 Task: Open Card Sales Pipeline Management in Board Sales Territory Mapping and Segmentation to Workspace Accounts Payable and add a team member Softage.2@softage.net, a label Green, a checklist Product Design, an attachment from your computer, a color Green and finally, add a card description 'Plan and execute company team-building conference with team-building games on creativity' and a comment 'Given the potential impact of this task on our team morale and motivation, let us ensure that we approach it with a sense of positivity and enthusiasm.'. Add a start date 'Jan 06, 1900' with a due date 'Jan 13, 1900'
Action: Mouse moved to (85, 373)
Screenshot: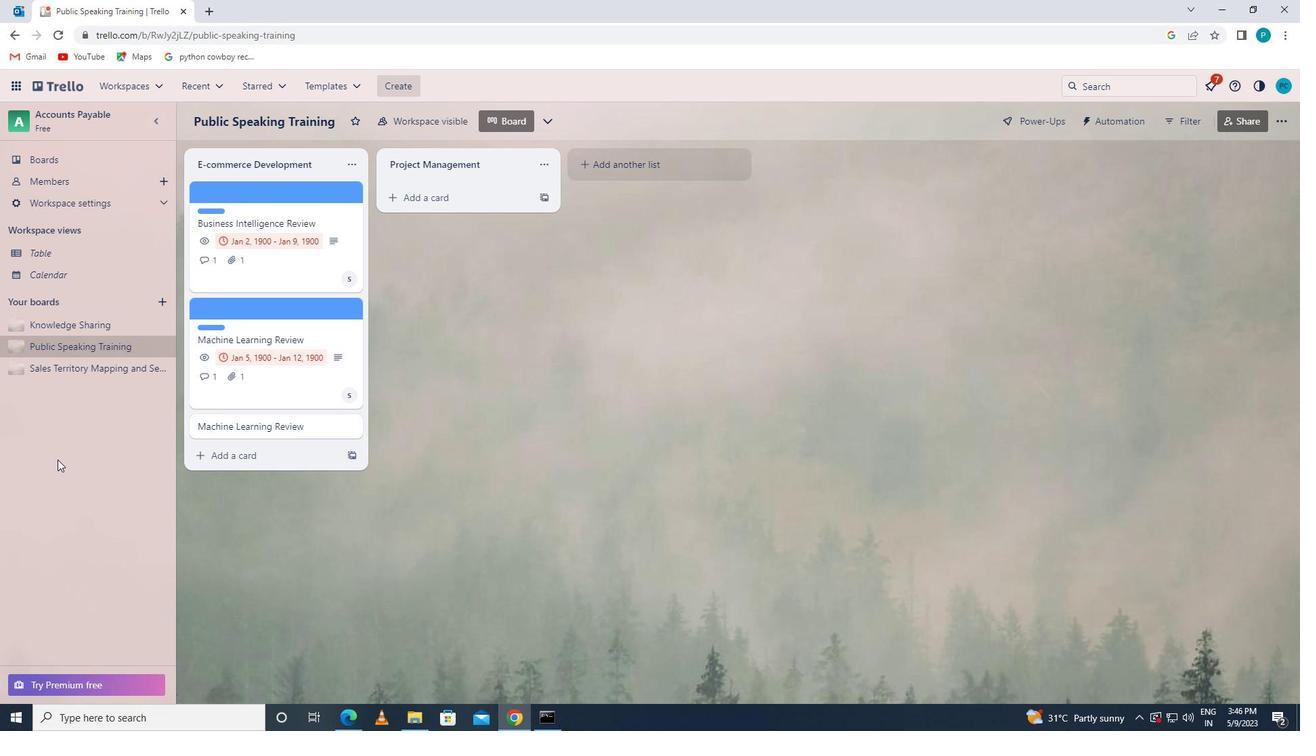 
Action: Mouse pressed left at (85, 373)
Screenshot: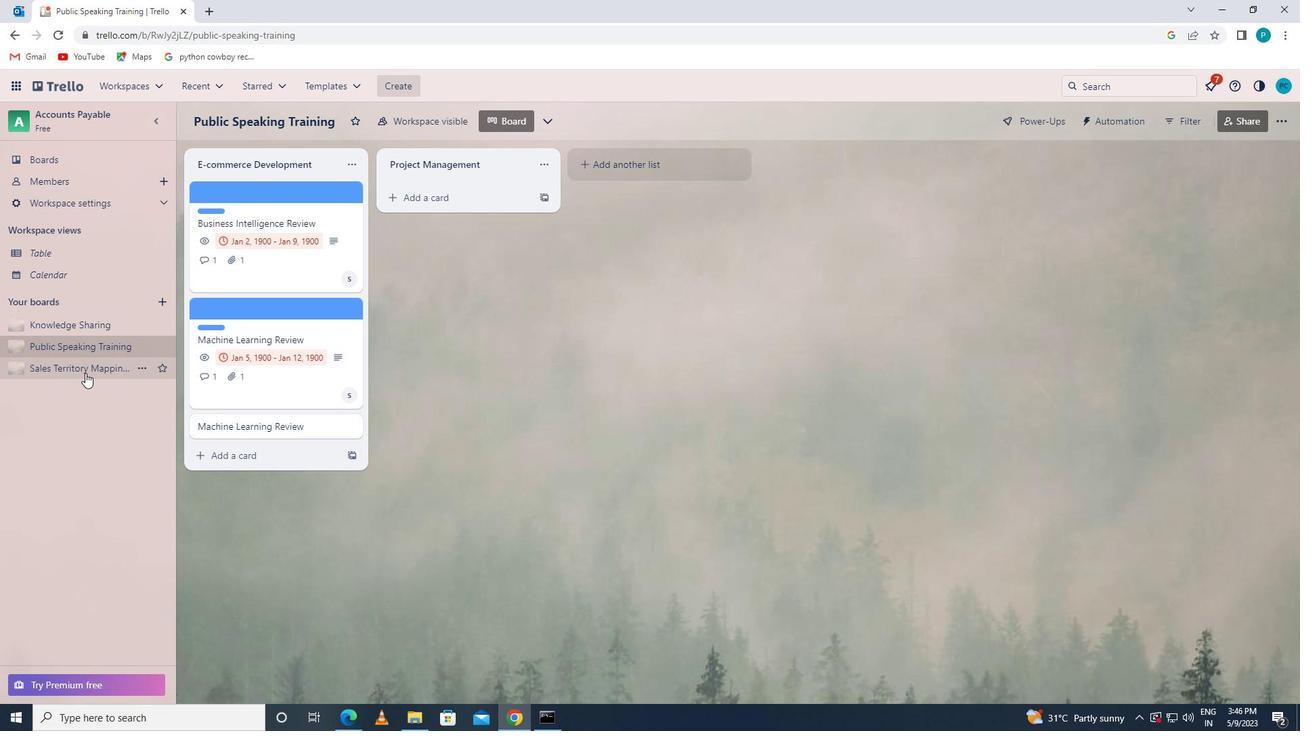 
Action: Mouse moved to (298, 307)
Screenshot: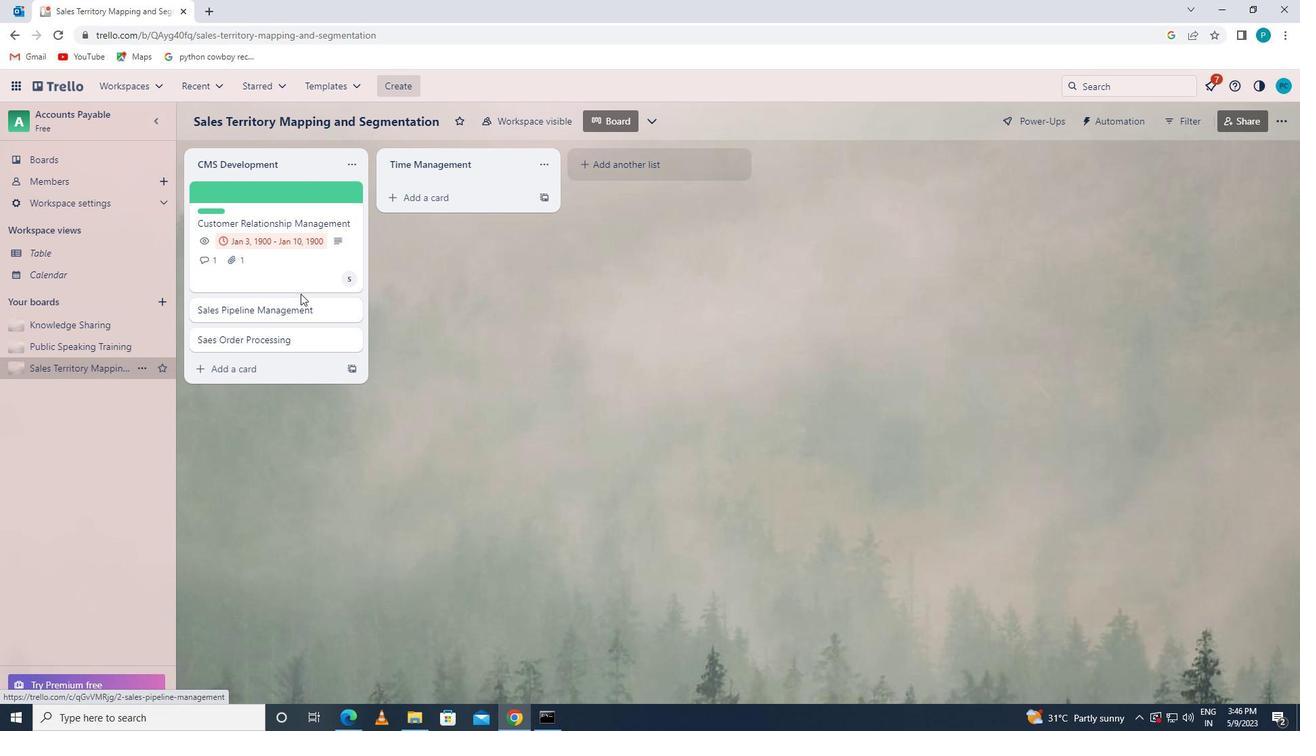 
Action: Mouse pressed left at (298, 307)
Screenshot: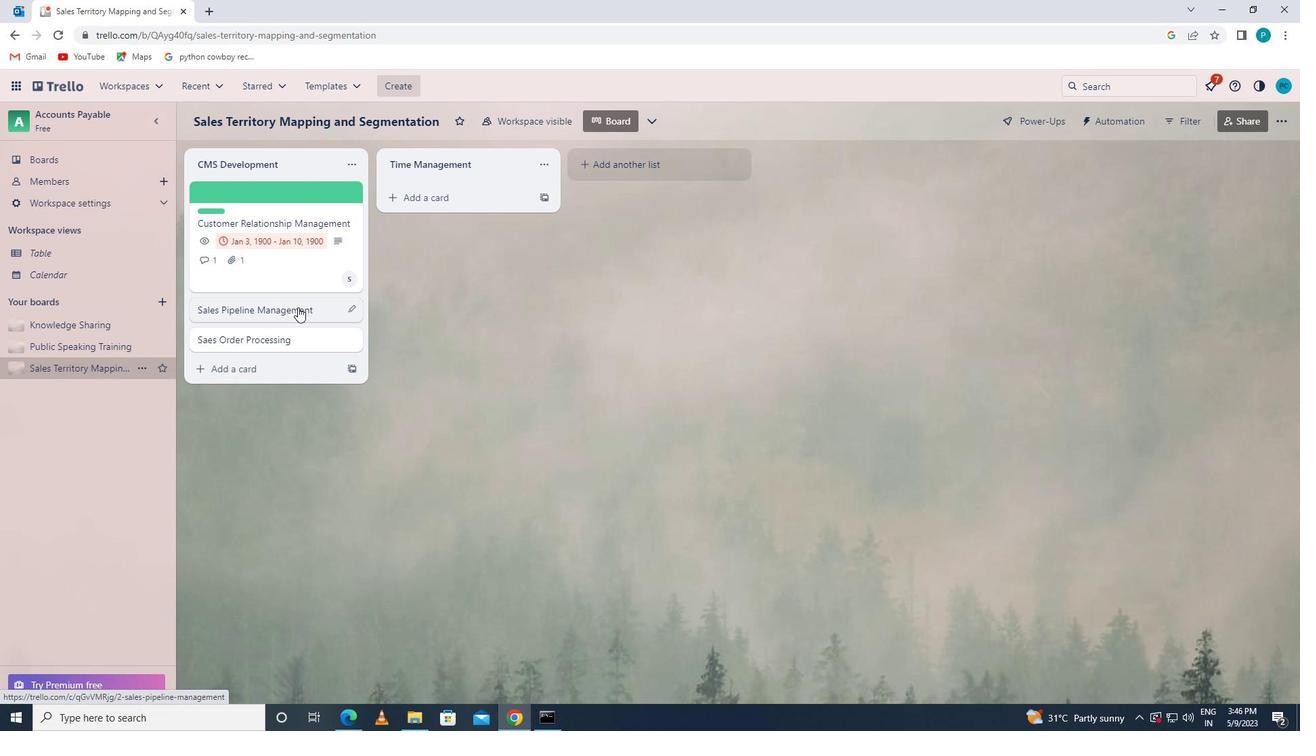 
Action: Mouse moved to (830, 235)
Screenshot: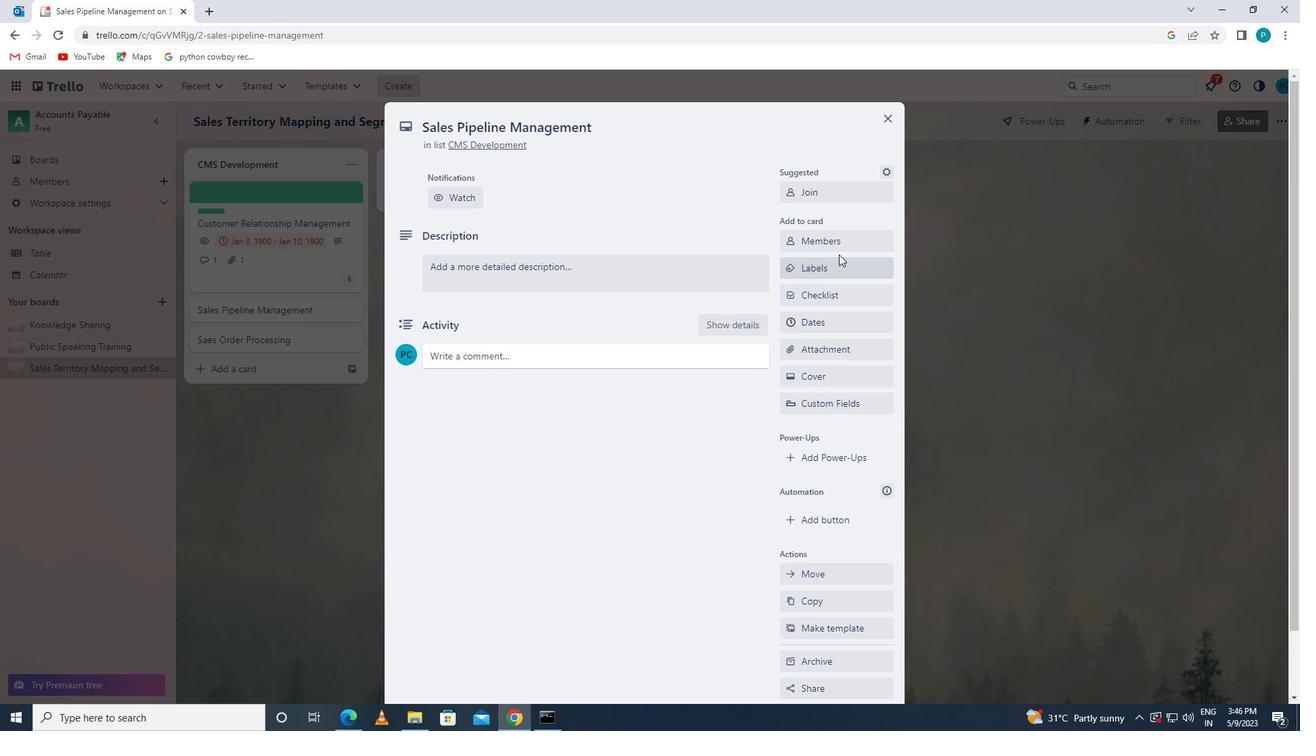 
Action: Mouse pressed left at (830, 235)
Screenshot: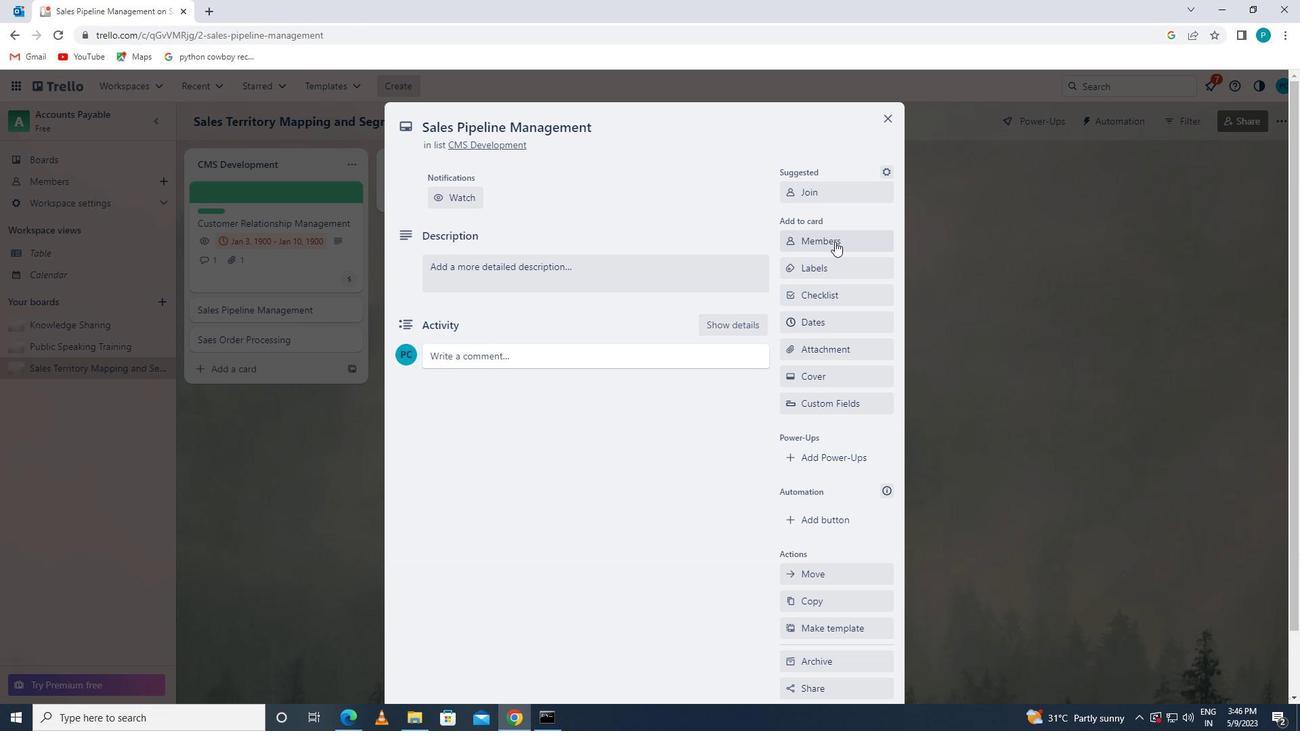 
Action: Key pressed s
Screenshot: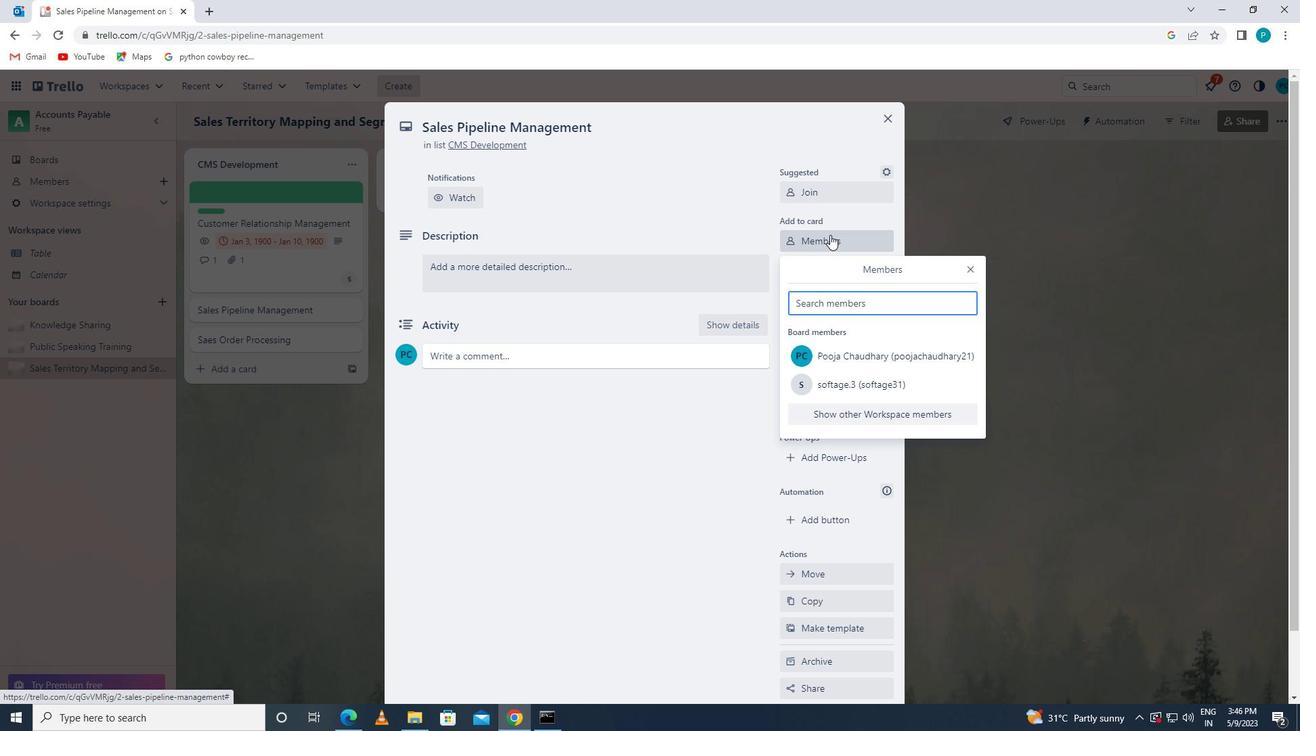 
Action: Mouse moved to (899, 432)
Screenshot: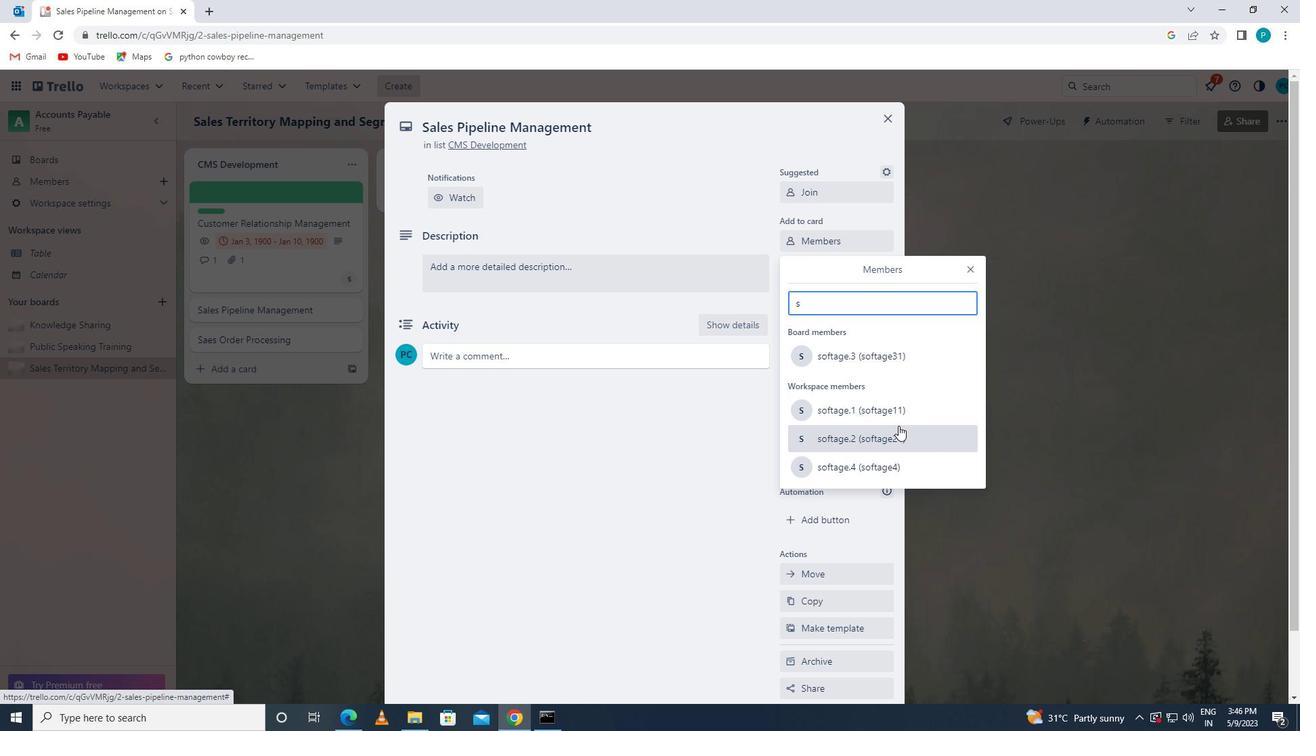 
Action: Mouse pressed left at (899, 432)
Screenshot: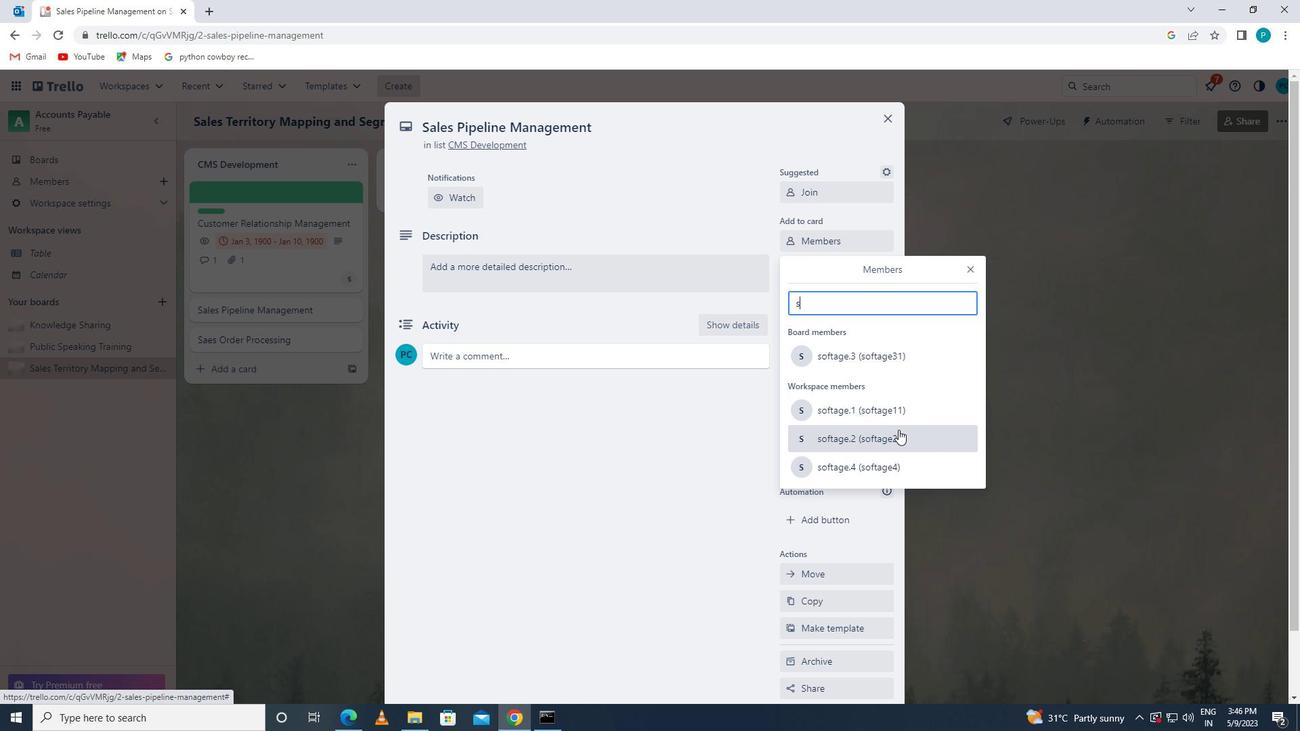 
Action: Mouse moved to (966, 268)
Screenshot: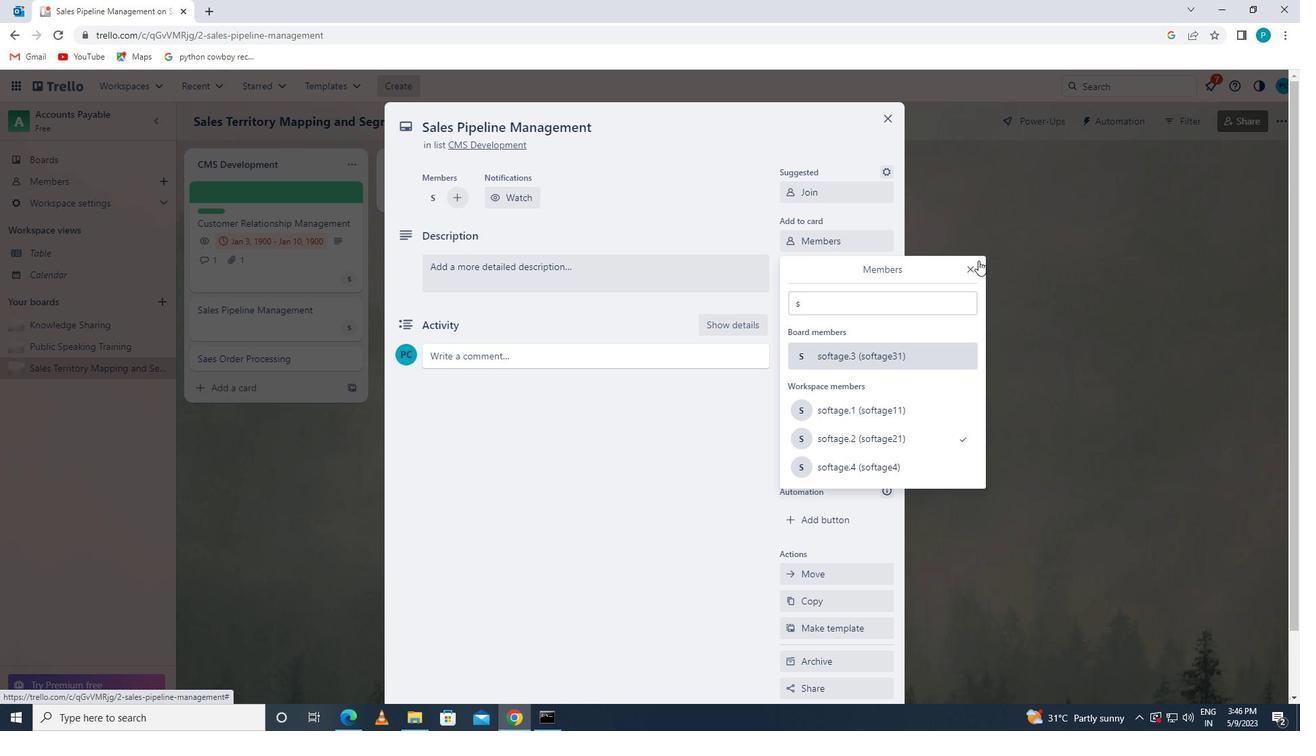 
Action: Mouse pressed left at (966, 268)
Screenshot: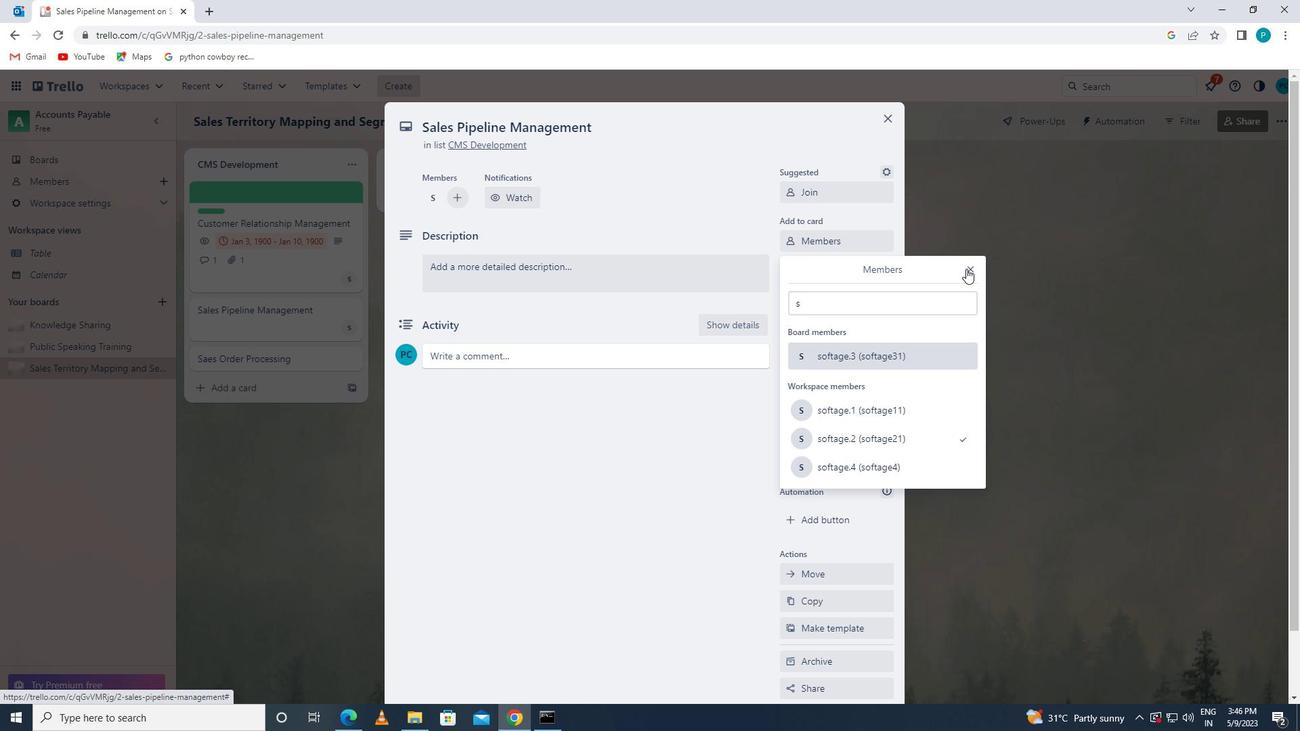 
Action: Mouse moved to (859, 271)
Screenshot: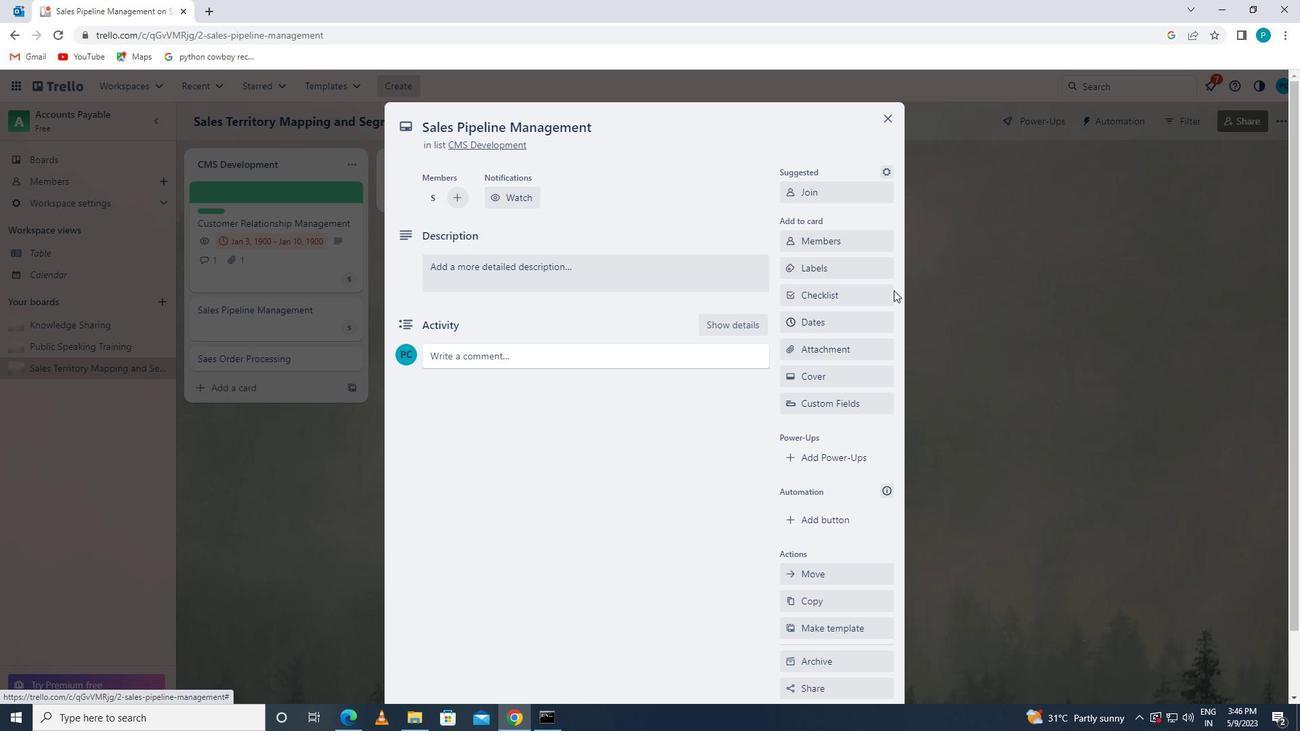 
Action: Mouse pressed left at (859, 271)
Screenshot: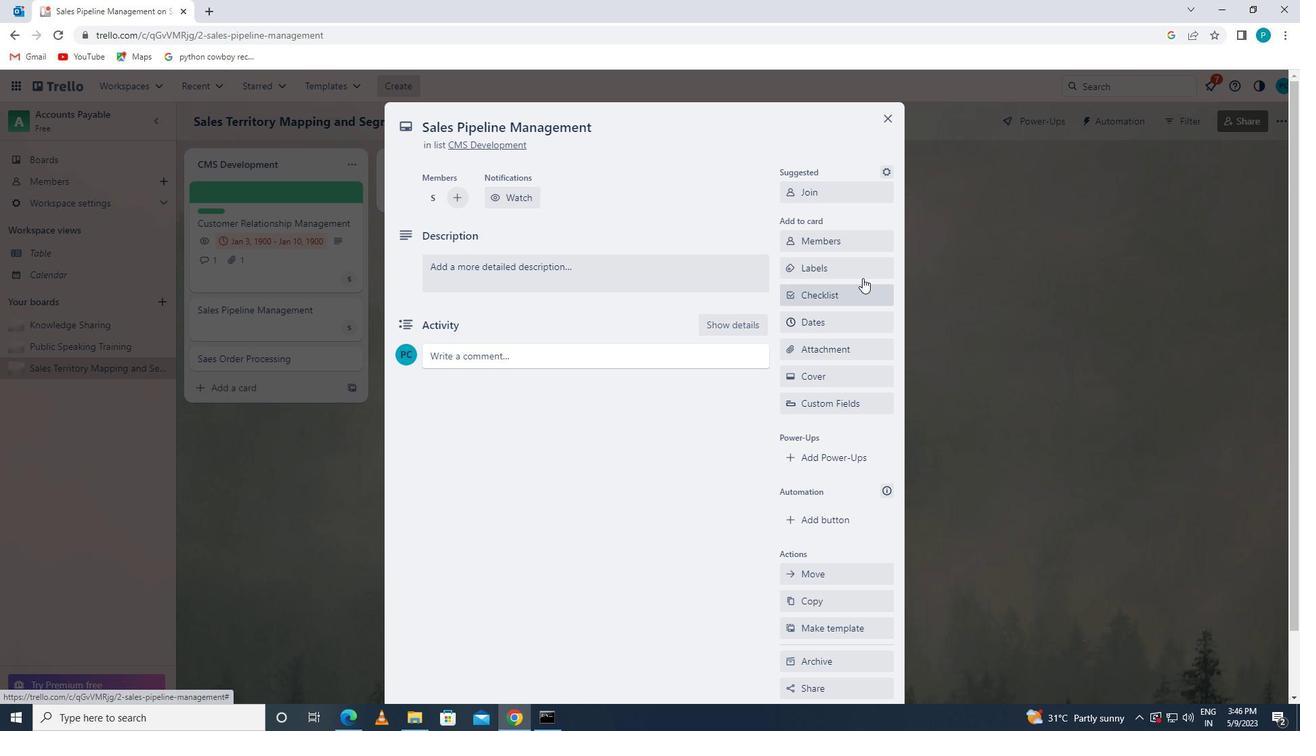 
Action: Mouse moved to (845, 535)
Screenshot: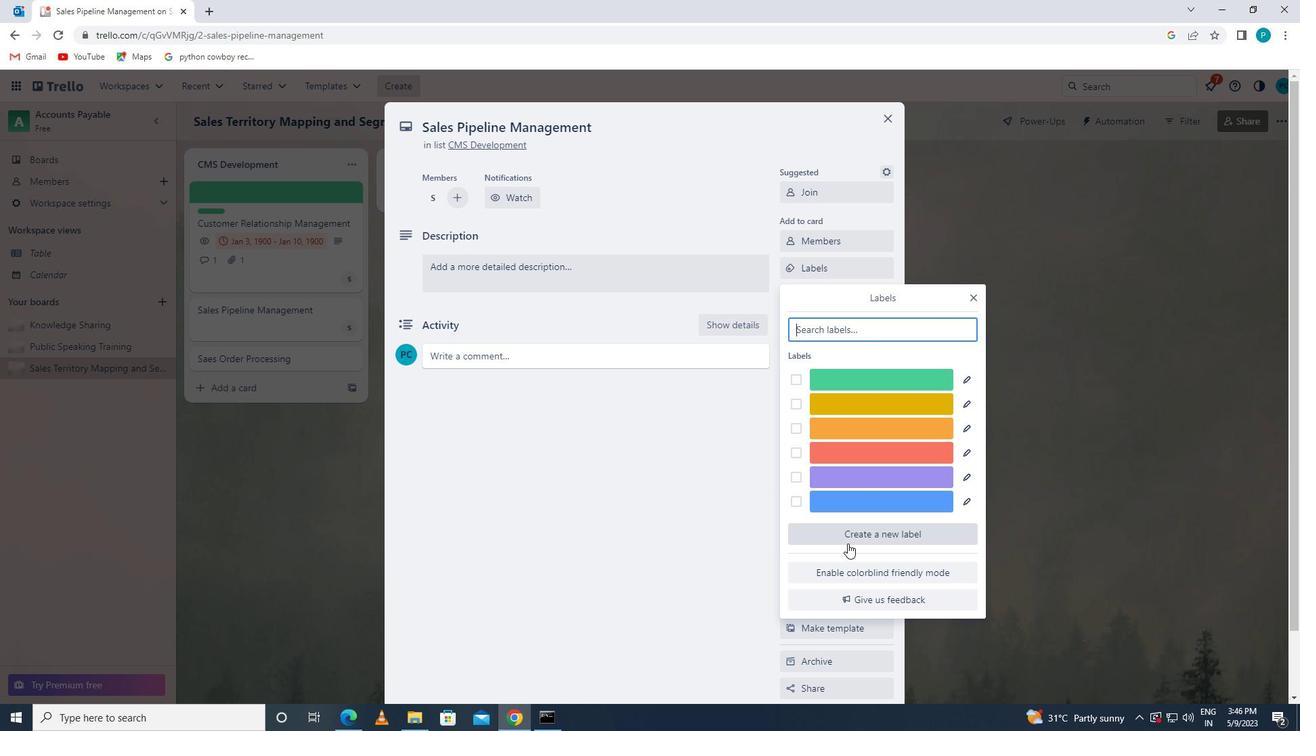 
Action: Mouse pressed left at (845, 535)
Screenshot: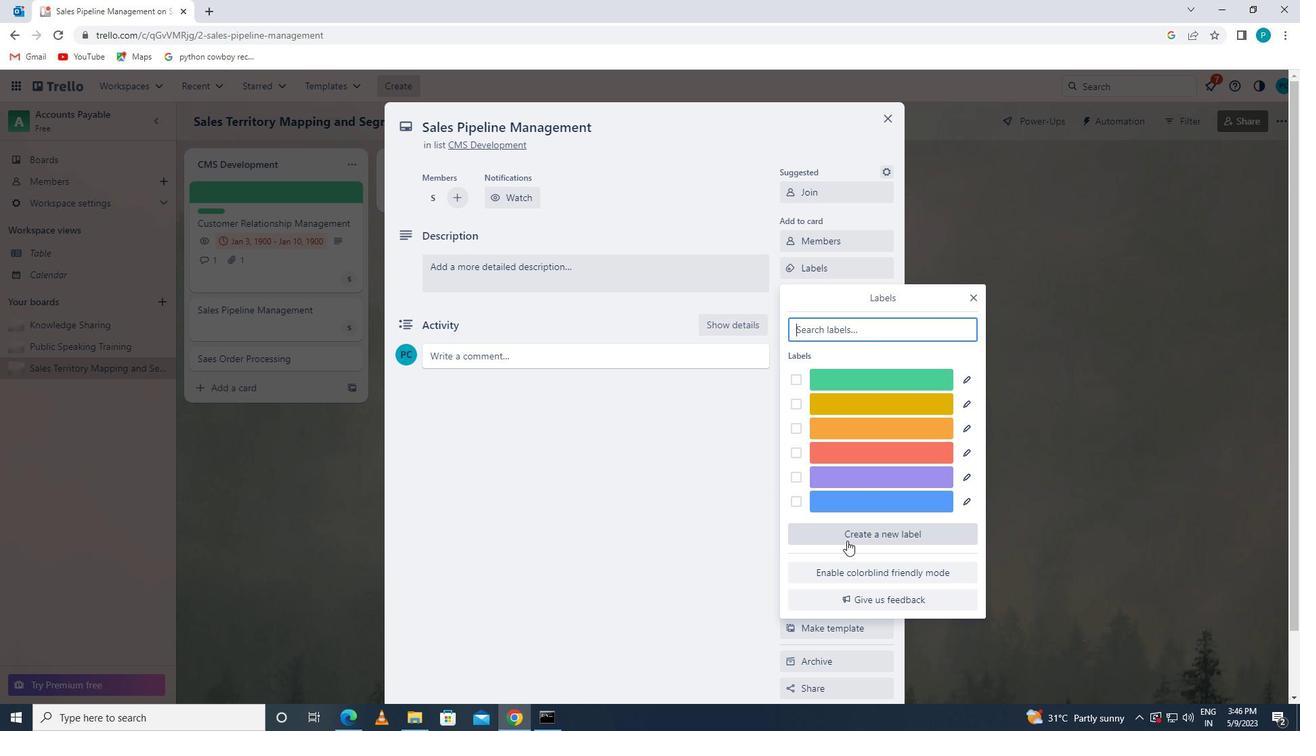 
Action: Mouse moved to (811, 502)
Screenshot: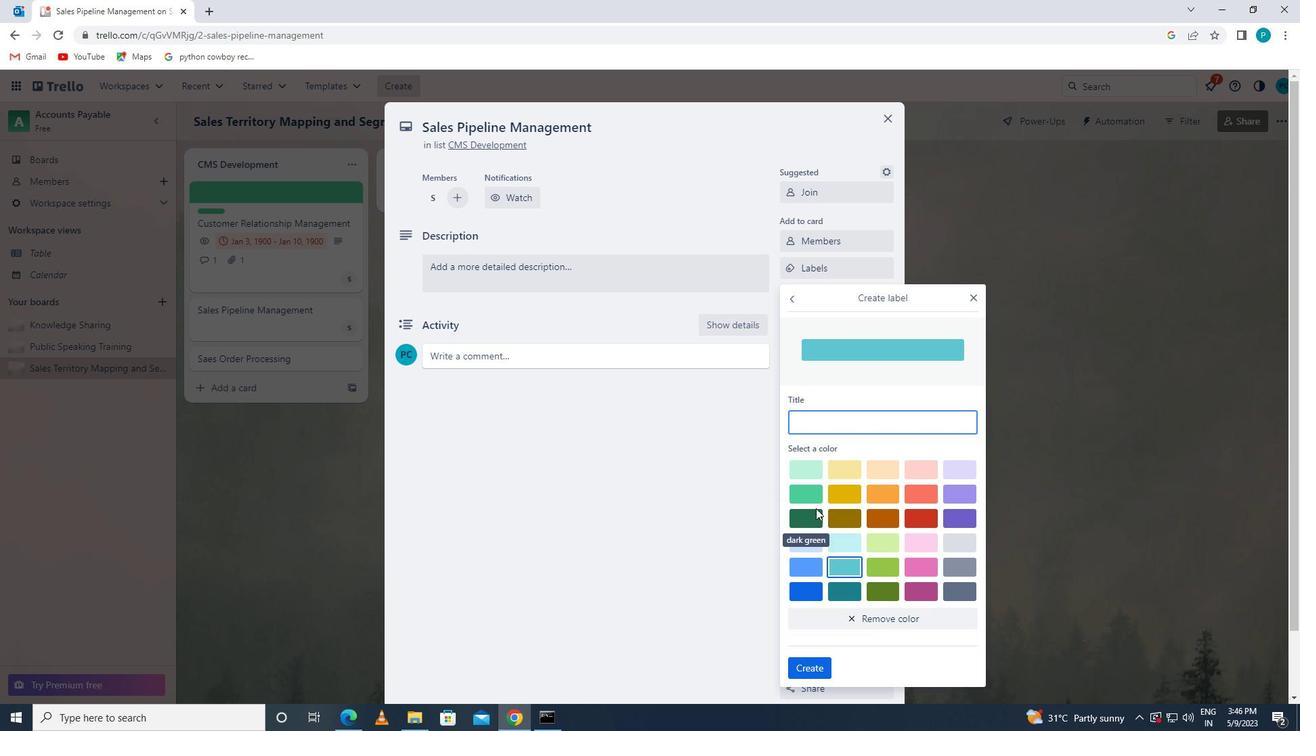 
Action: Mouse pressed left at (811, 502)
Screenshot: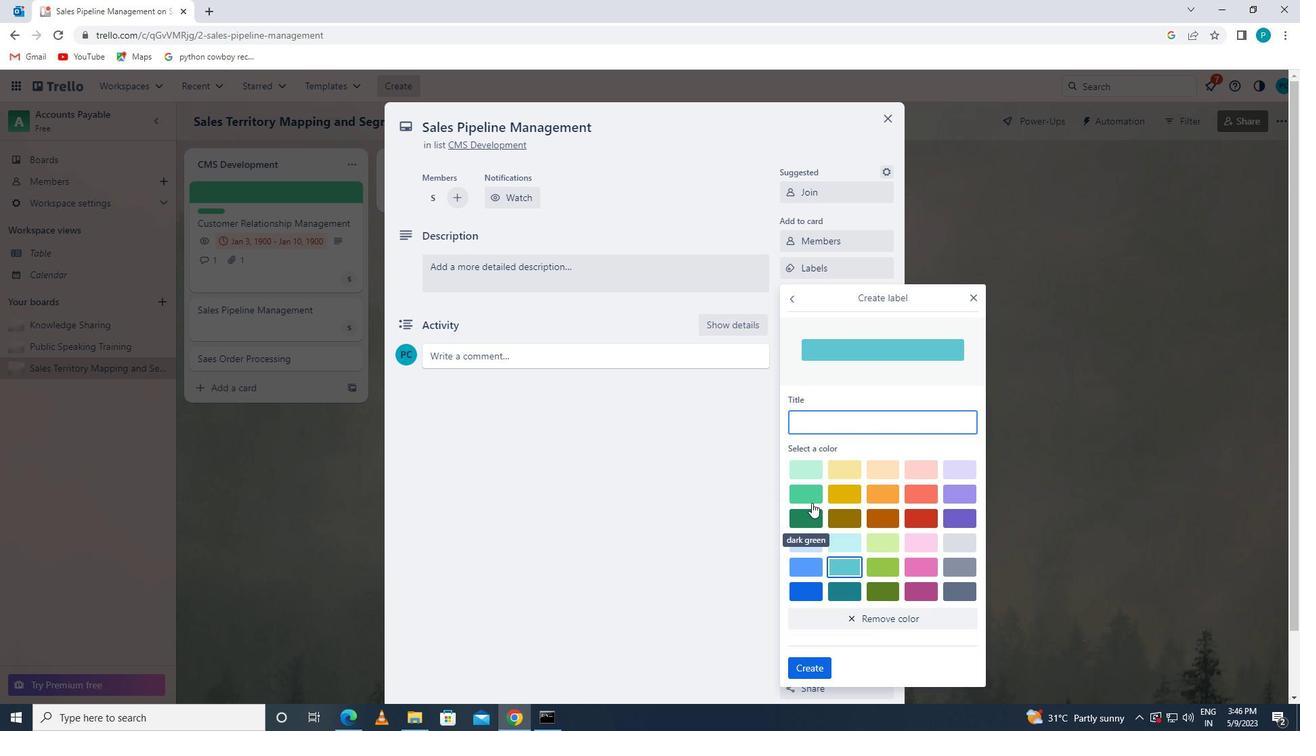 
Action: Mouse moved to (801, 673)
Screenshot: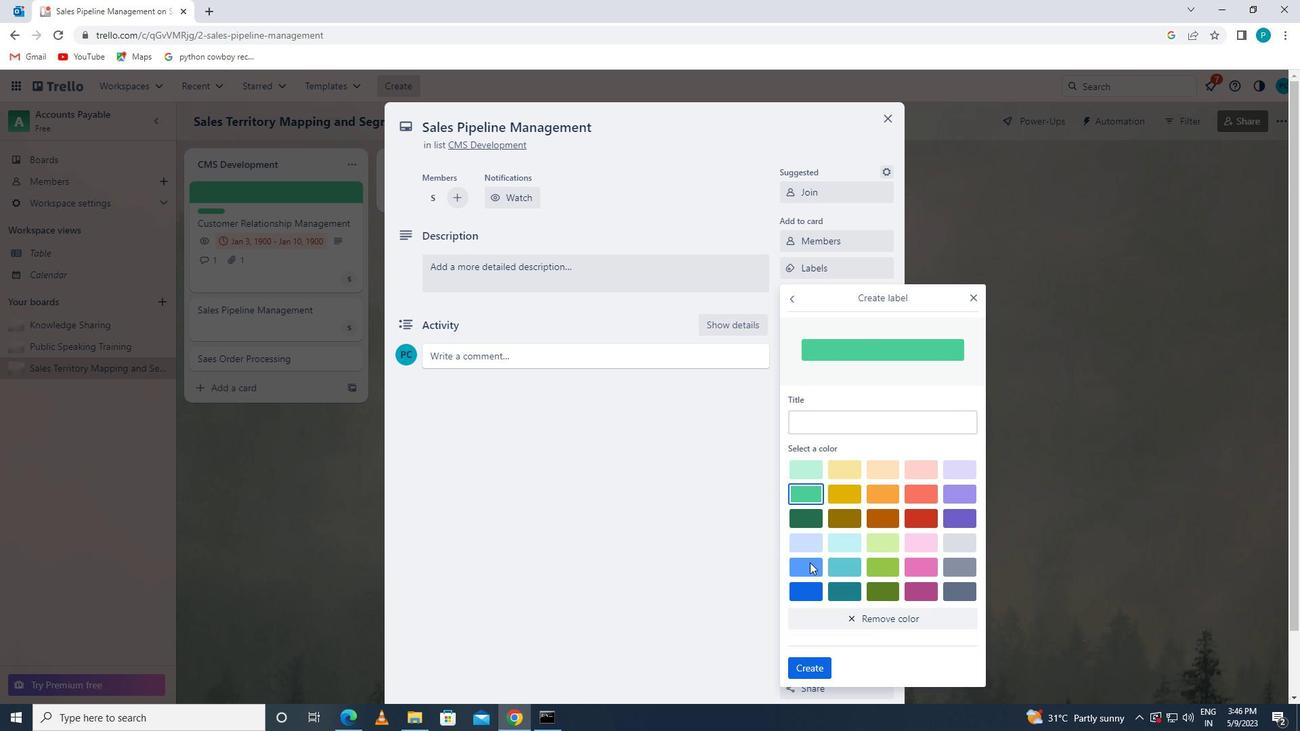 
Action: Mouse pressed left at (801, 673)
Screenshot: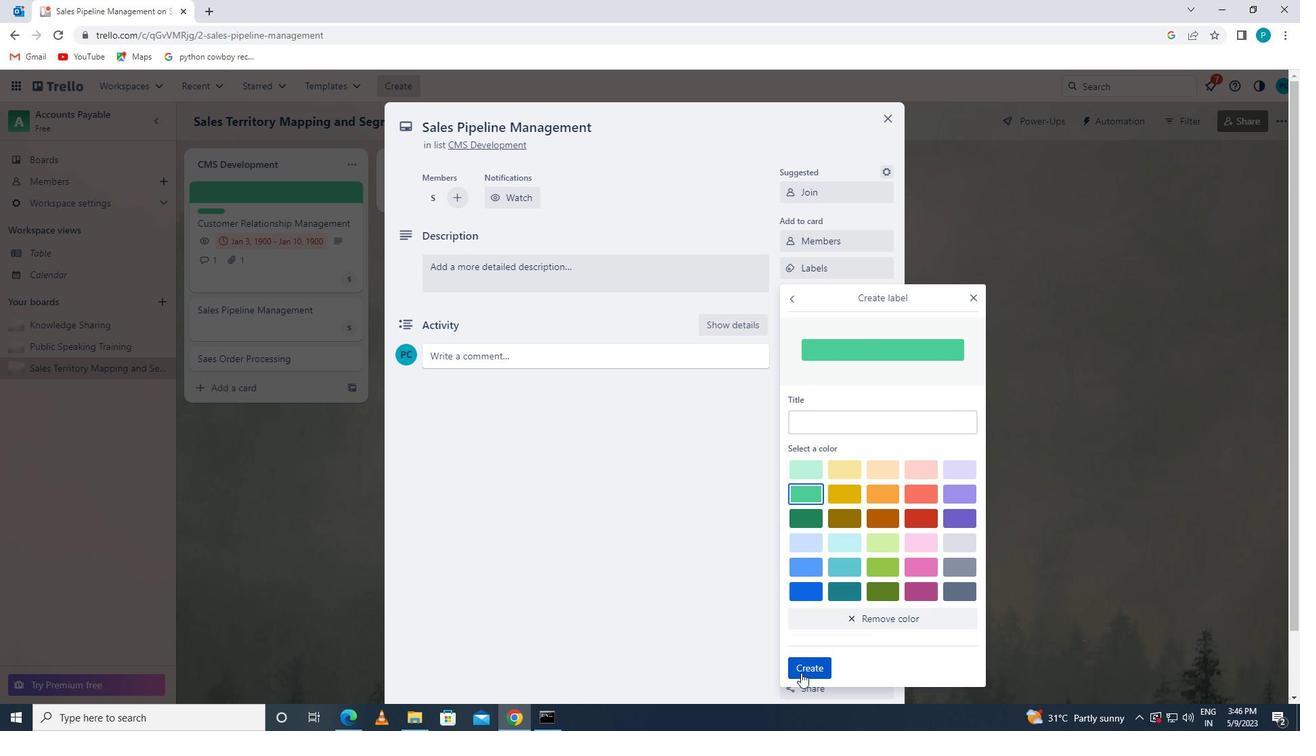 
Action: Mouse moved to (977, 294)
Screenshot: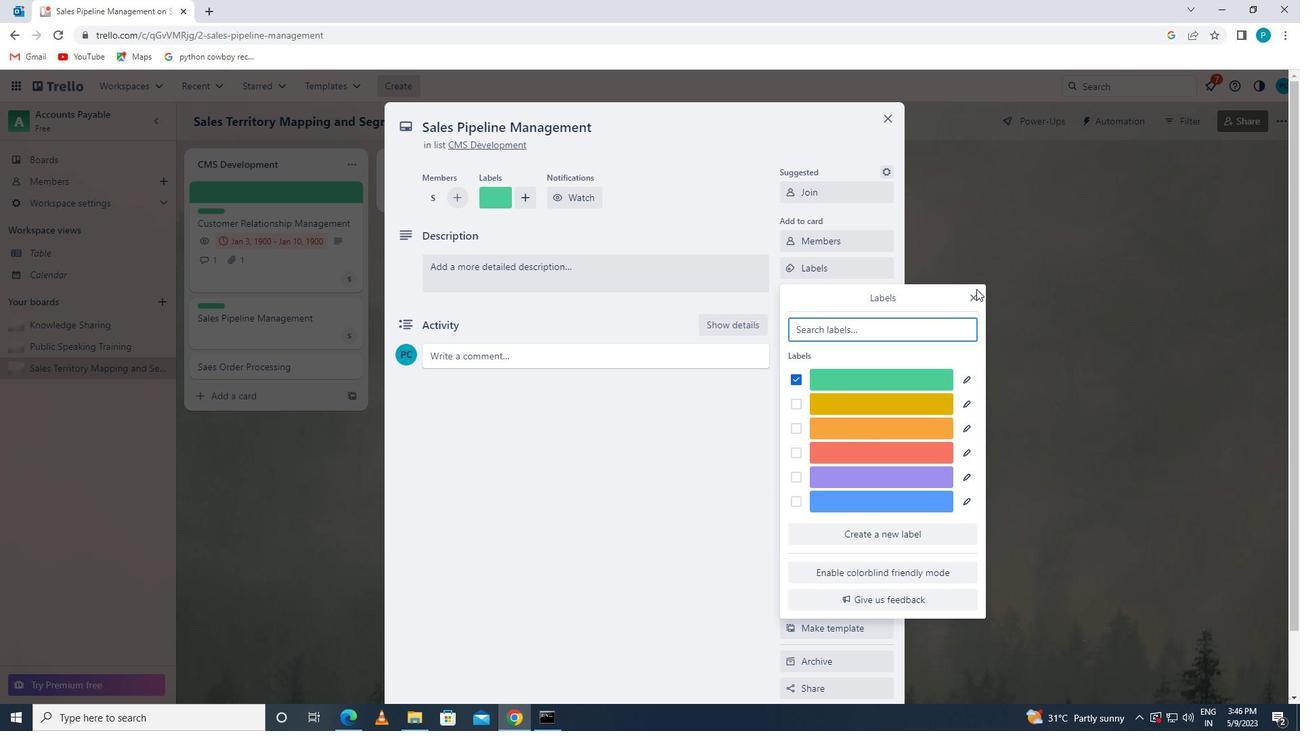 
Action: Mouse pressed left at (977, 294)
Screenshot: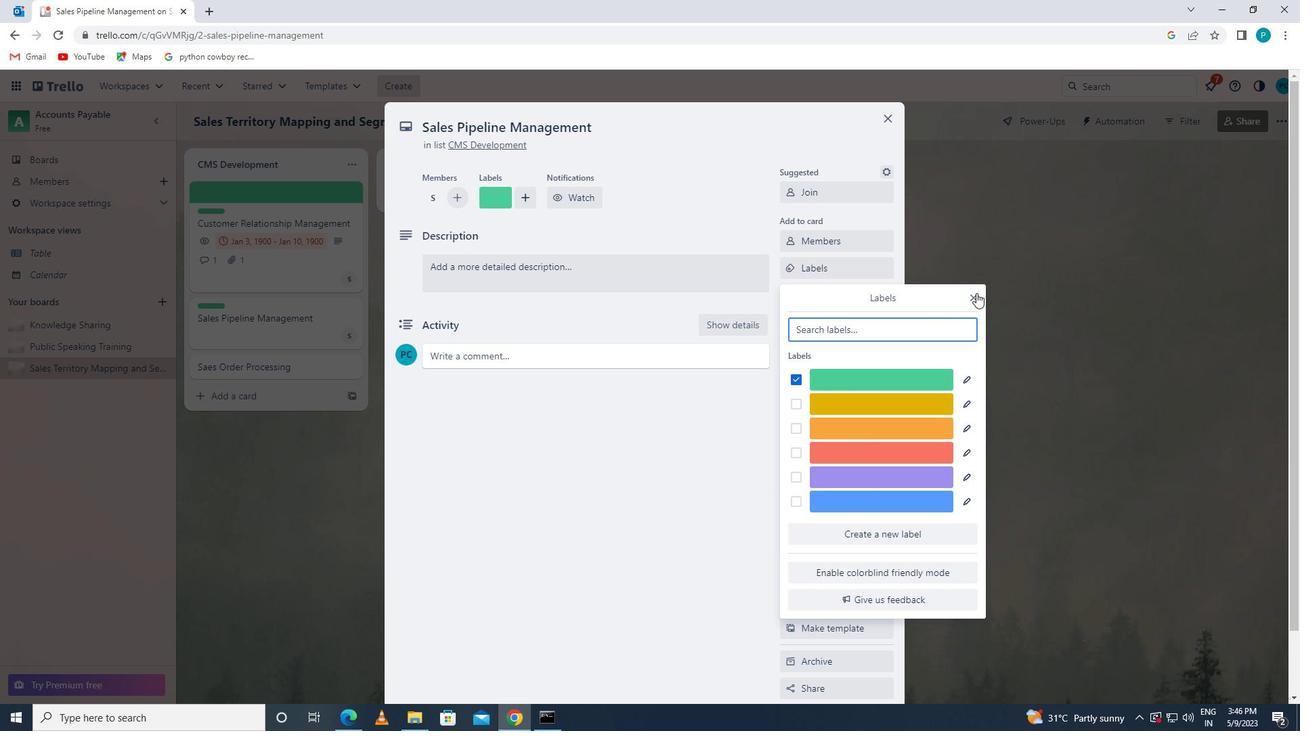 
Action: Mouse moved to (859, 293)
Screenshot: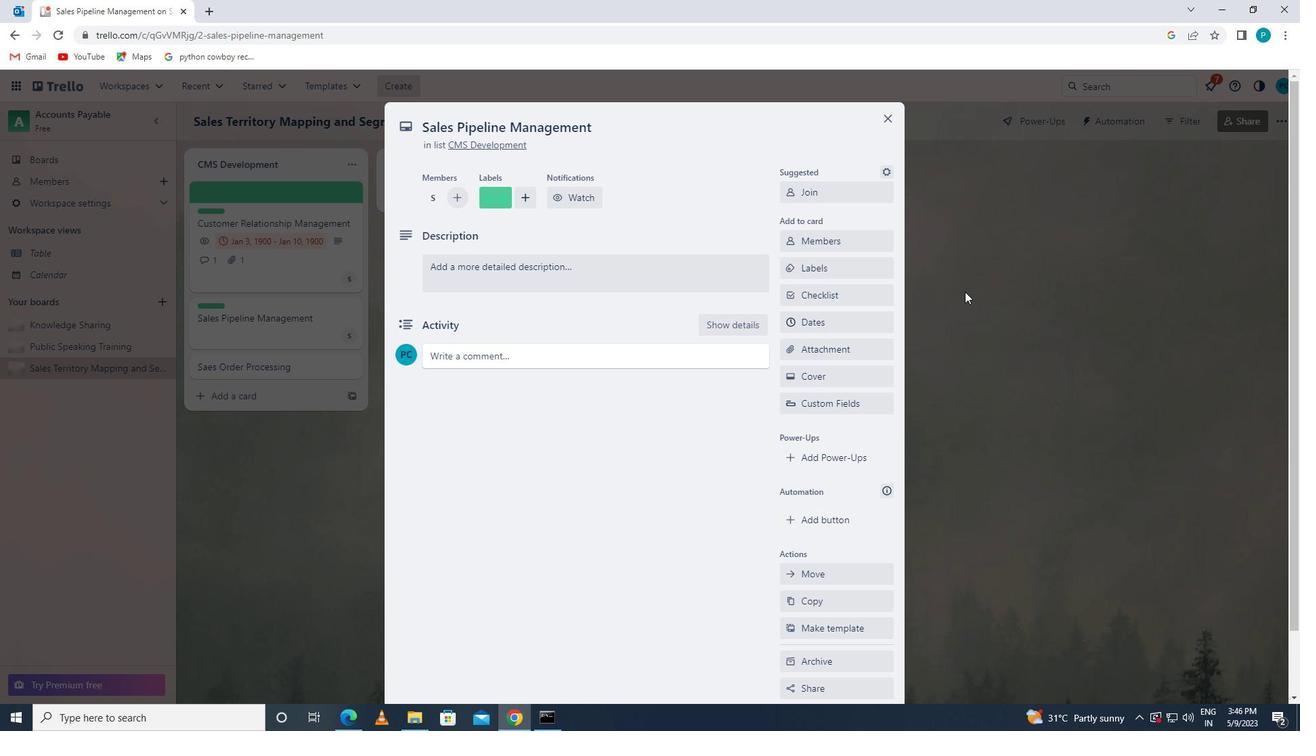 
Action: Mouse pressed left at (859, 293)
Screenshot: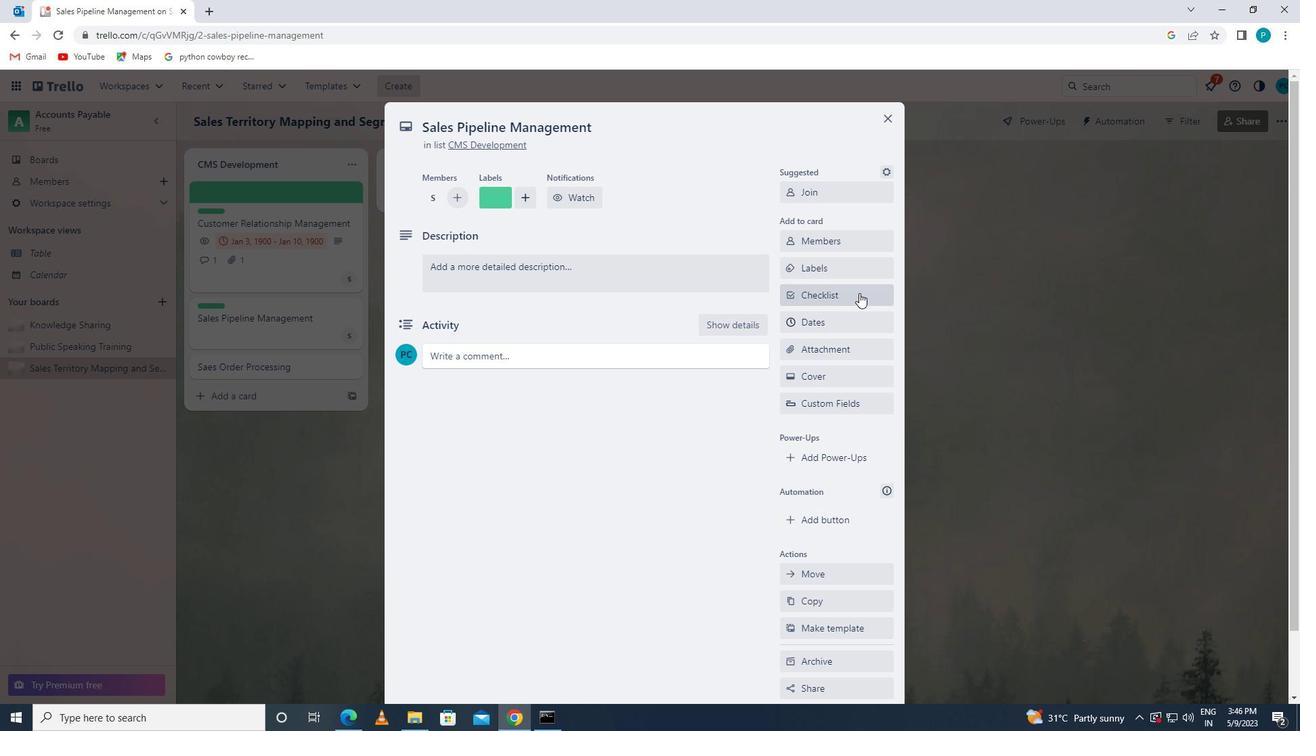 
Action: Key pressed <Key.caps_lock>p<Key.caps_lock>roduct<Key.space><Key.caps_lock>d<Key.caps_lock>esign
Screenshot: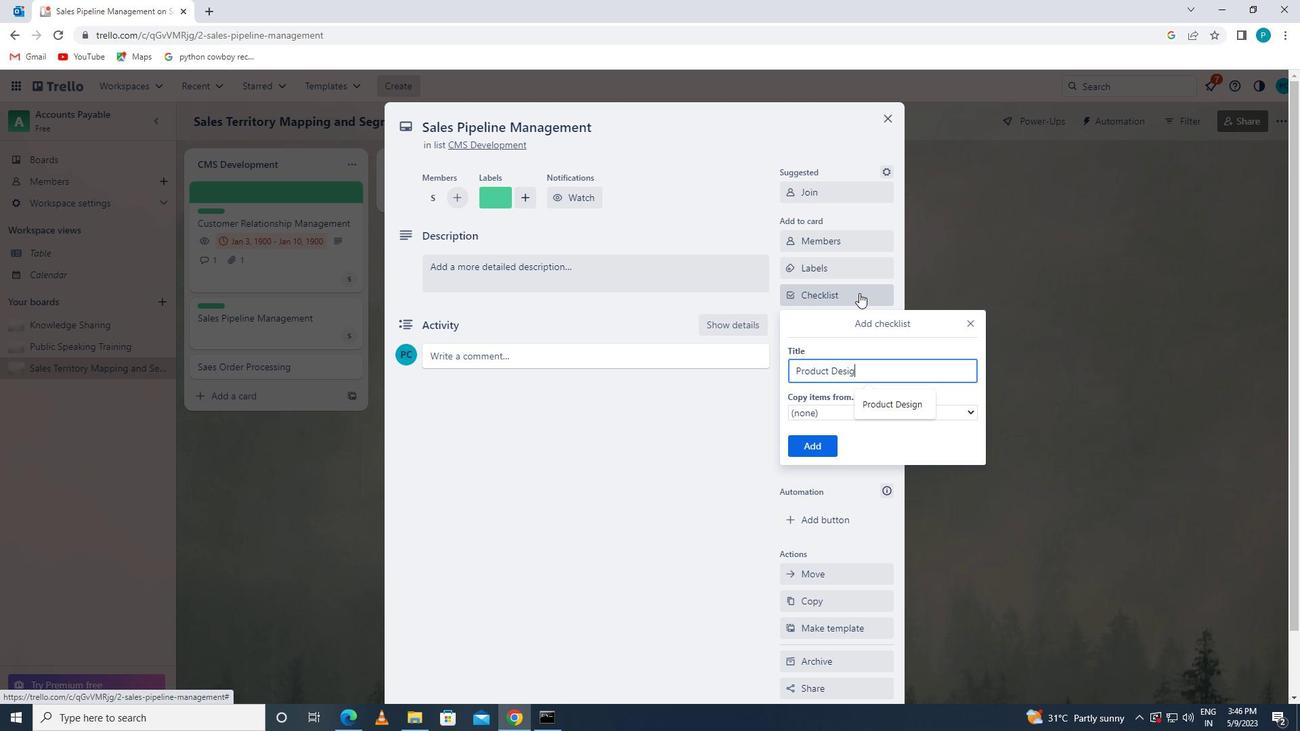
Action: Mouse moved to (821, 437)
Screenshot: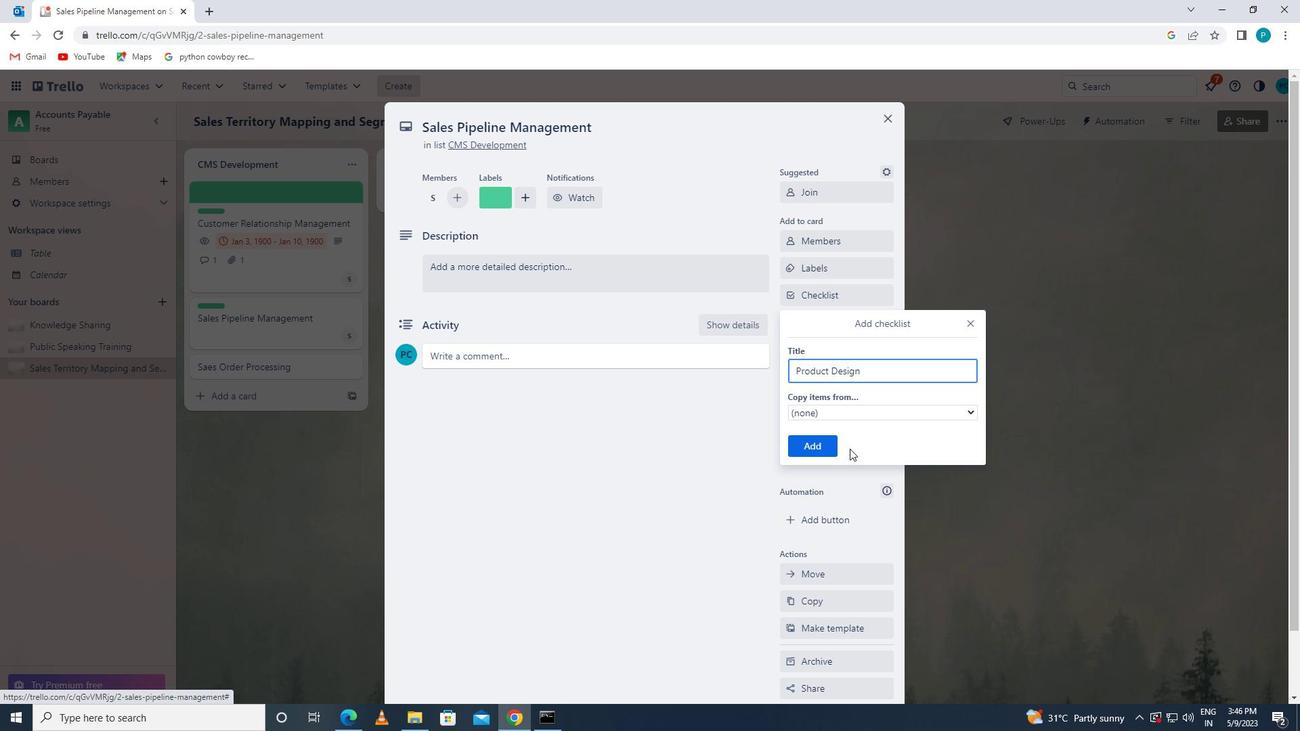 
Action: Mouse pressed left at (821, 437)
Screenshot: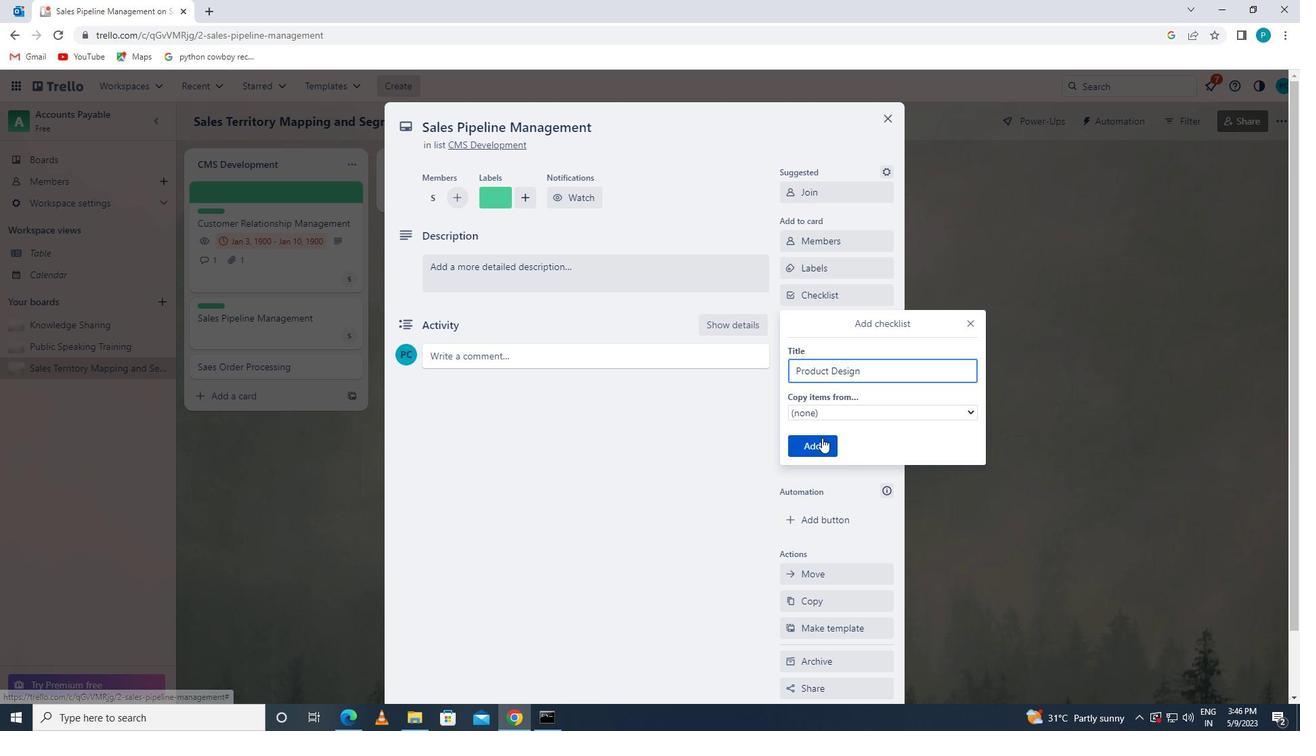 
Action: Mouse moved to (815, 355)
Screenshot: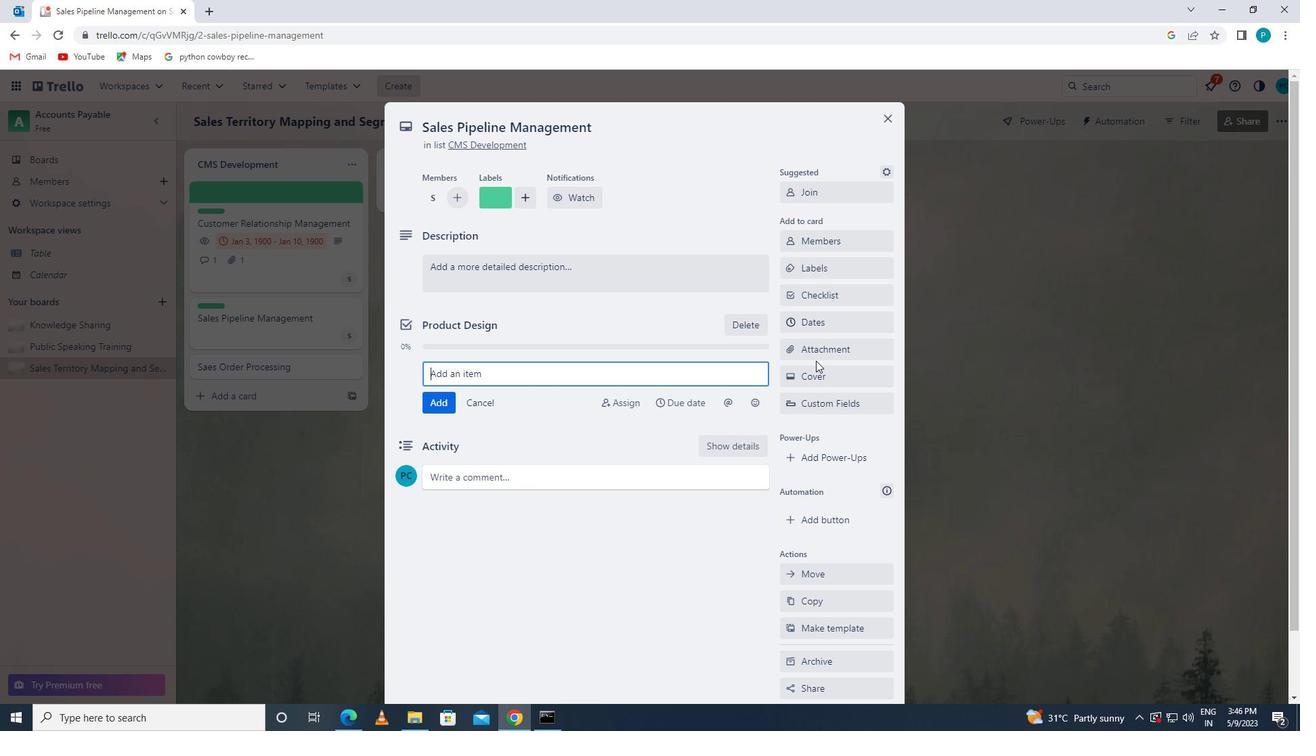 
Action: Mouse pressed left at (815, 355)
Screenshot: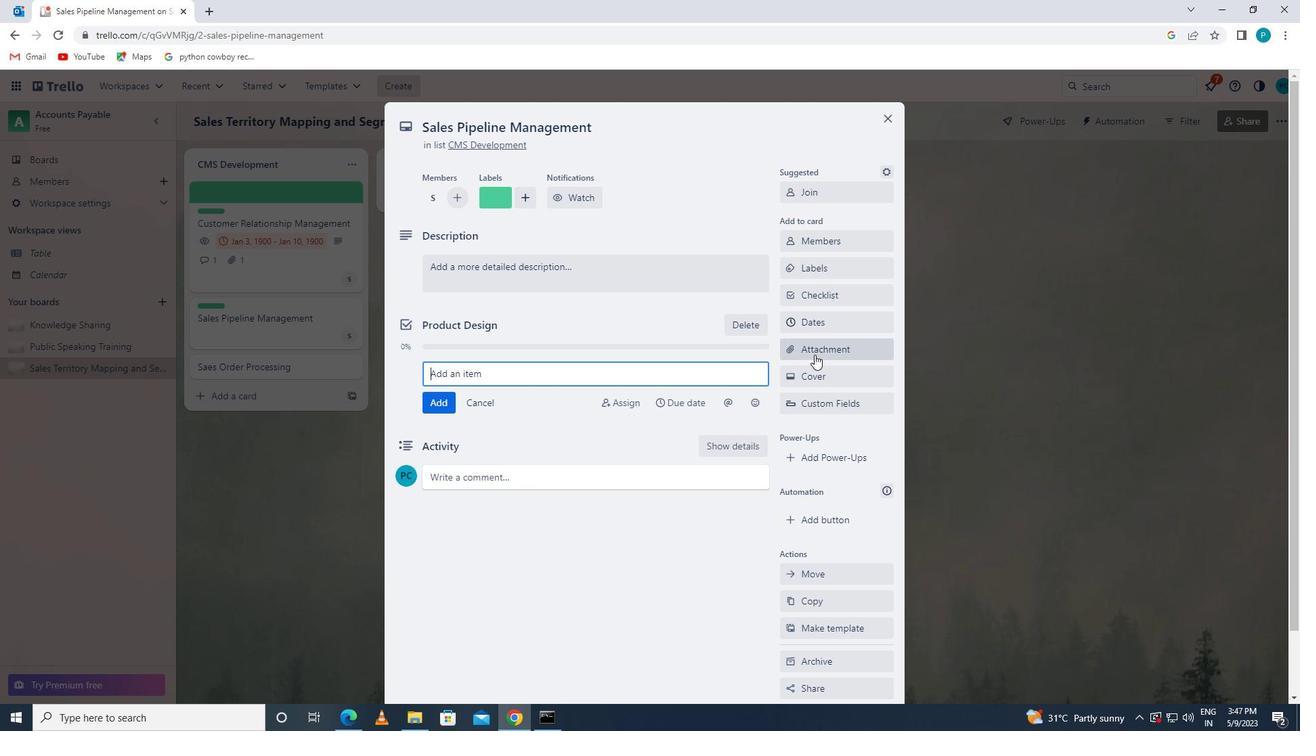 
Action: Mouse moved to (814, 404)
Screenshot: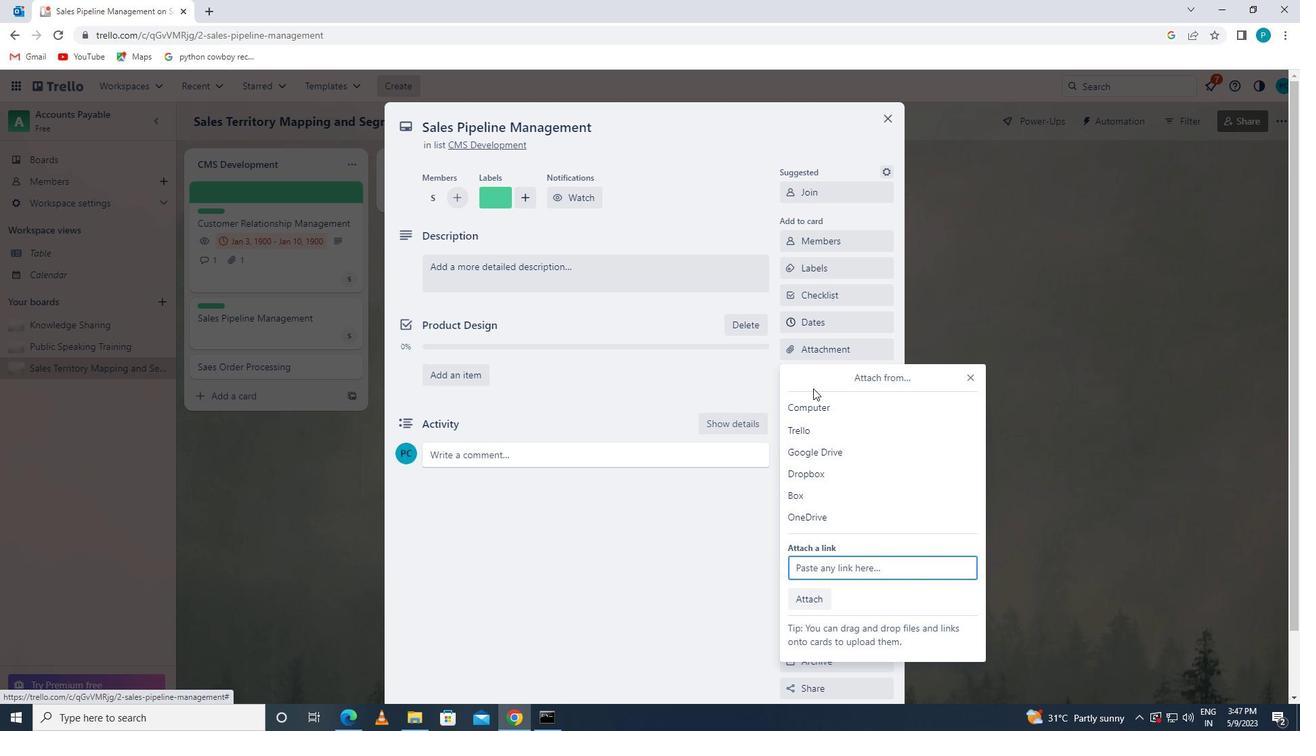 
Action: Mouse pressed left at (814, 404)
Screenshot: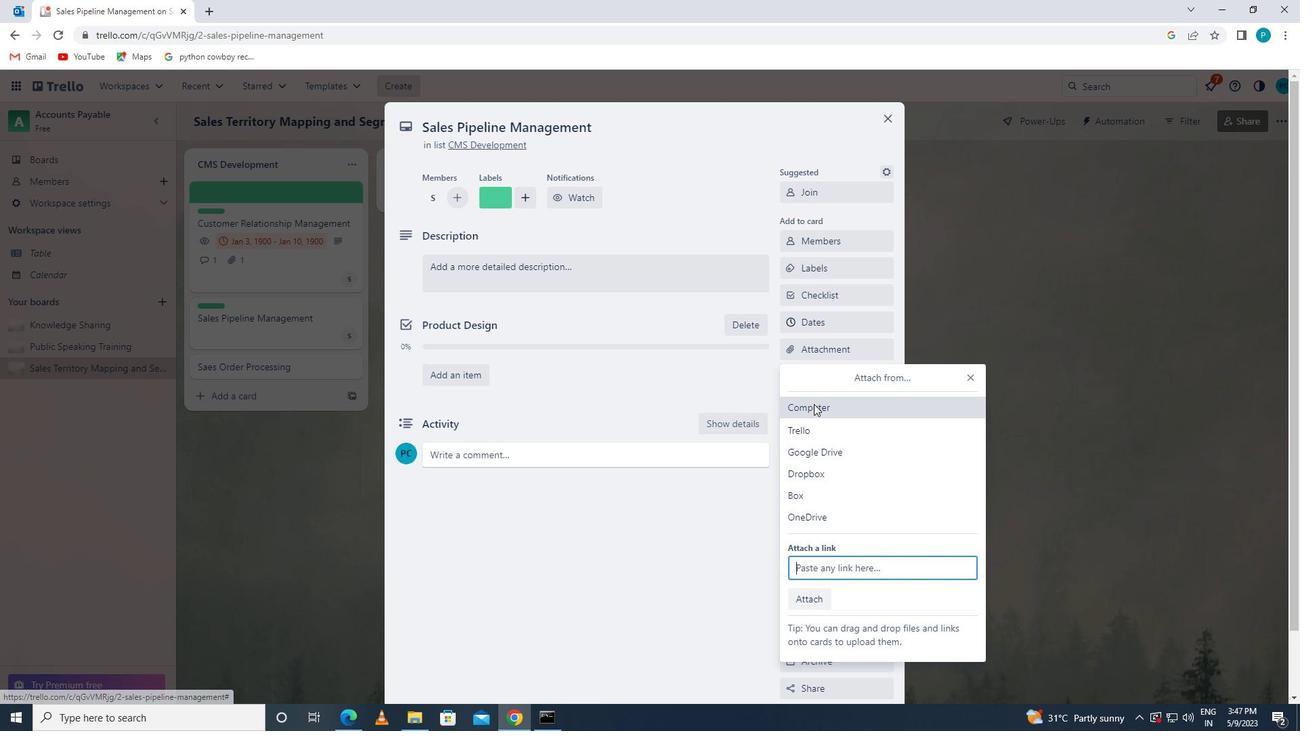 
Action: Mouse moved to (302, 109)
Screenshot: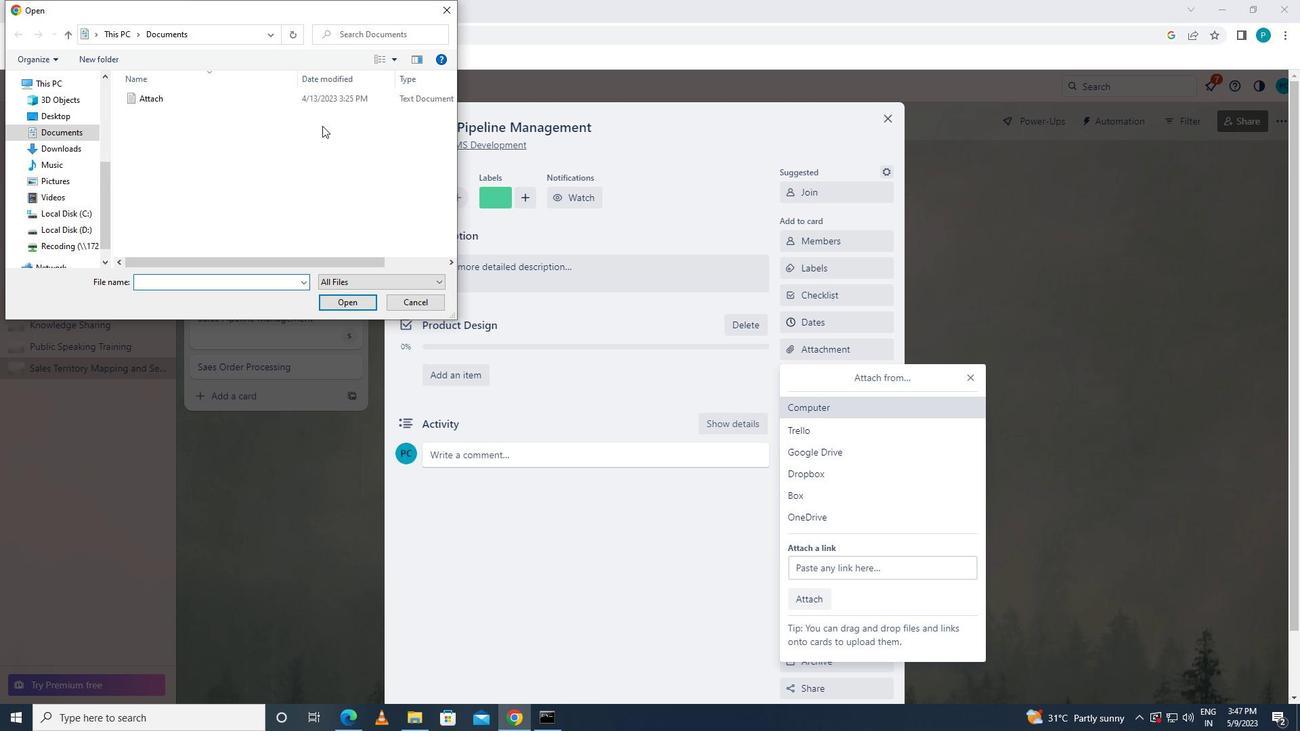 
Action: Mouse pressed left at (302, 109)
Screenshot: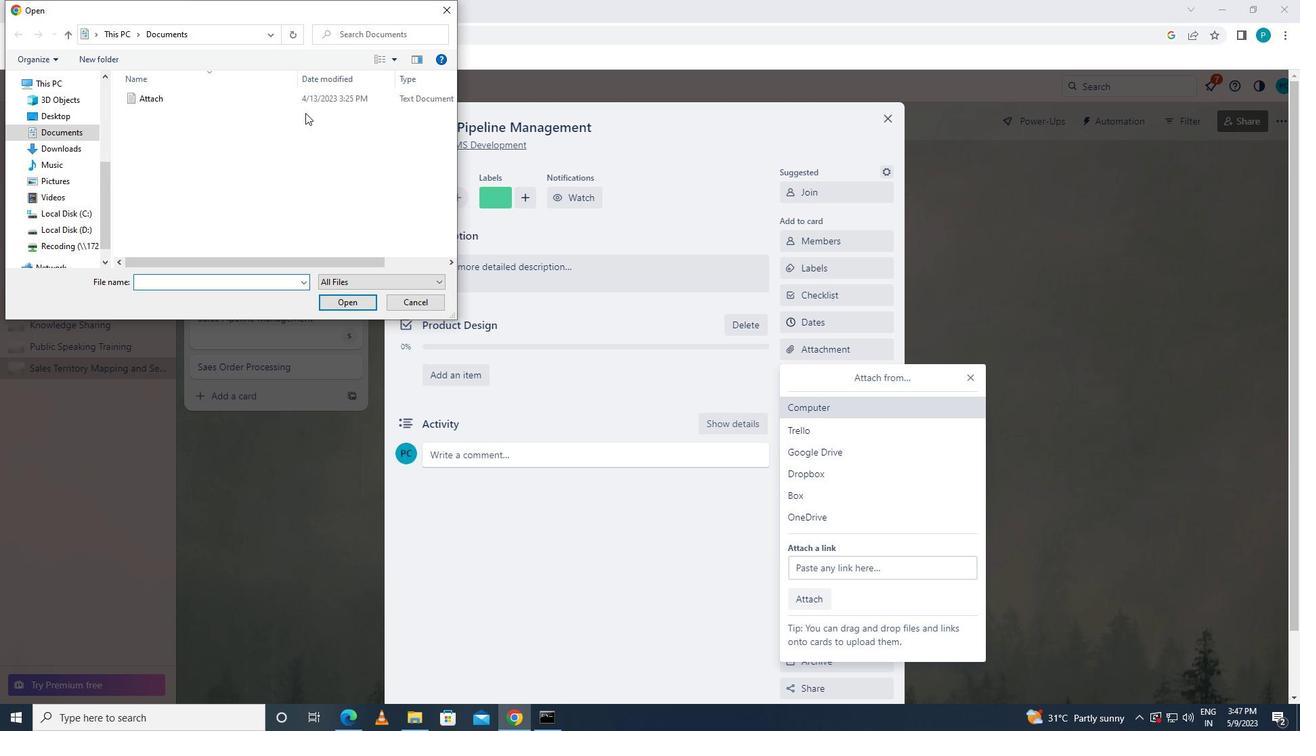 
Action: Mouse moved to (286, 102)
Screenshot: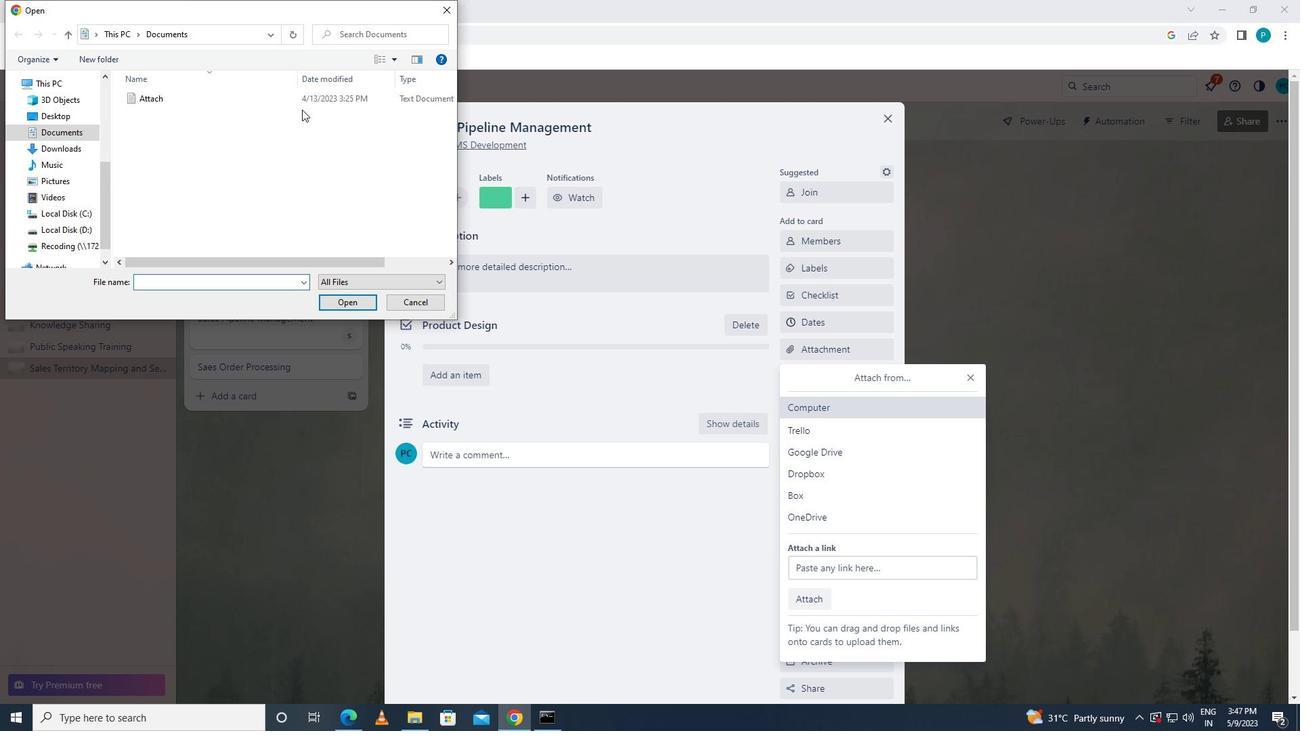 
Action: Mouse pressed left at (286, 102)
Screenshot: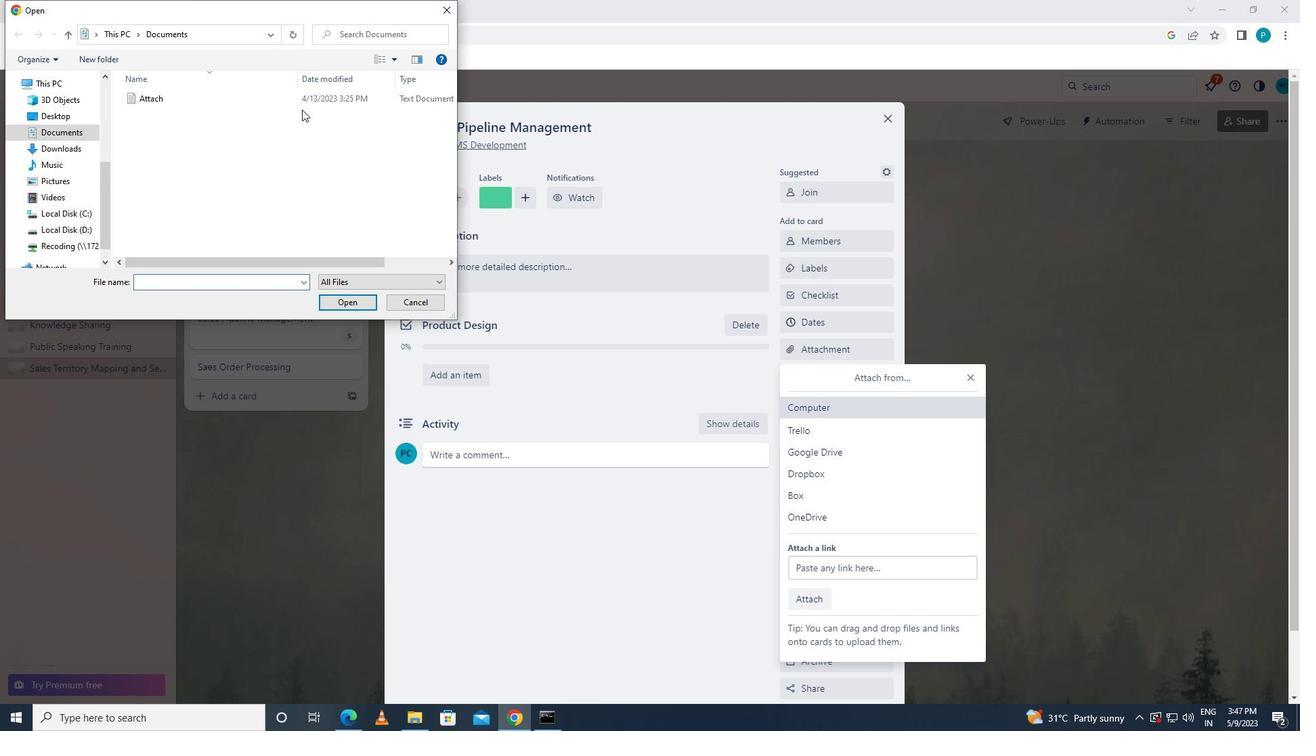
Action: Mouse moved to (348, 302)
Screenshot: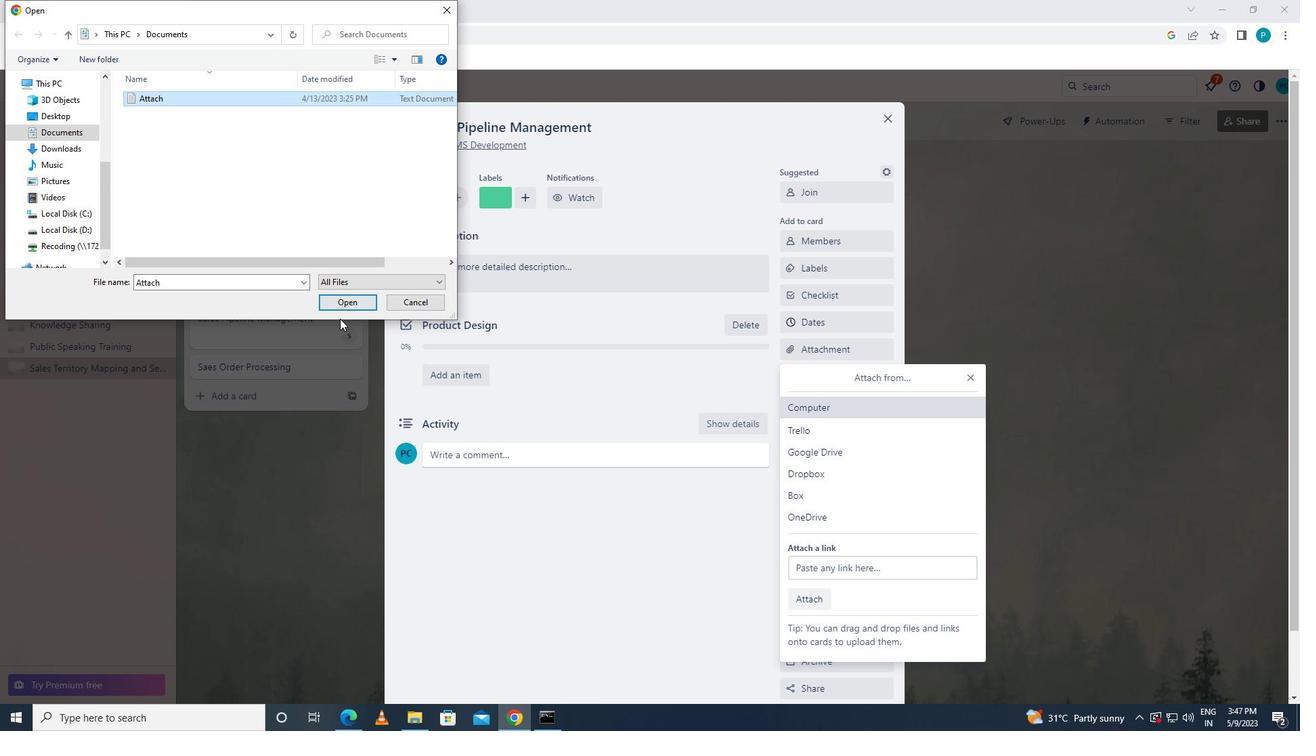 
Action: Mouse pressed left at (348, 302)
Screenshot: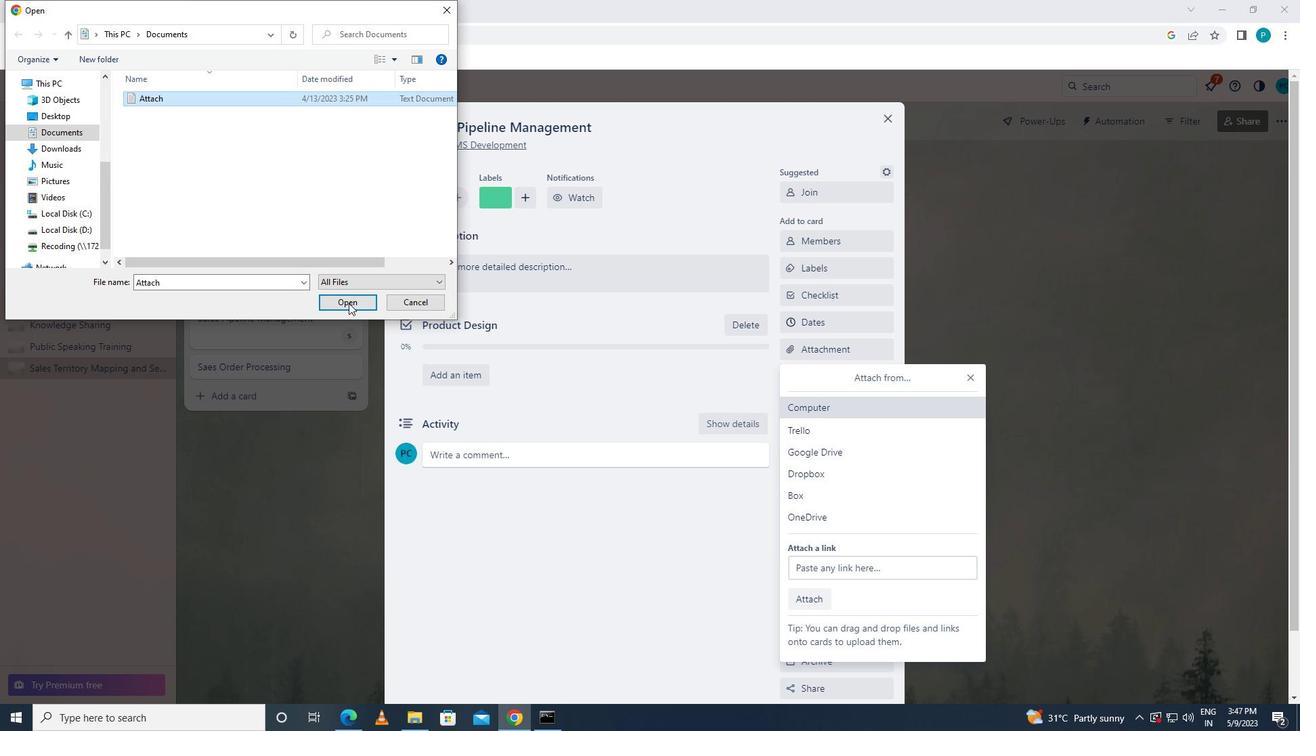 
Action: Mouse moved to (821, 373)
Screenshot: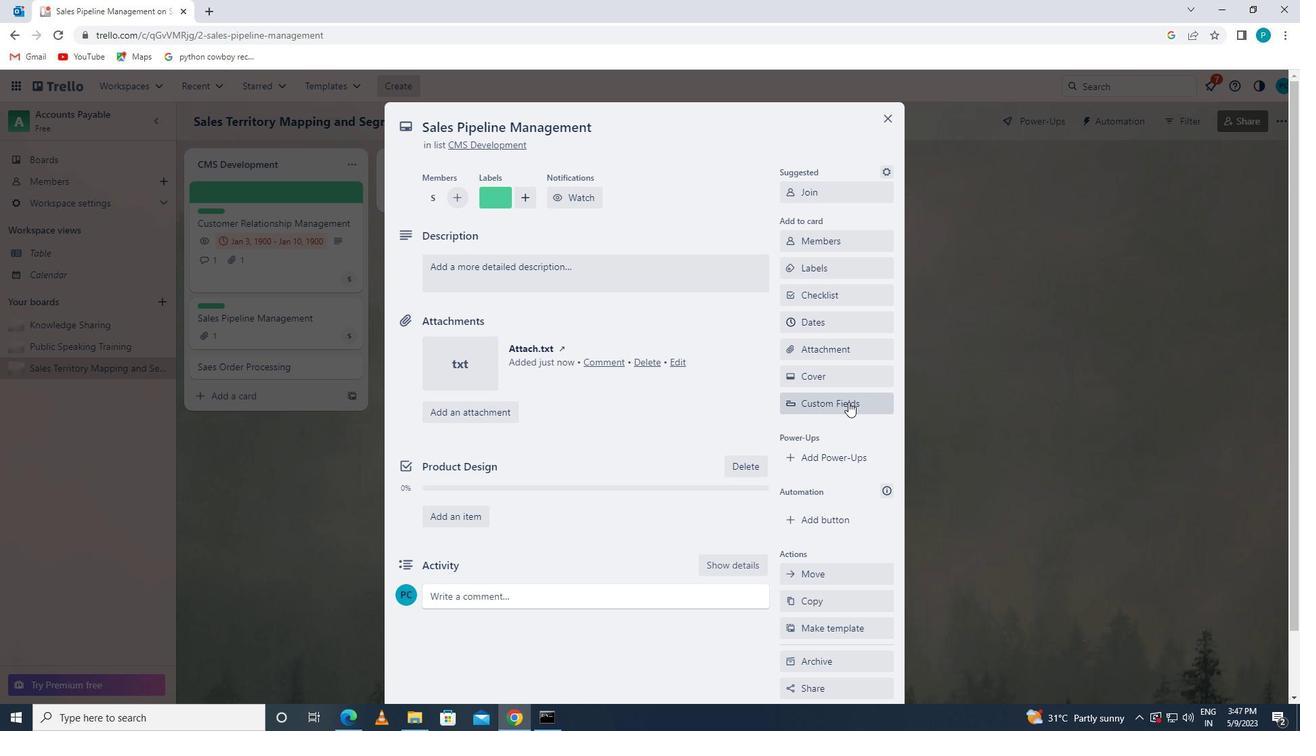
Action: Mouse pressed left at (821, 373)
Screenshot: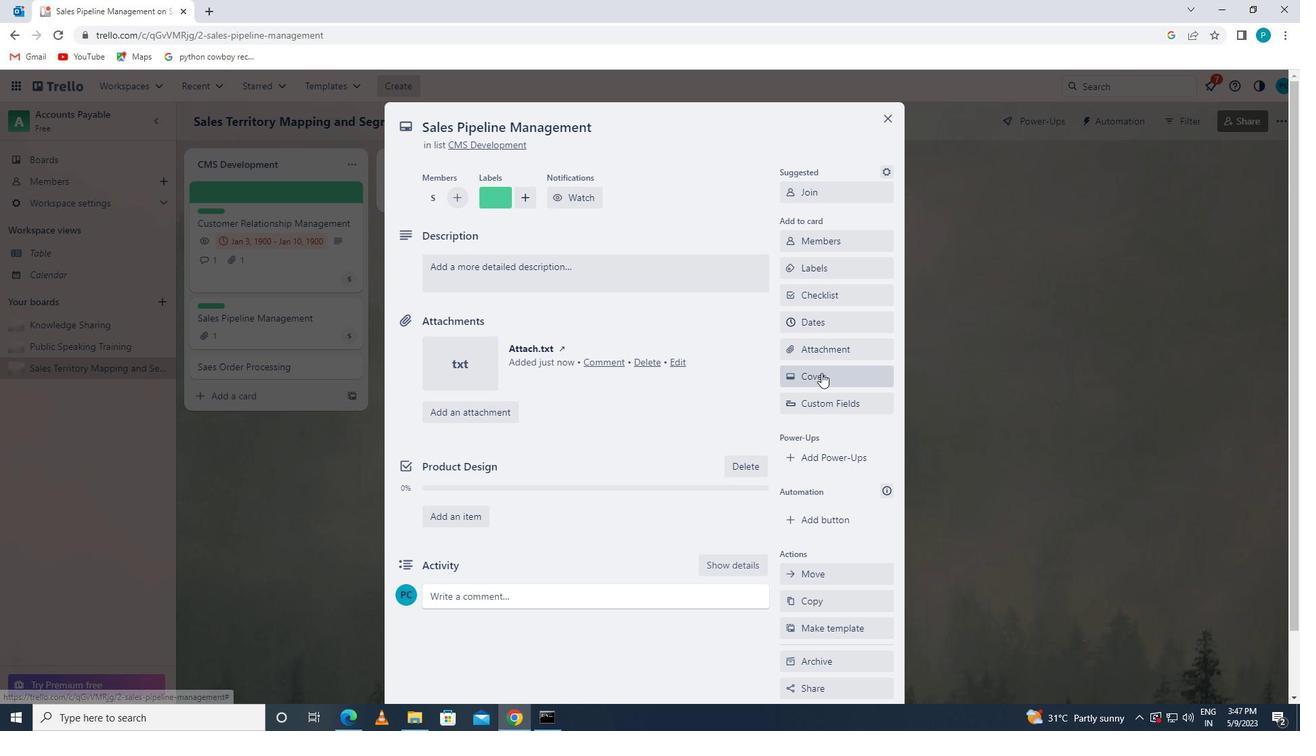 
Action: Mouse moved to (802, 430)
Screenshot: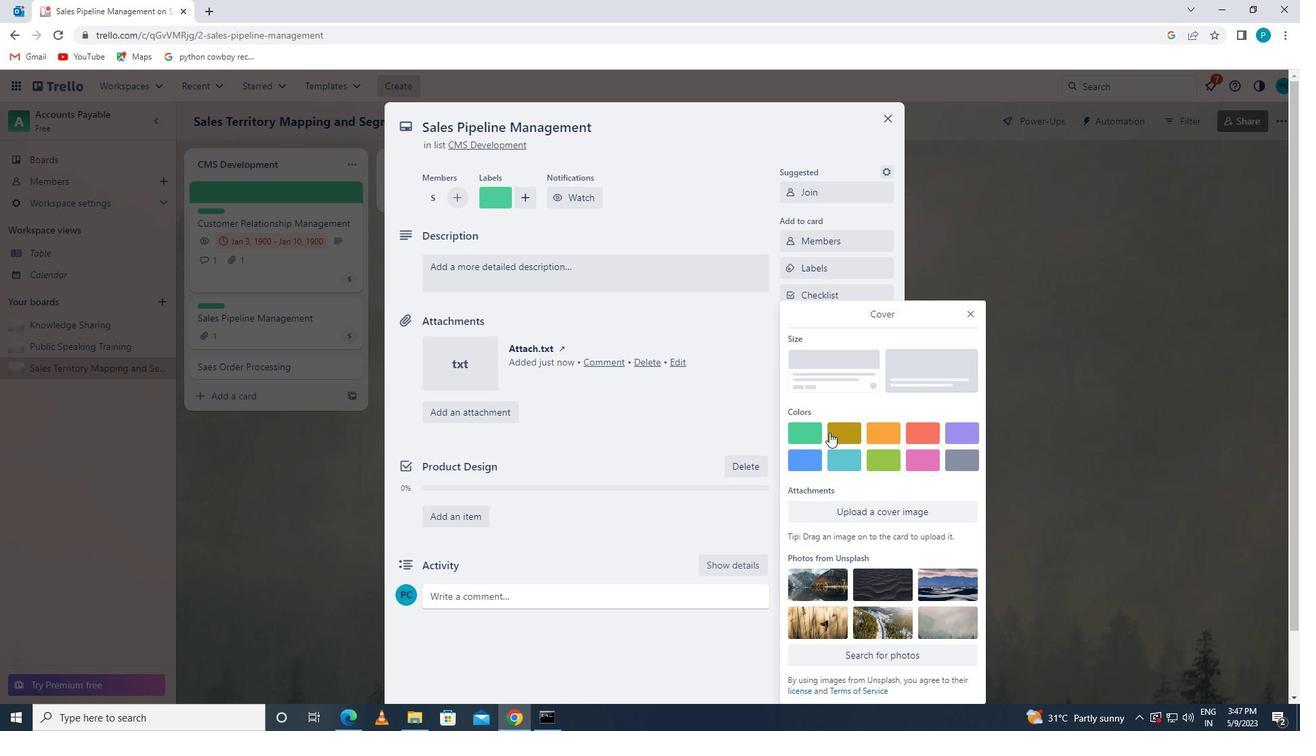 
Action: Mouse pressed left at (802, 430)
Screenshot: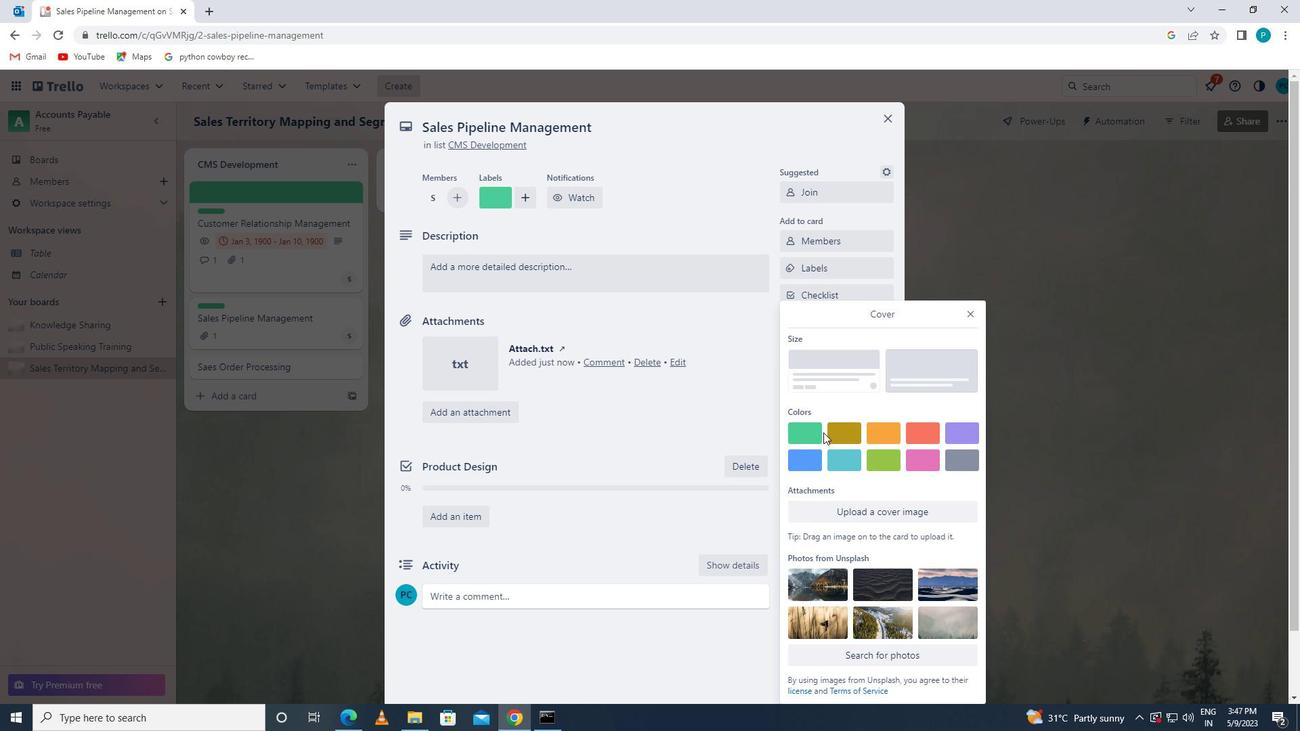 
Action: Mouse moved to (966, 284)
Screenshot: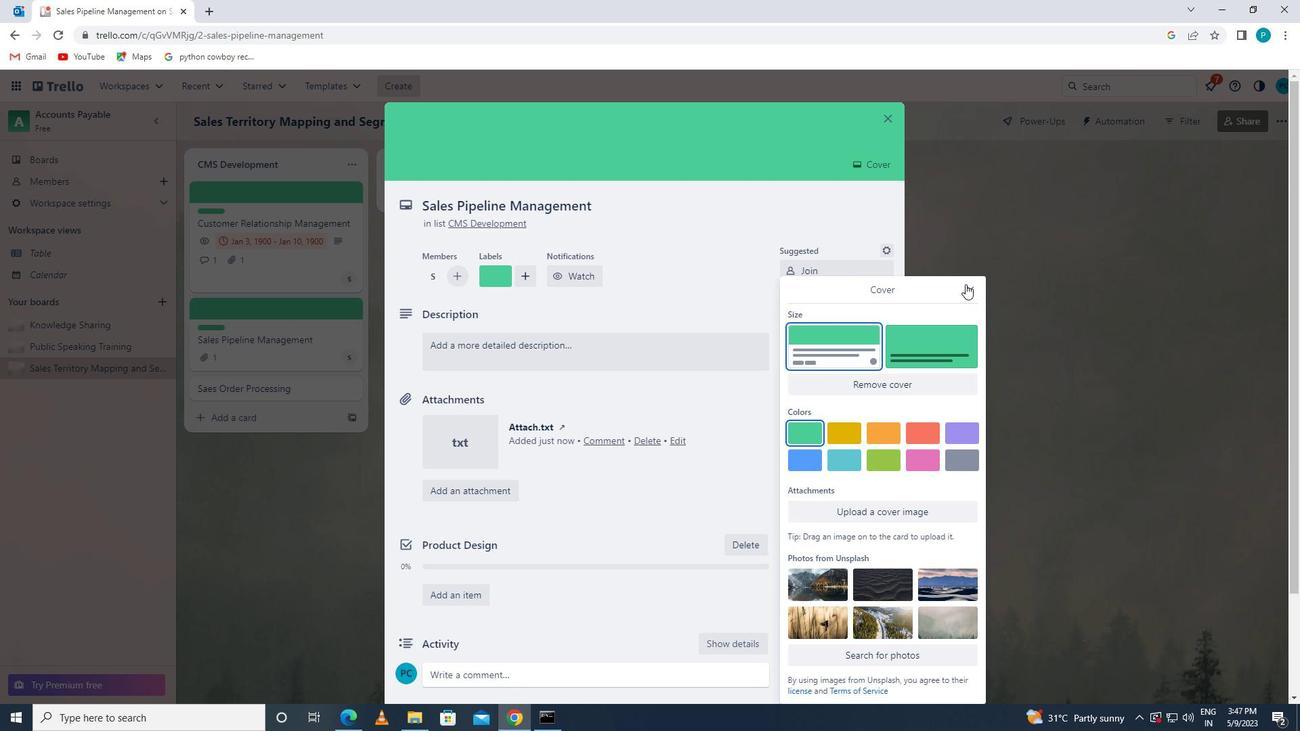 
Action: Mouse pressed left at (966, 284)
Screenshot: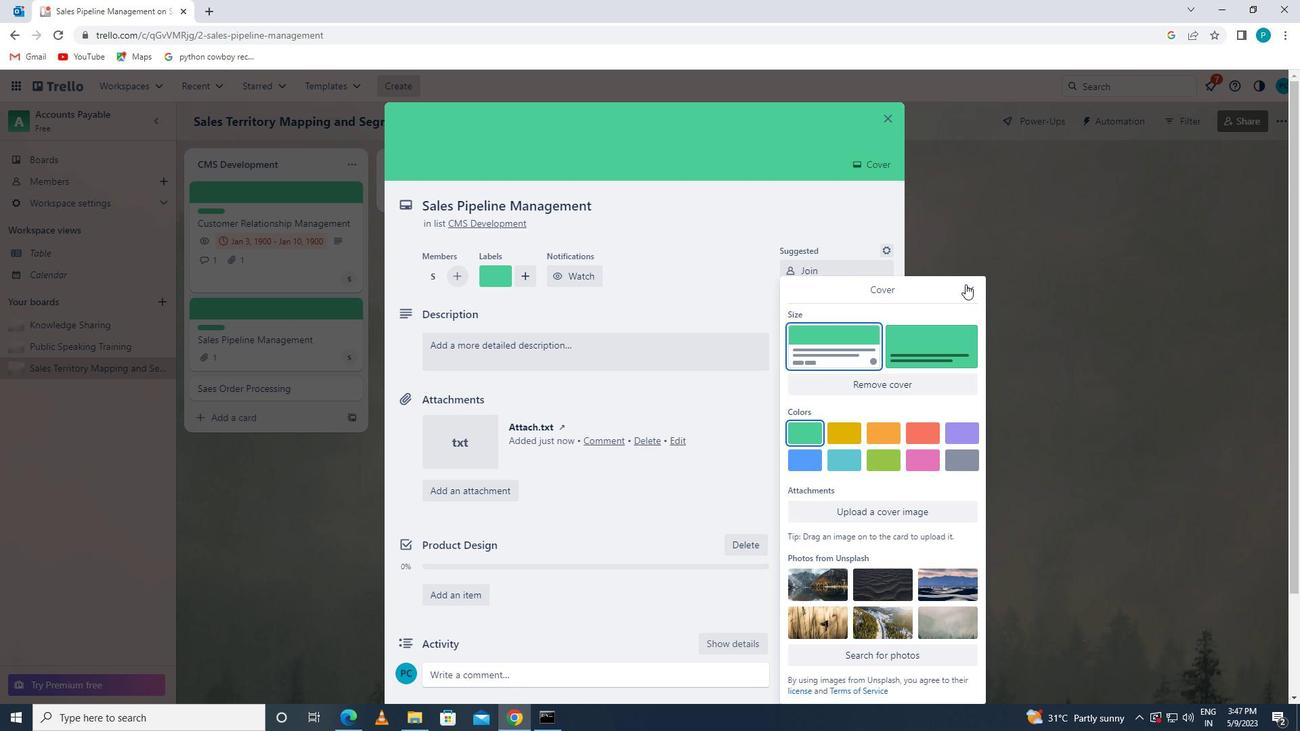 
Action: Mouse moved to (492, 355)
Screenshot: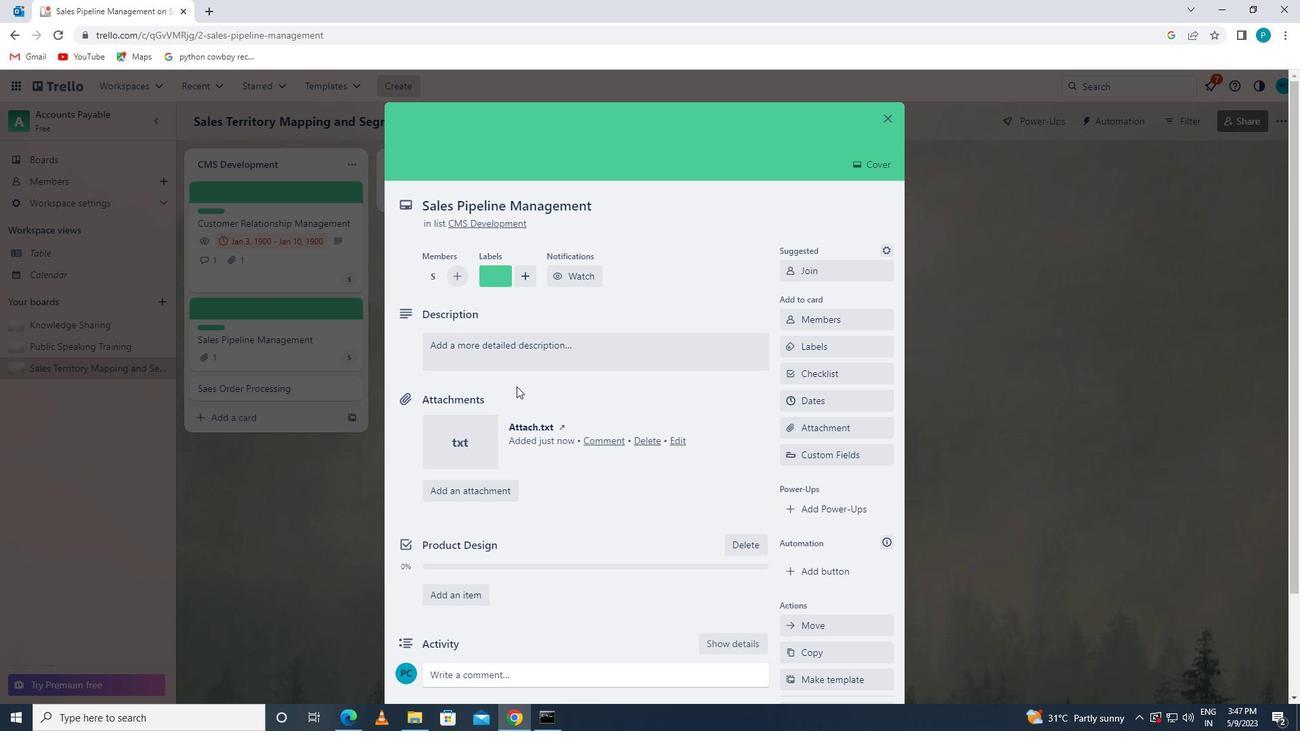 
Action: Mouse pressed left at (492, 355)
Screenshot: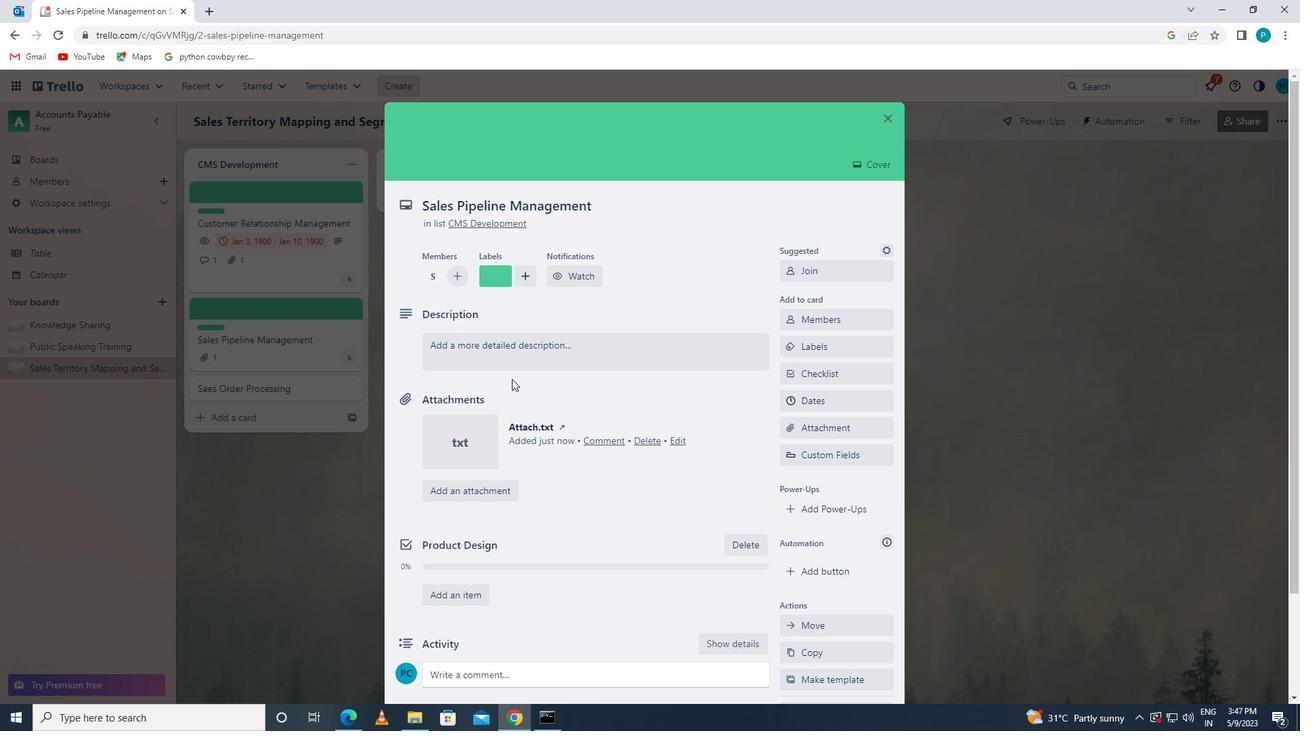 
Action: Mouse moved to (491, 354)
Screenshot: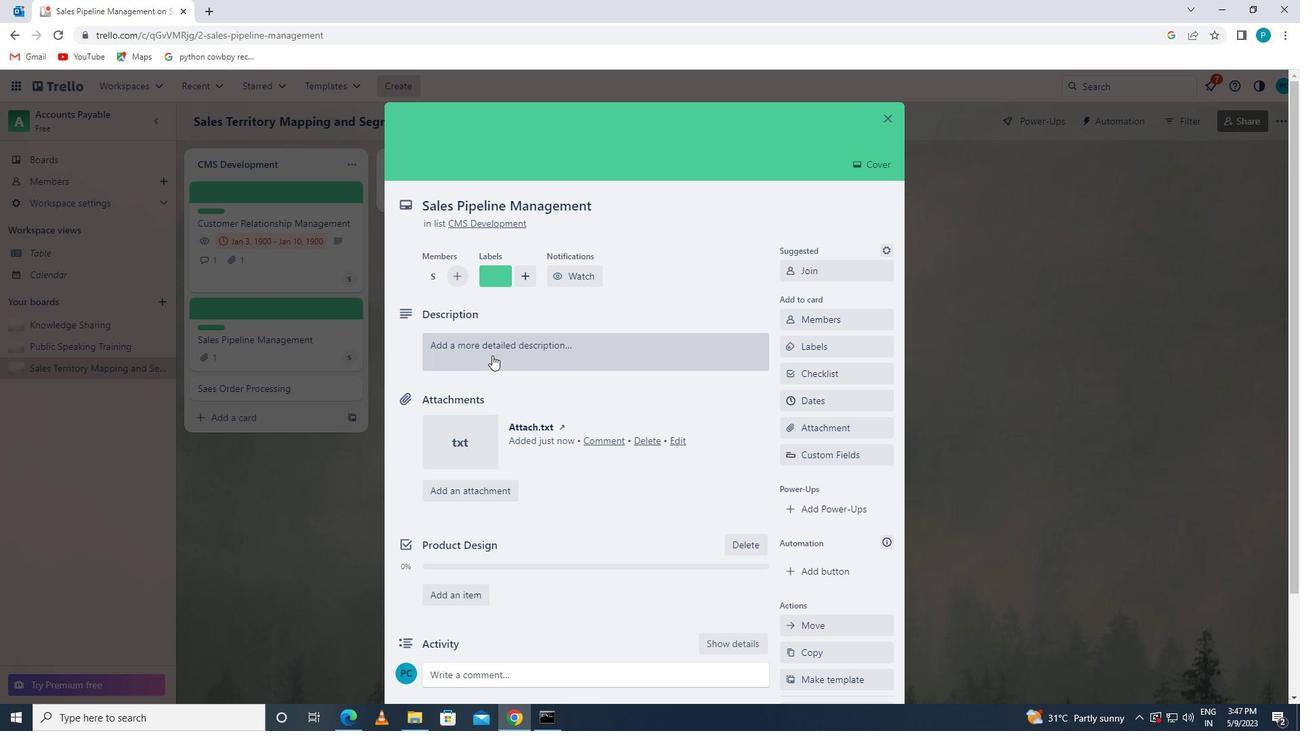 
Action: Key pressed '<Key.caps_lock>p<Key.caps_lock>lan<Key.space>and<Key.space>execute<Key.space>company<Key.space>team<Key.space>-building<Key.space>conference<Key.space>with<Key.space>team<Key.space>-building<Key.space>games<Key.space>on<Key.space>creativity'
Screenshot: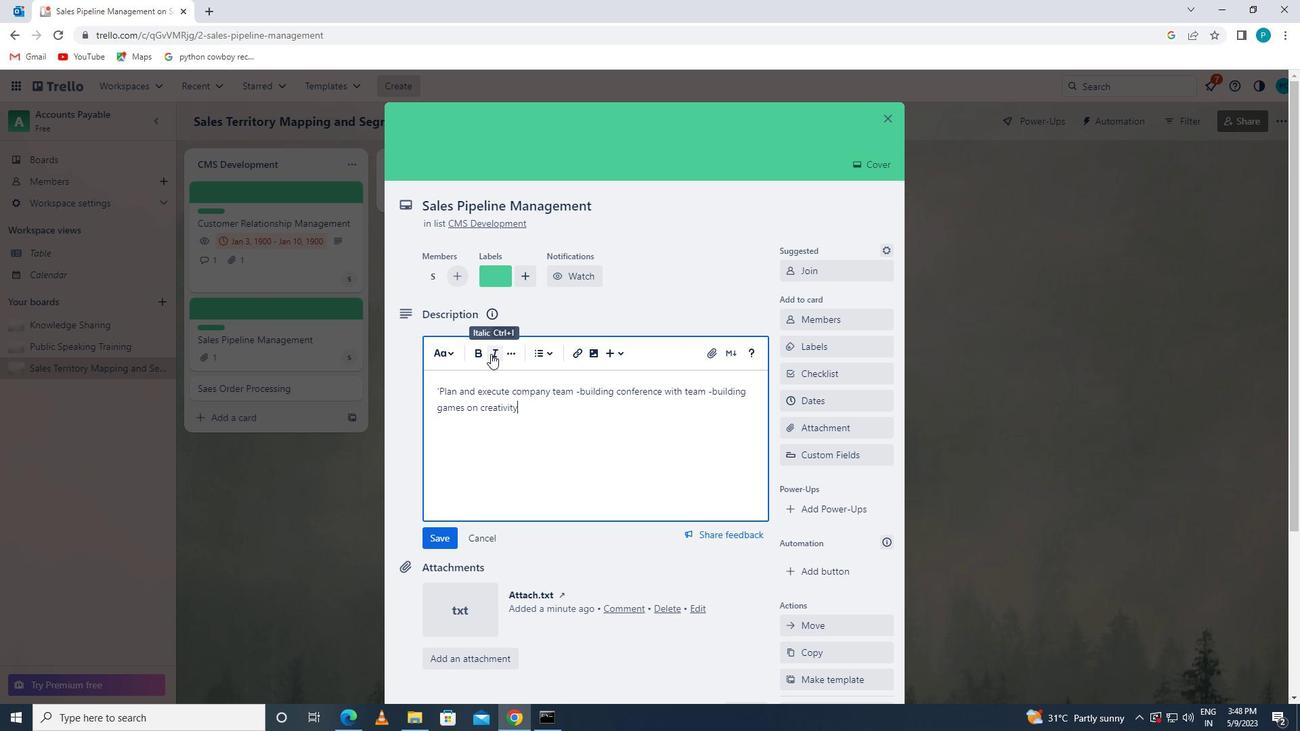 
Action: Mouse moved to (437, 532)
Screenshot: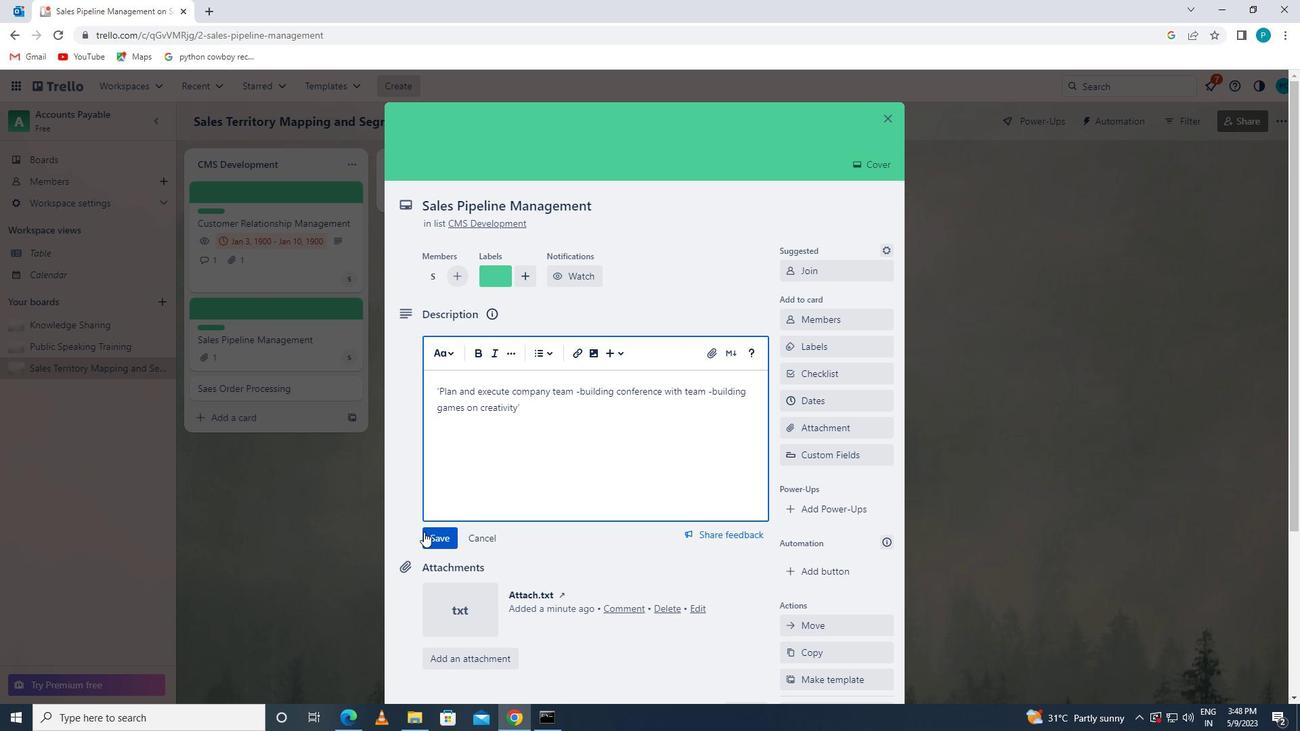 
Action: Mouse pressed left at (437, 532)
Screenshot: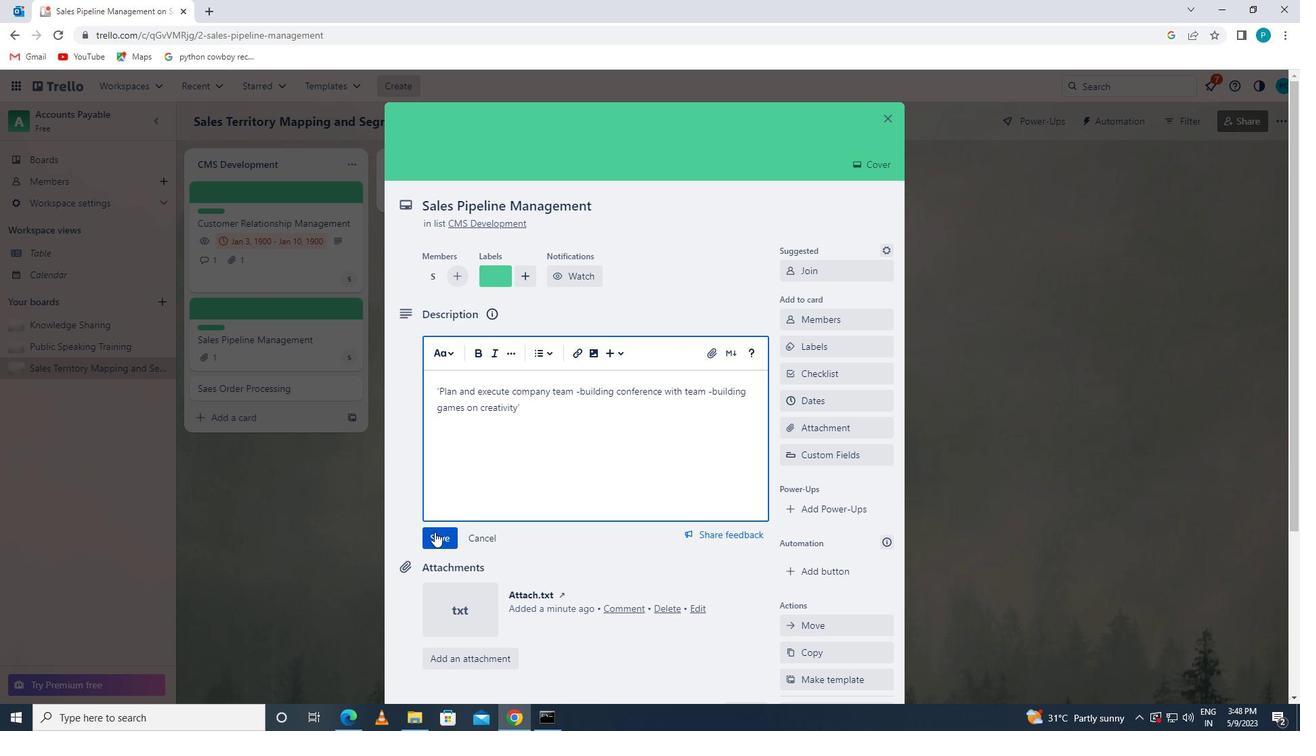 
Action: Mouse moved to (506, 581)
Screenshot: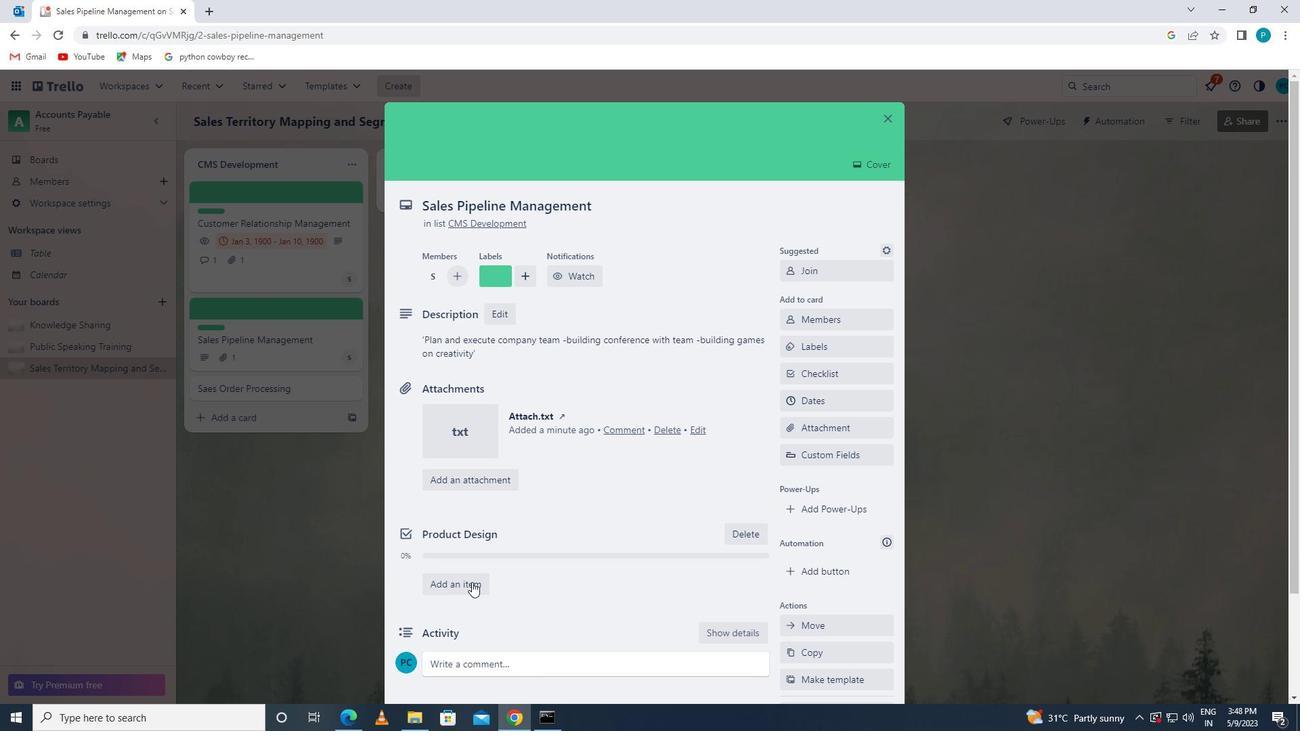 
Action: Mouse scrolled (506, 580) with delta (0, 0)
Screenshot: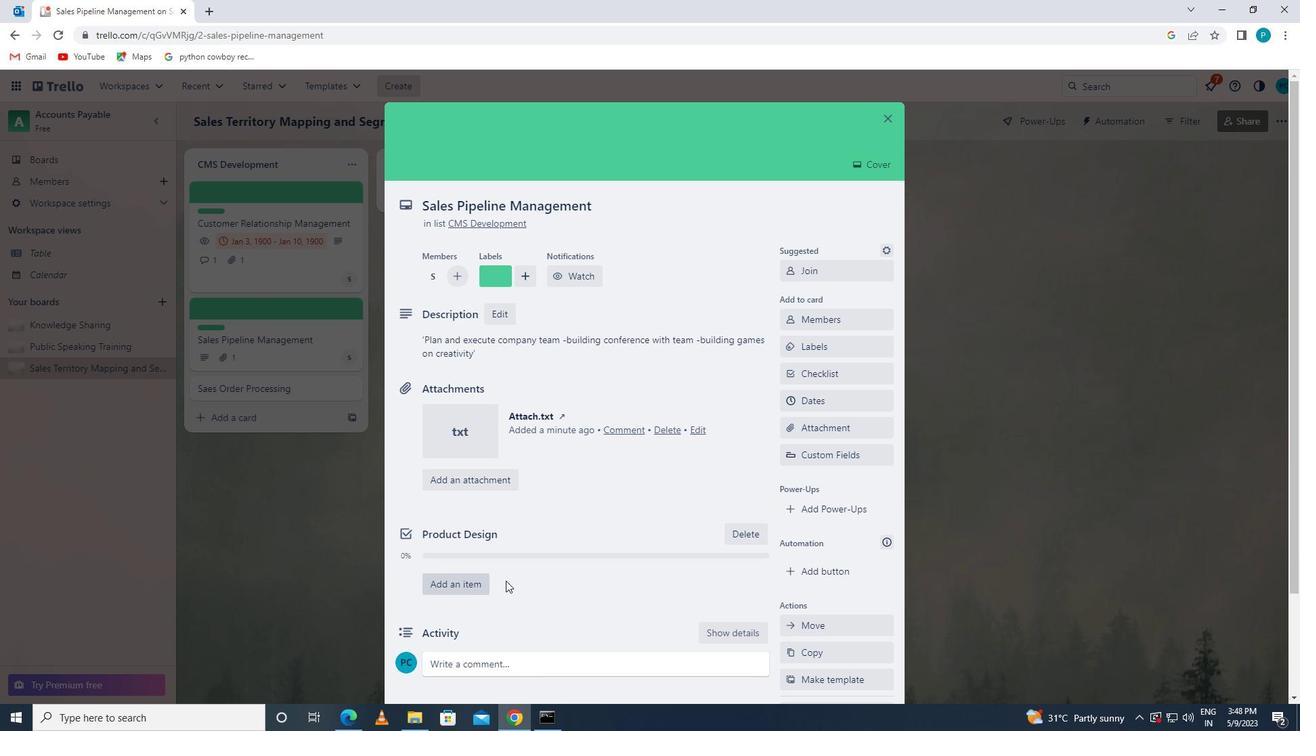 
Action: Mouse scrolled (506, 580) with delta (0, 0)
Screenshot: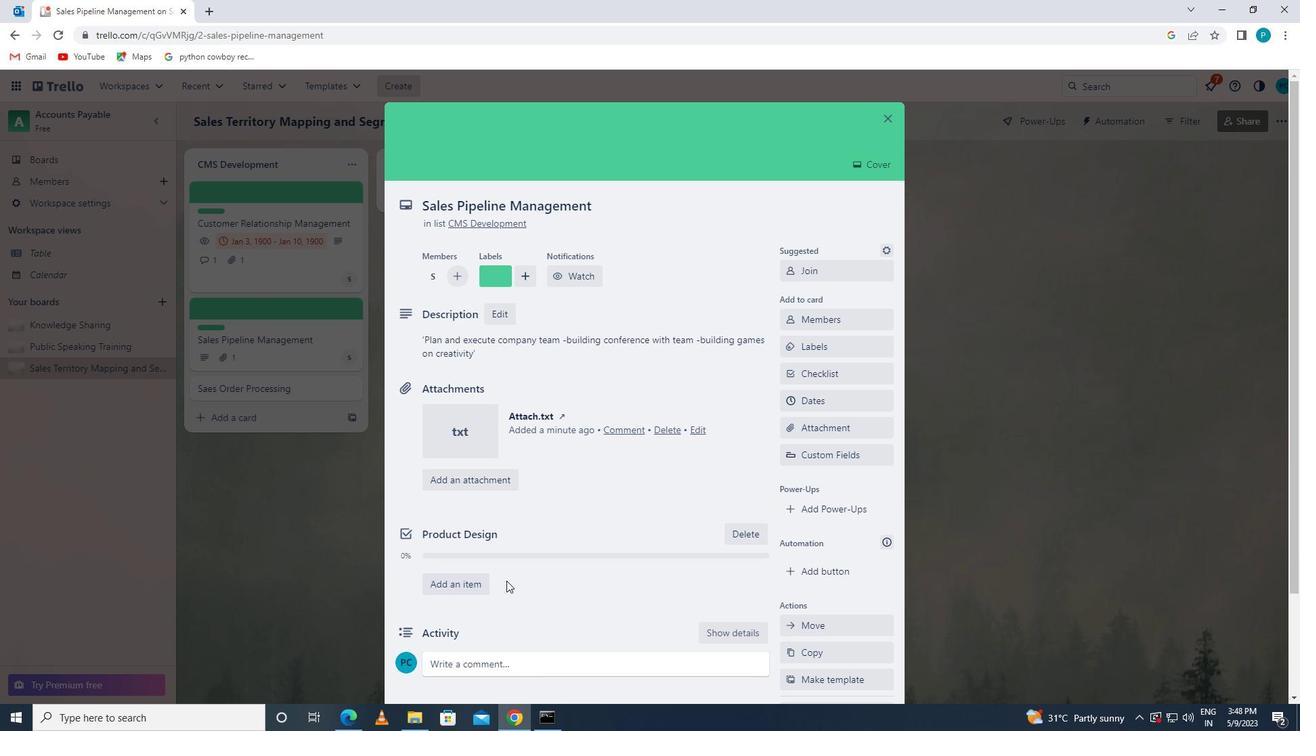 
Action: Mouse moved to (487, 540)
Screenshot: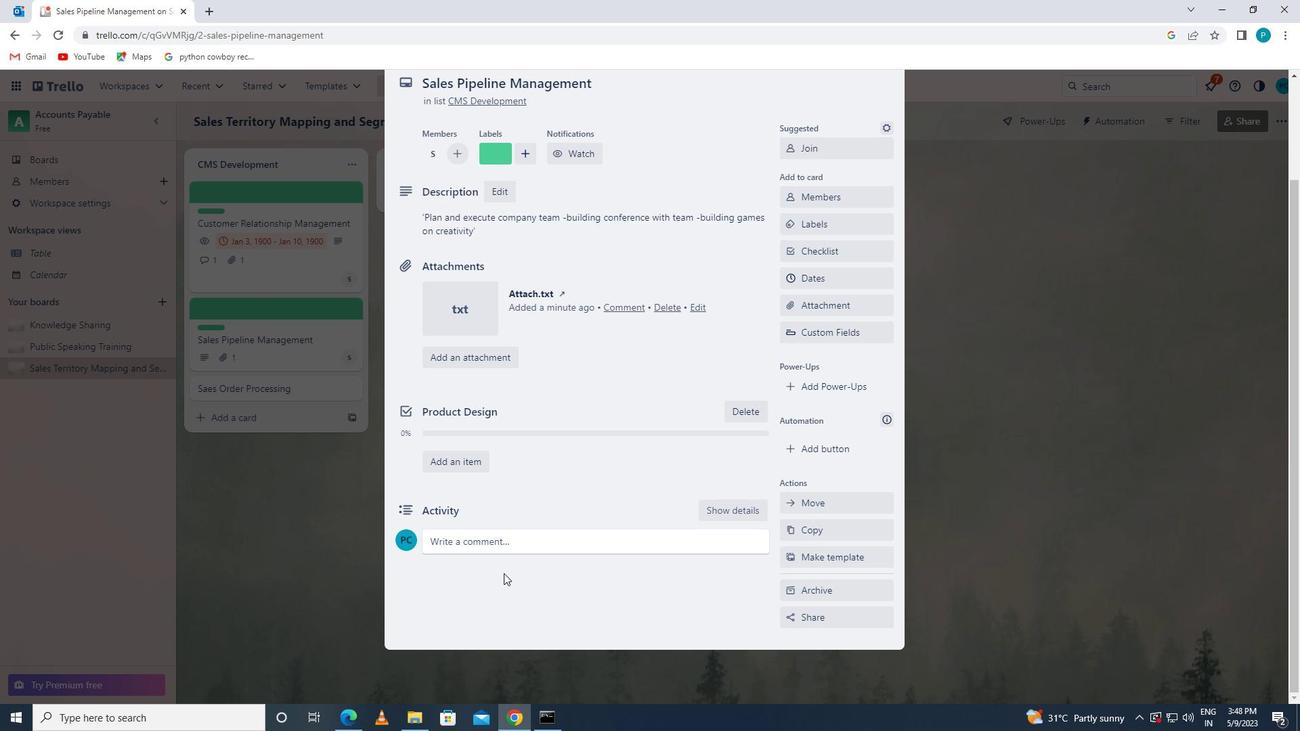 
Action: Mouse pressed left at (487, 540)
Screenshot: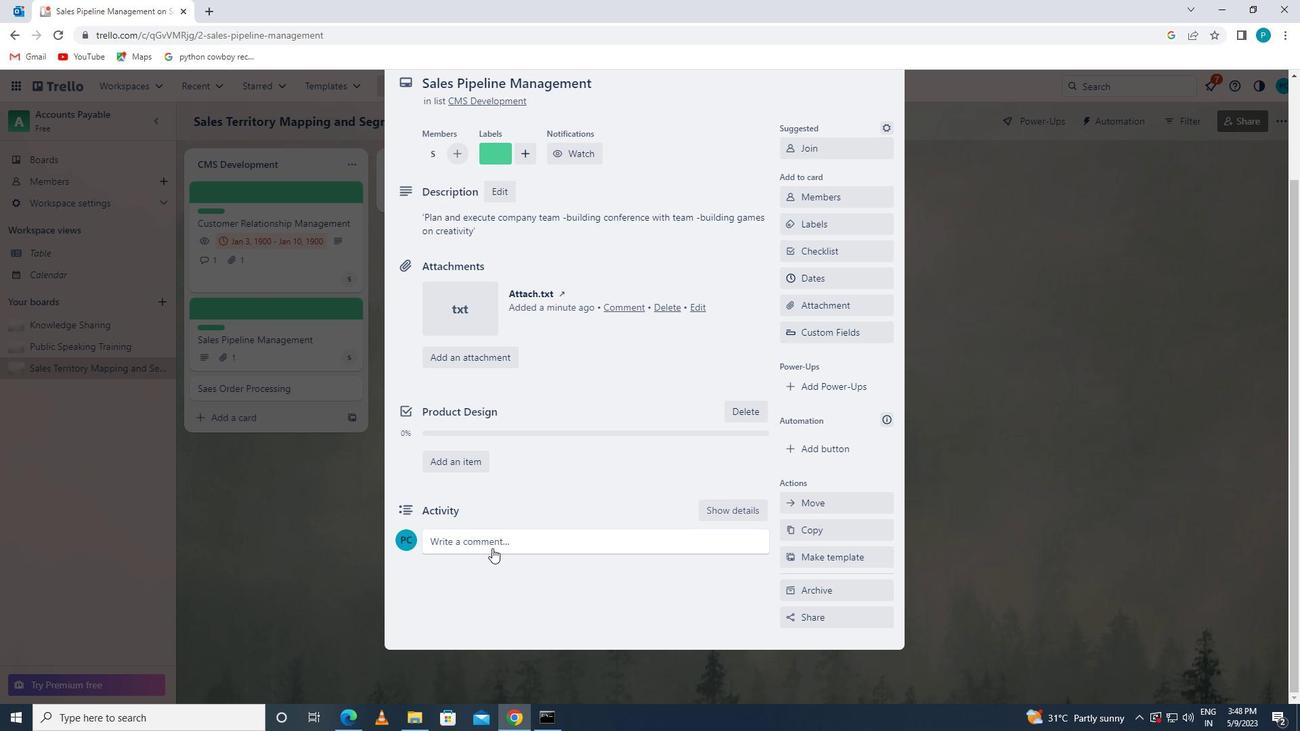 
Action: Mouse moved to (500, 586)
Screenshot: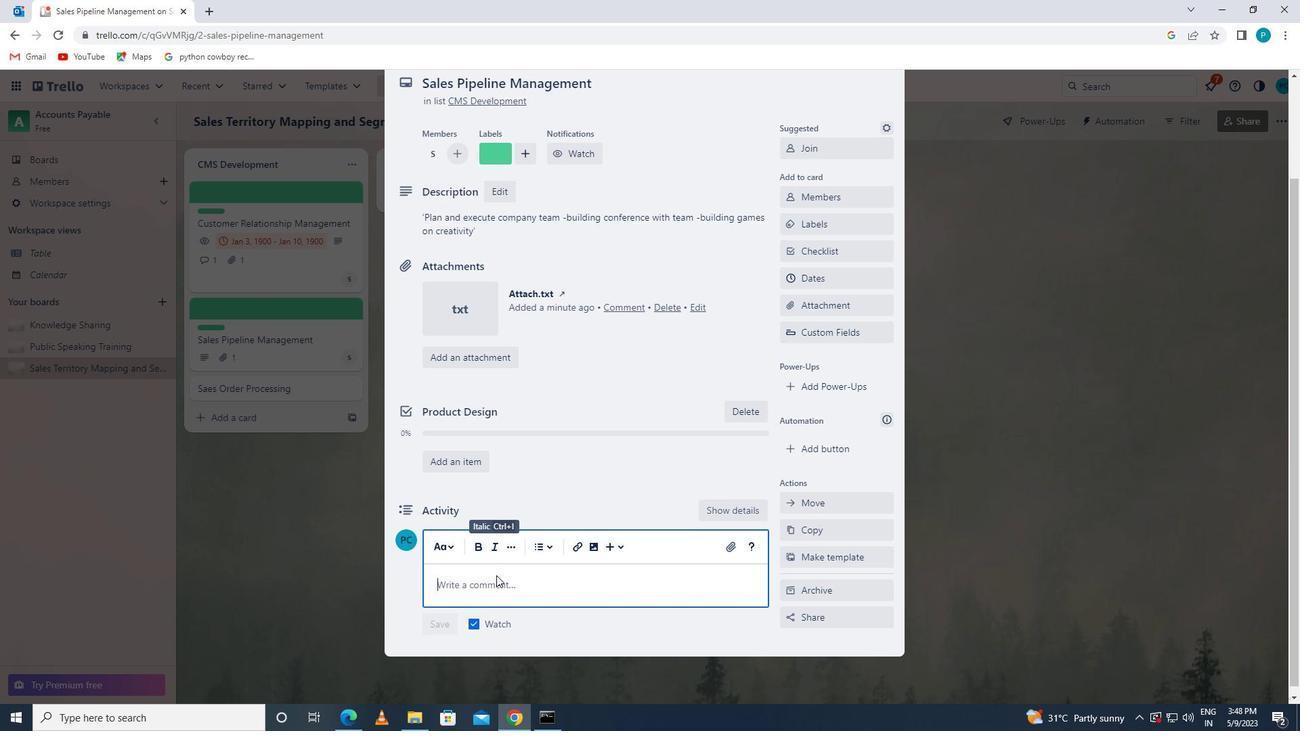 
Action: Key pressed <Key.caps_lock>g<Key.caps_lock><Key.backspace>'<Key.caps_lock>g<Key.caps_lock>ivn<Key.space>the<Key.space>p
Screenshot: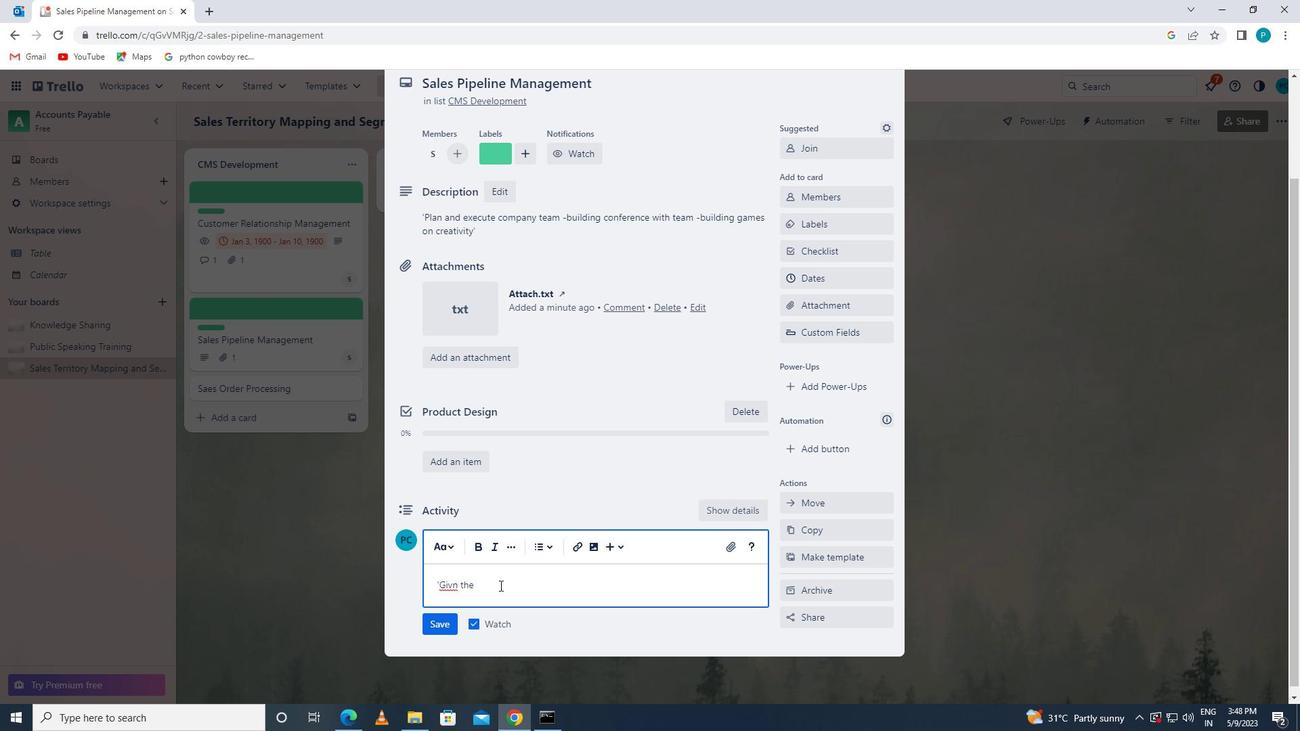 
Action: Mouse moved to (450, 586)
Screenshot: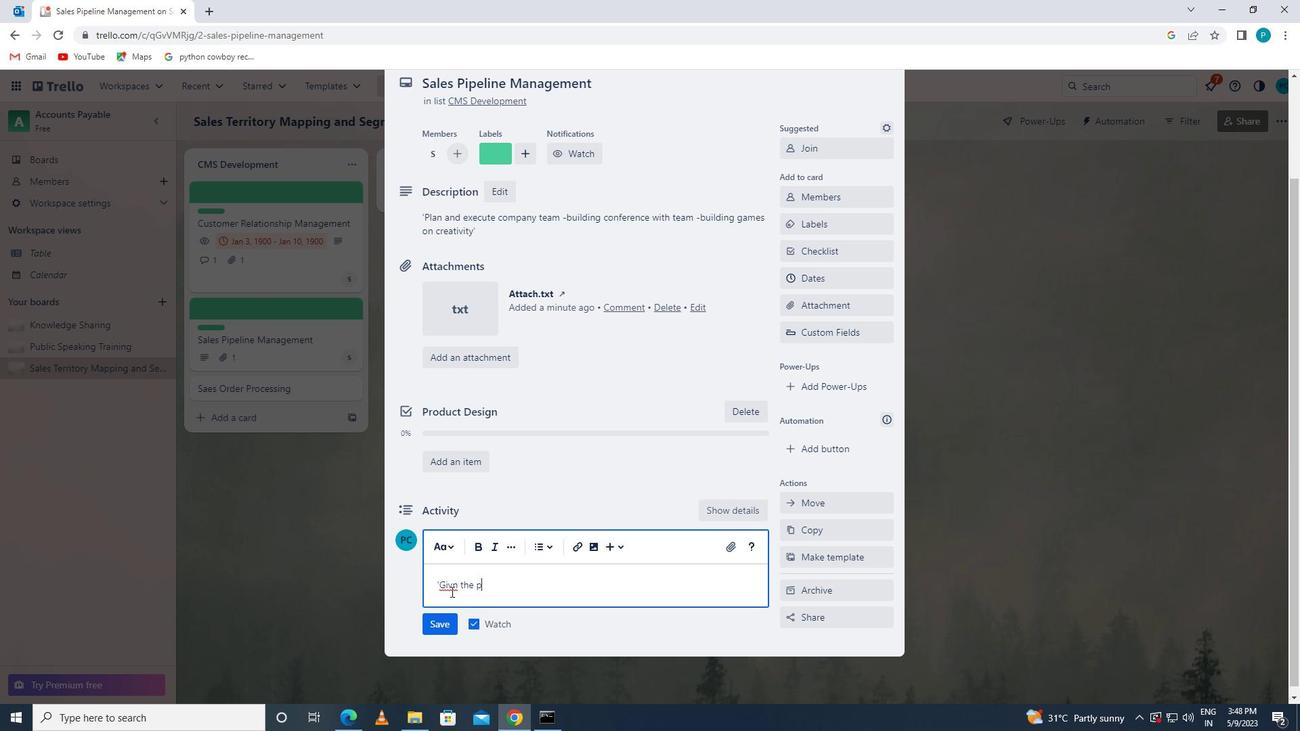 
Action: Mouse pressed left at (450, 586)
Screenshot: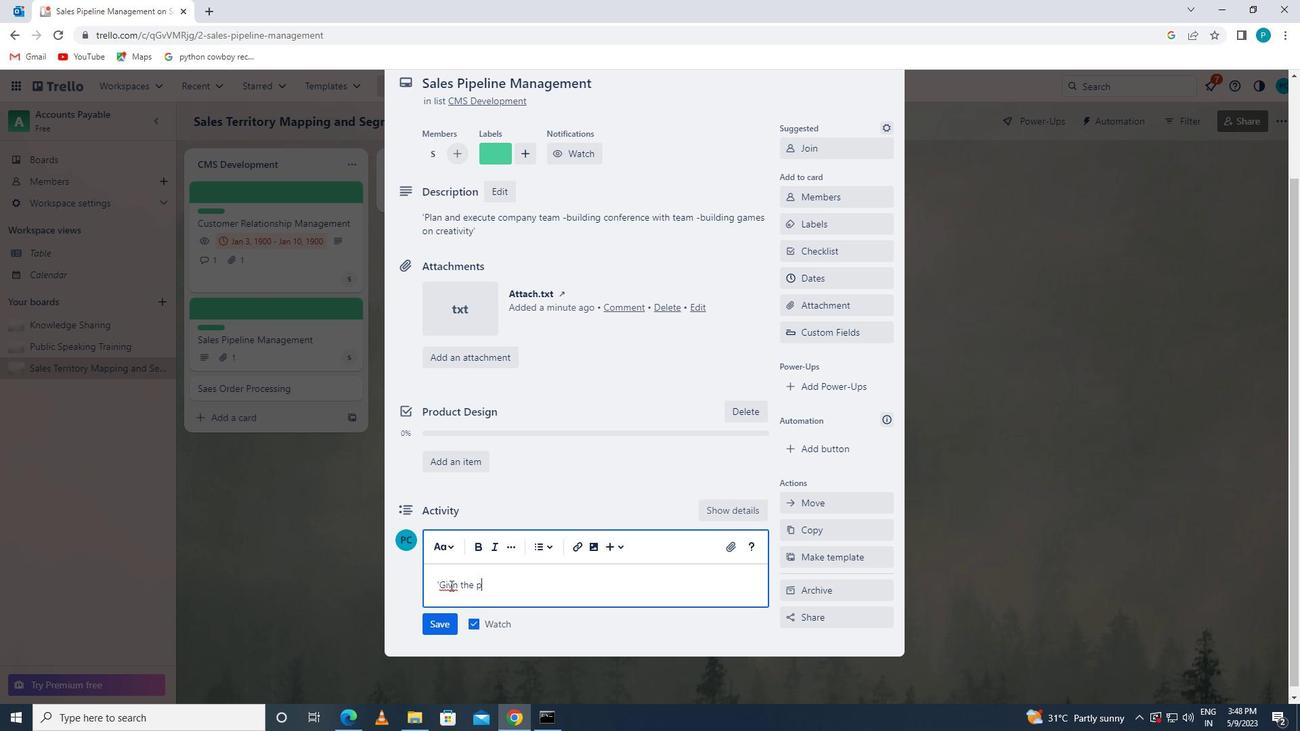 
Action: Mouse moved to (458, 597)
Screenshot: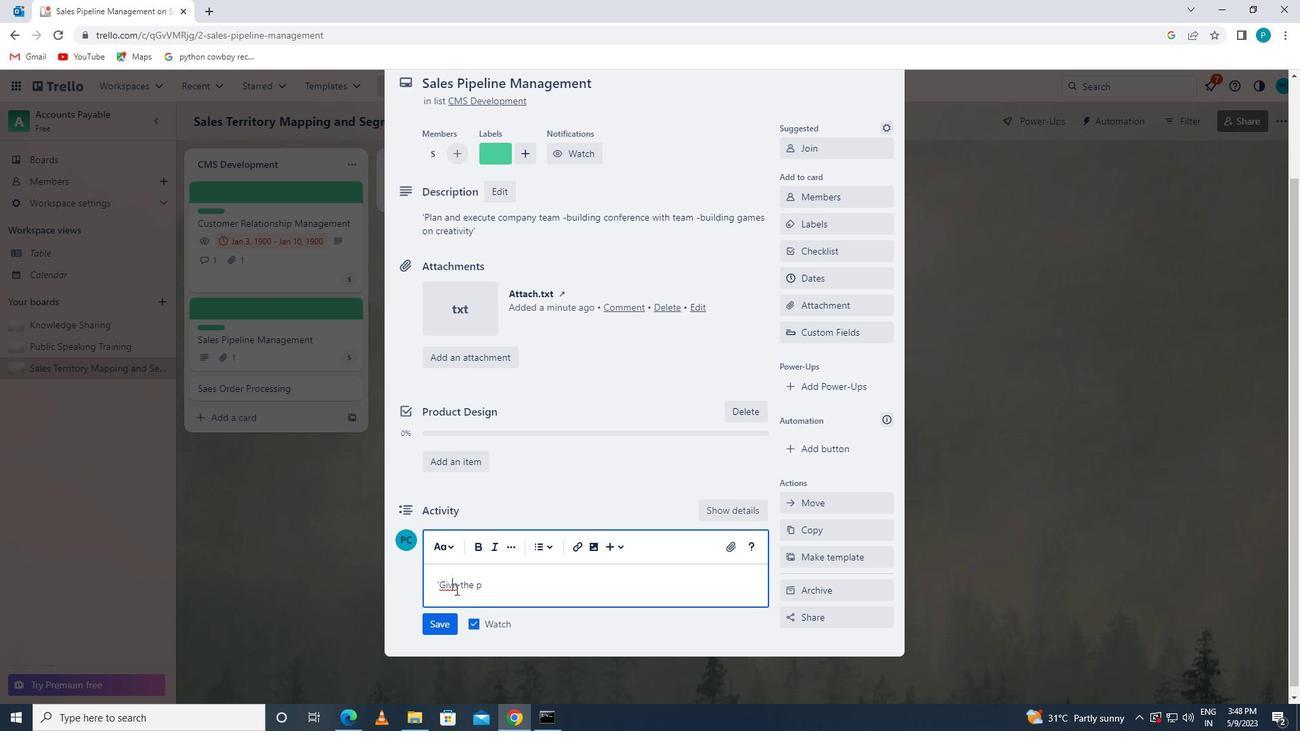 
Action: Key pressed e
Screenshot: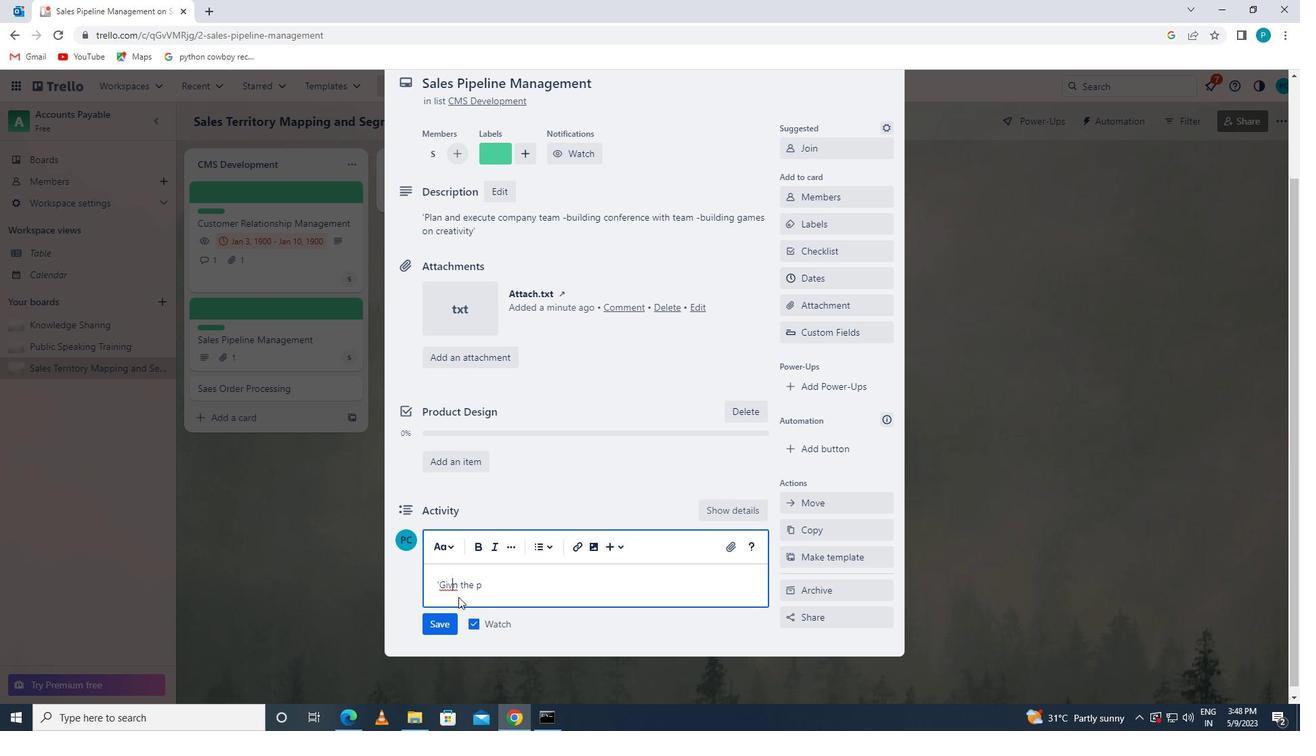 
Action: Mouse moved to (506, 592)
Screenshot: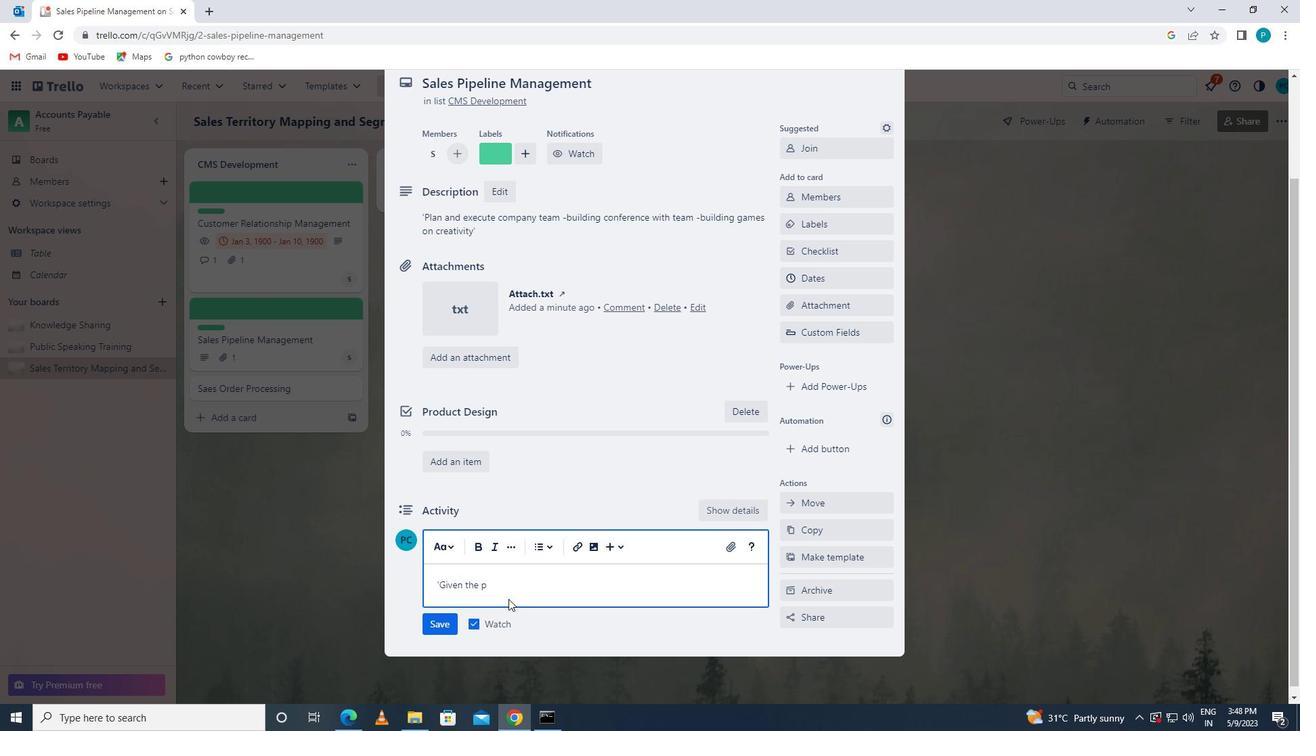 
Action: Mouse pressed left at (506, 592)
Screenshot: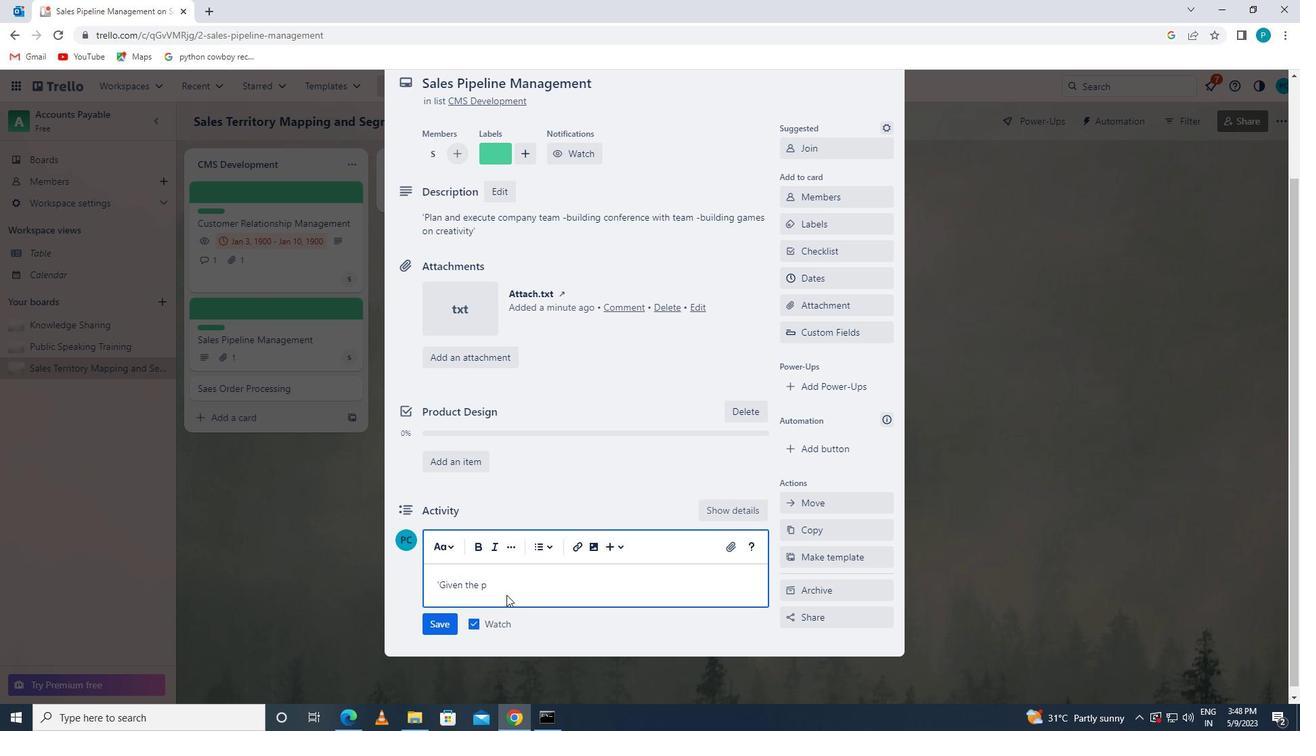 
Action: Key pressed otential<Key.space>impact<Key.space>of<Key.space>this<Key.space>task<Key.space>on<Key.space>our<Key.space>team<Key.space>morale<Key.space>annd<Key.space>motivation,<Key.space>let<Key.space>o<Key.backspace>us<Key.space>ensure<Key.space>that<Key.space>we<Key.space>approach<Key.space>it<Key.space>with<Key.space>a<Key.space>sense<Key.space>of<Key.space>positivity<Key.space>and<Key.space>eb<Key.backspace>nthusiasm.'.
Screenshot: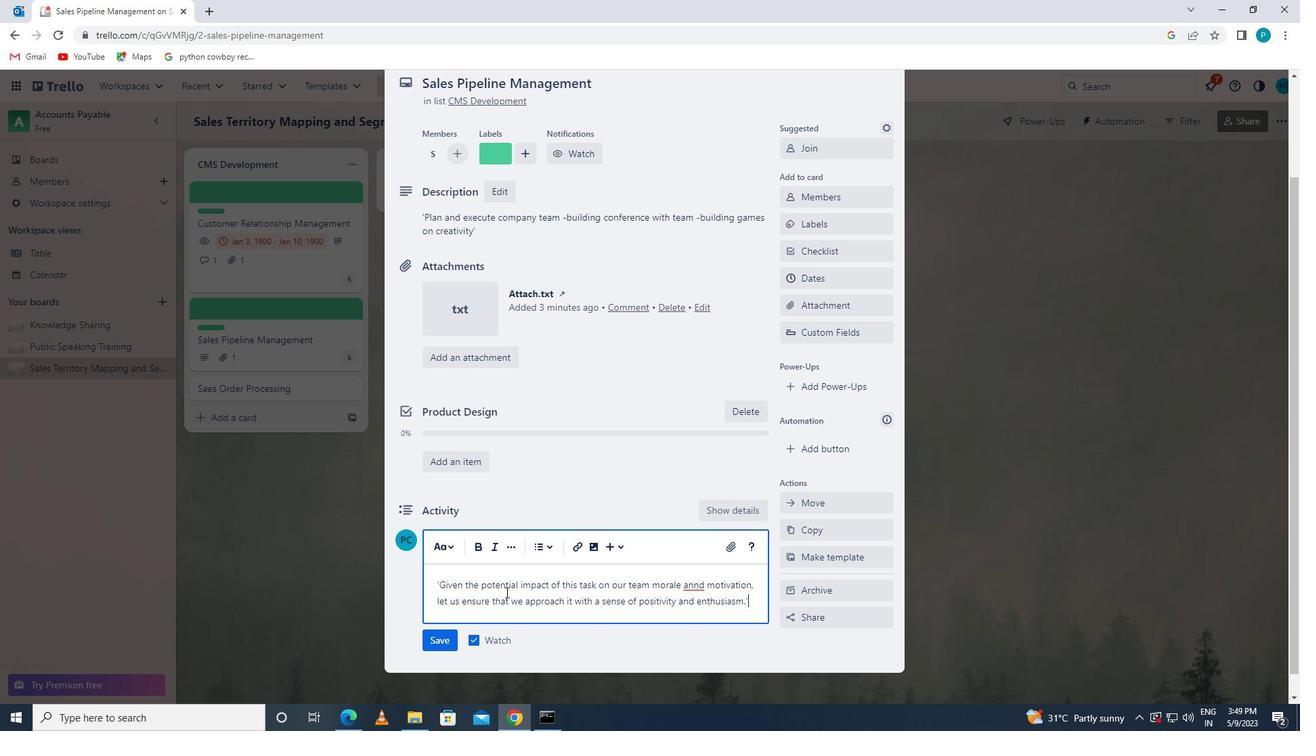 
Action: Mouse moved to (435, 634)
Screenshot: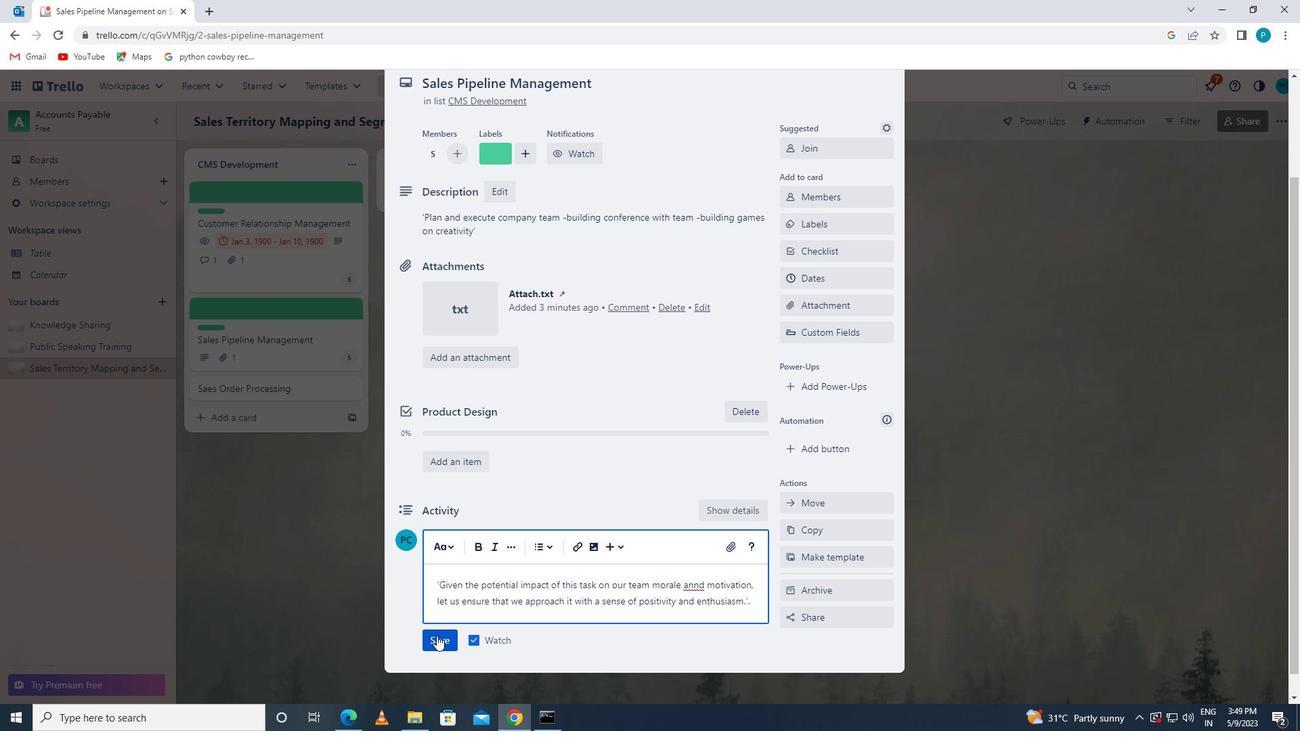 
Action: Mouse pressed left at (435, 634)
Screenshot: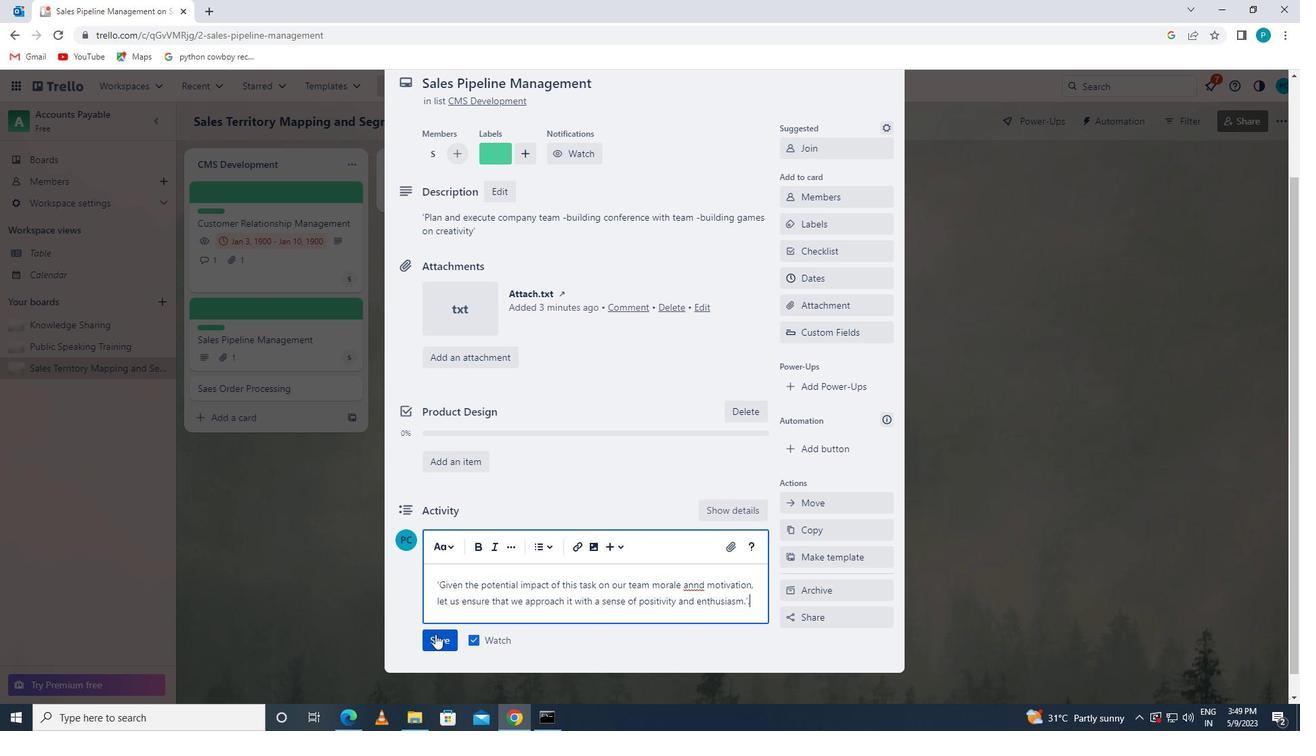 
Action: Mouse moved to (808, 283)
Screenshot: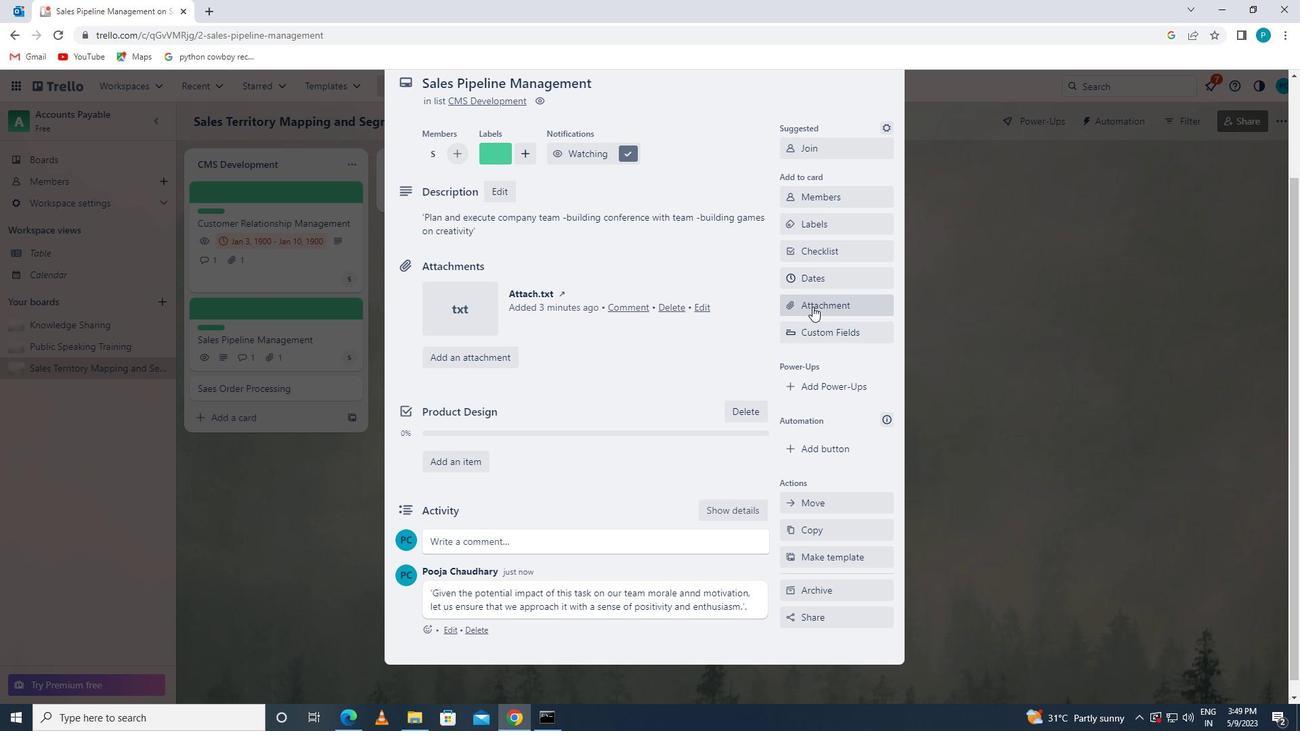 
Action: Mouse pressed left at (808, 283)
Screenshot: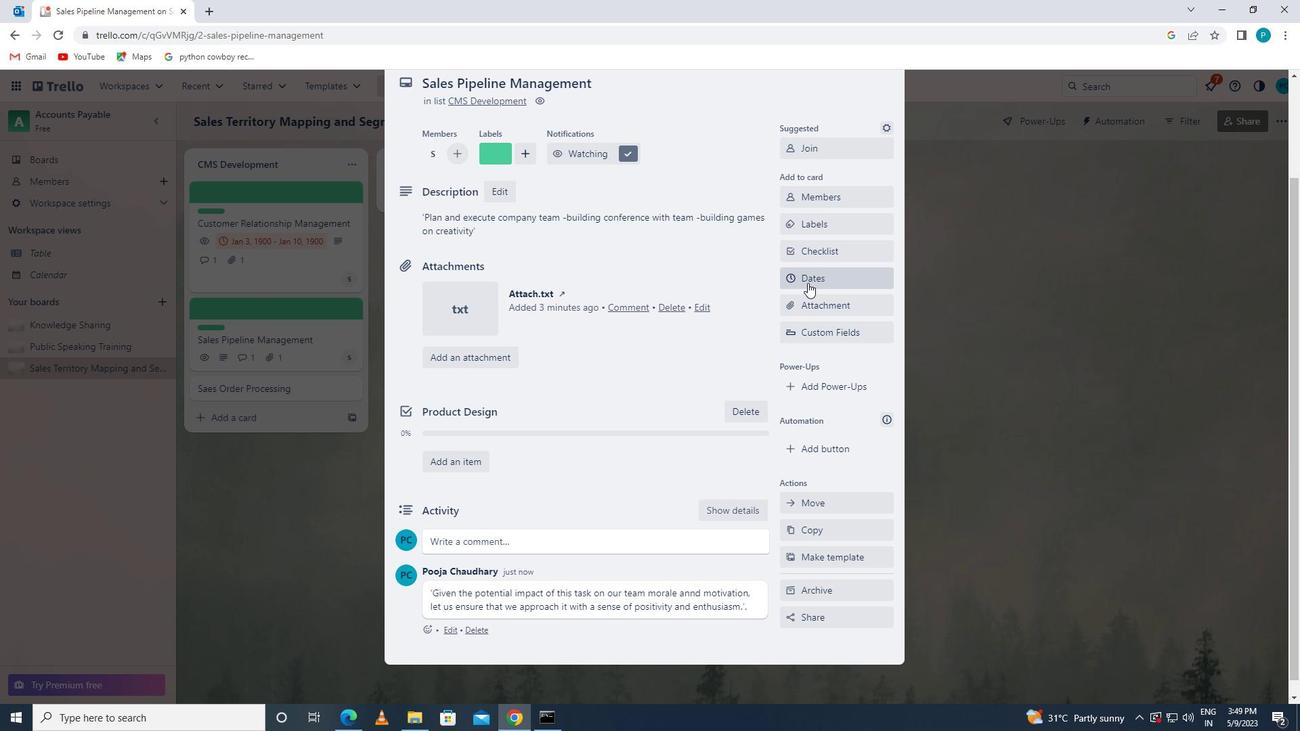 
Action: Mouse moved to (803, 364)
Screenshot: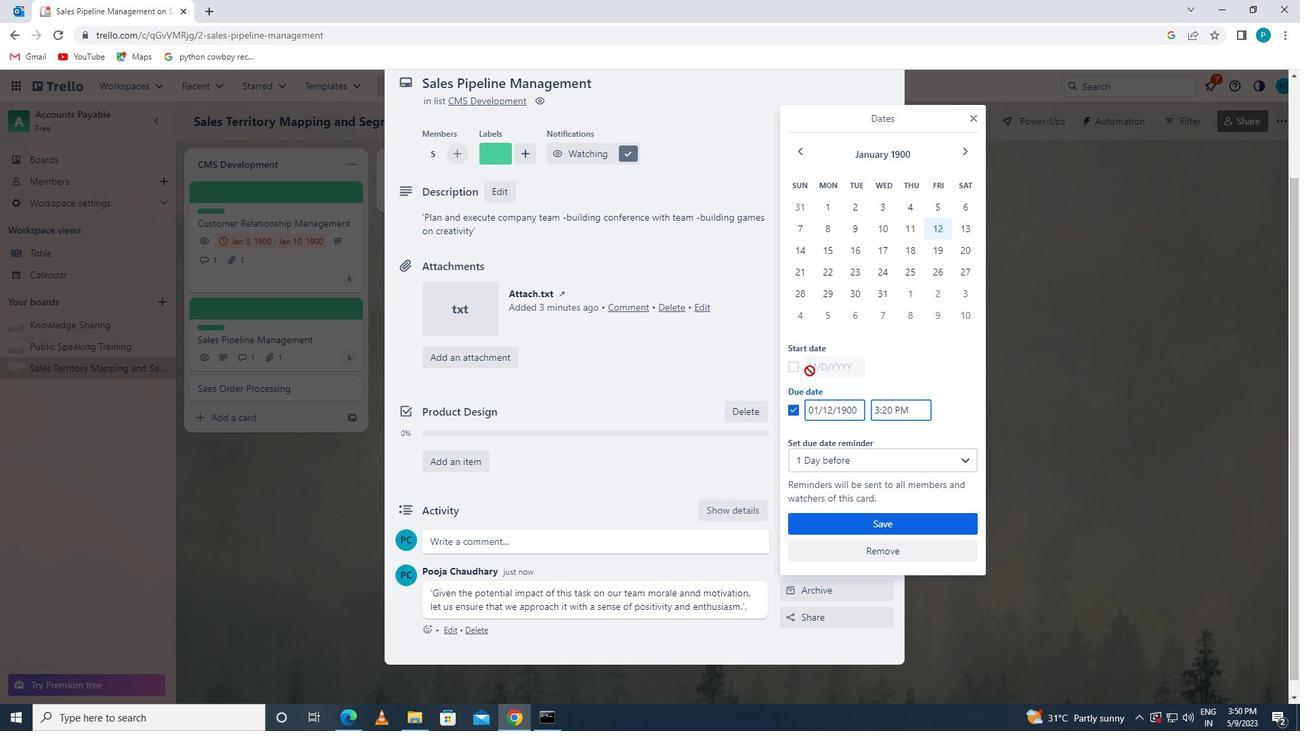 
Action: Mouse pressed left at (803, 364)
Screenshot: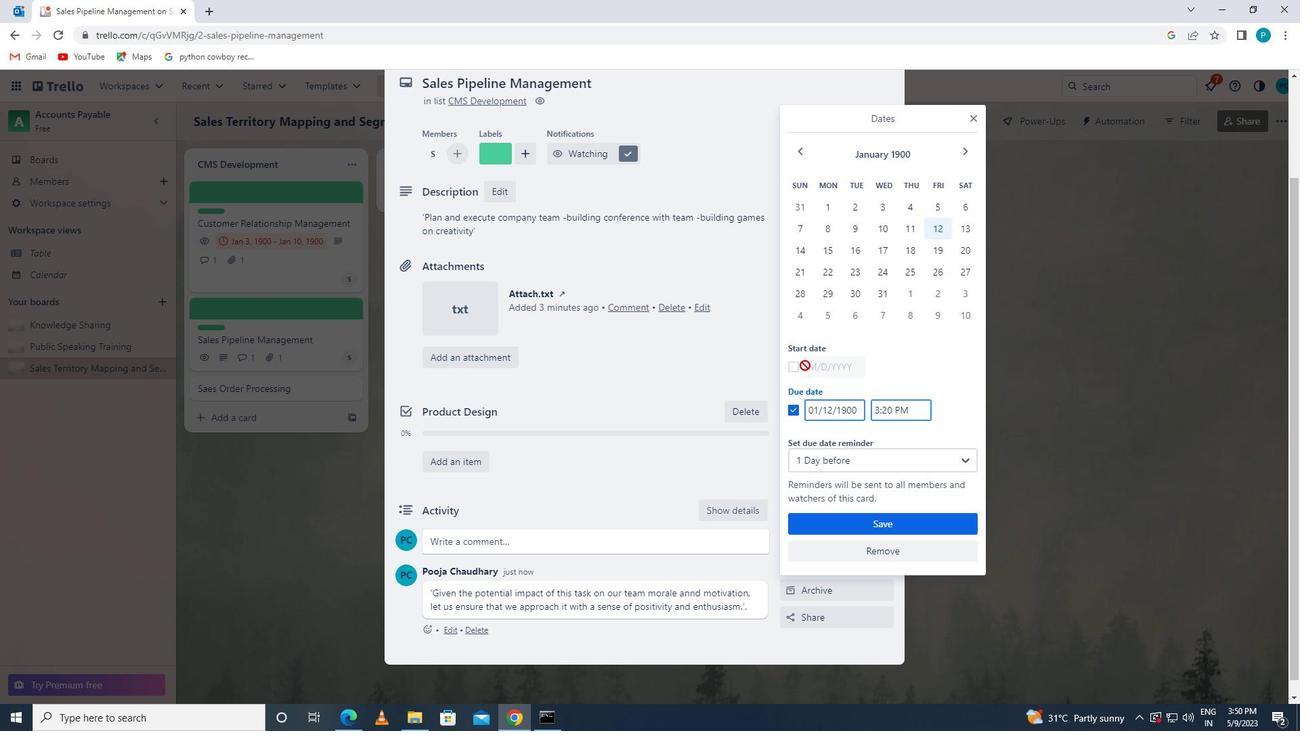 
Action: Mouse moved to (830, 366)
Screenshot: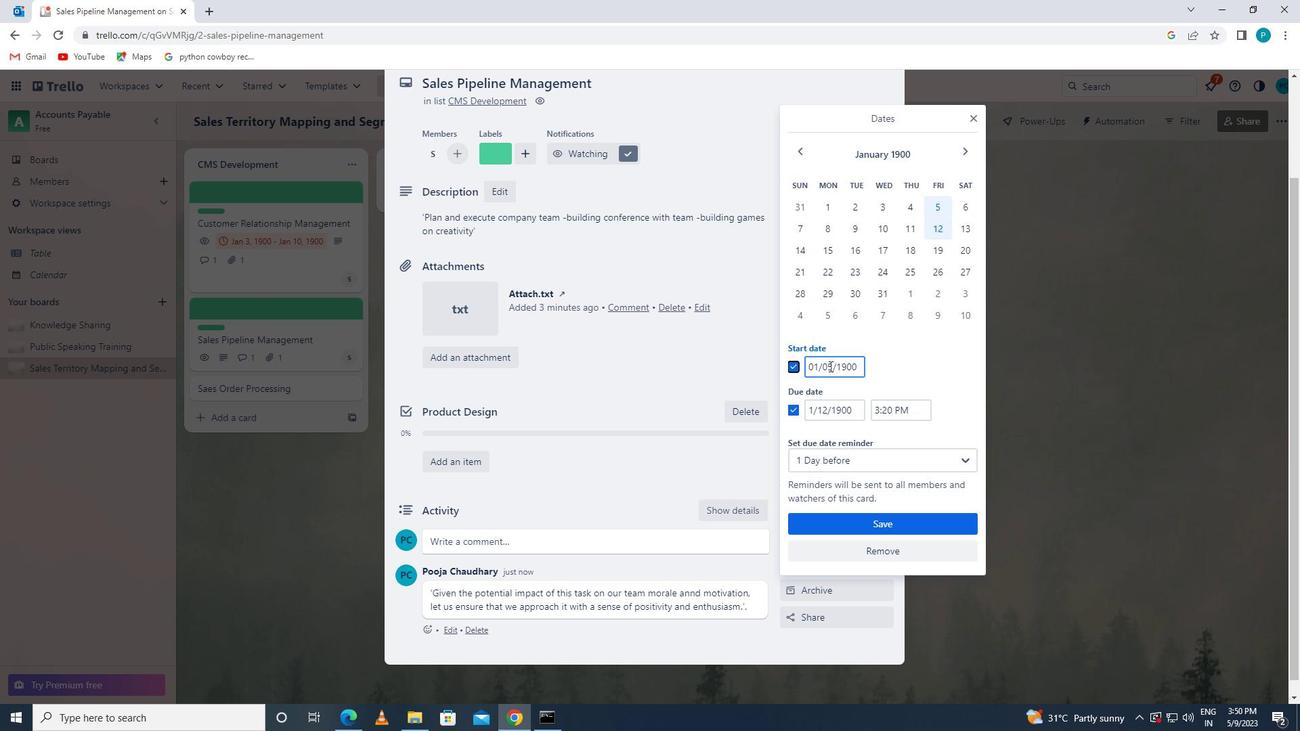
Action: Mouse pressed left at (830, 366)
Screenshot: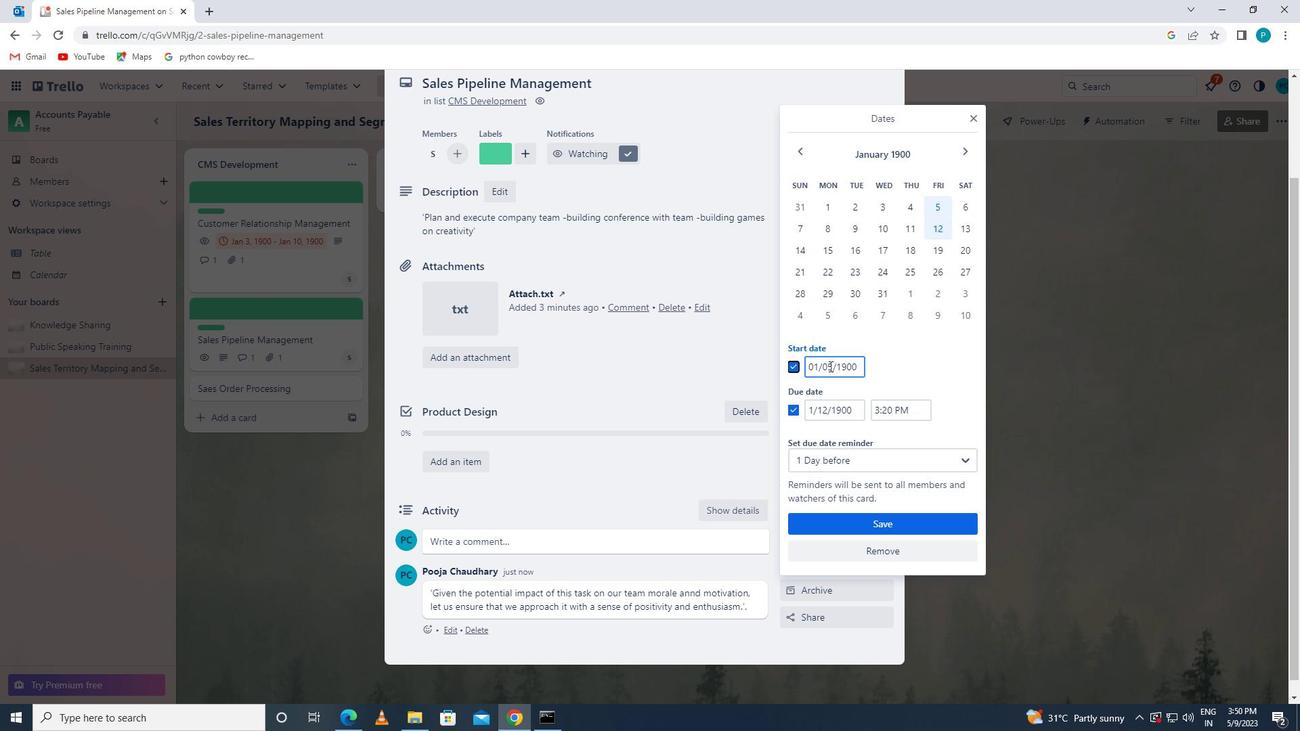 
Action: Mouse moved to (821, 368)
Screenshot: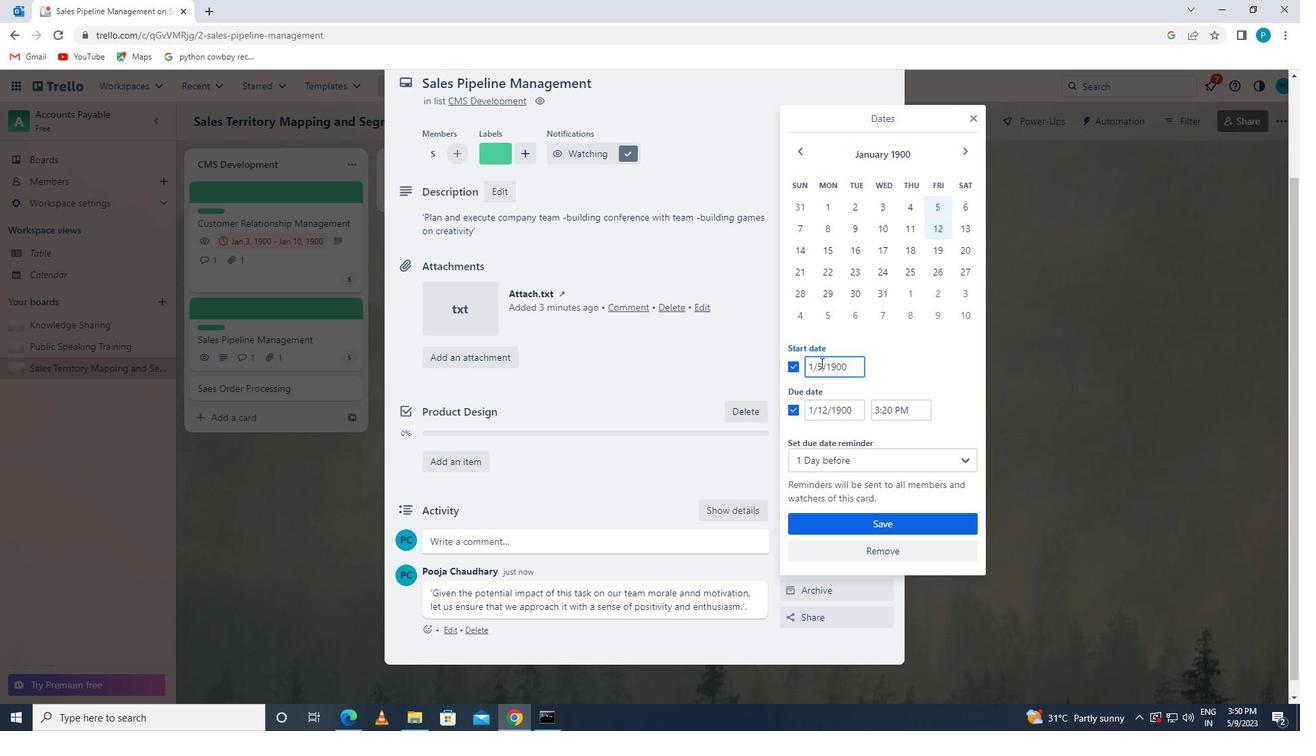 
Action: Mouse pressed left at (821, 368)
Screenshot: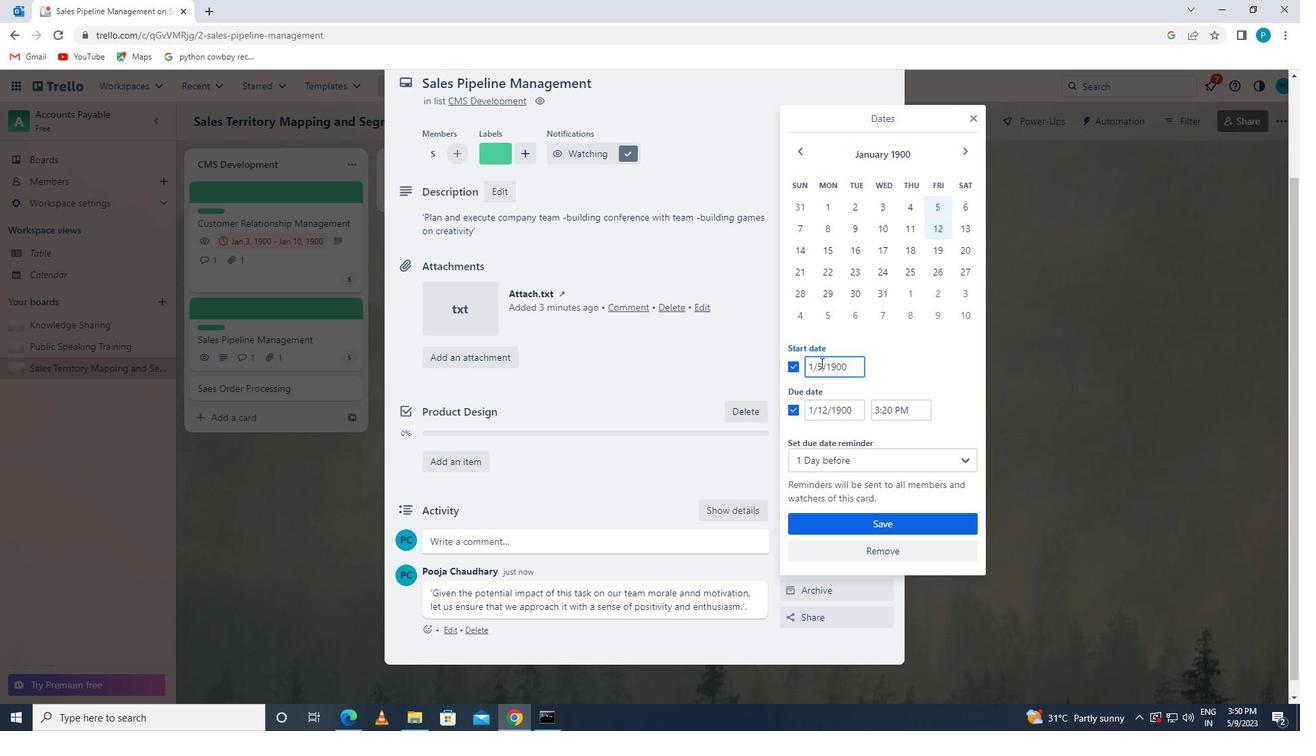 
Action: Key pressed <Key.backspace>6
Screenshot: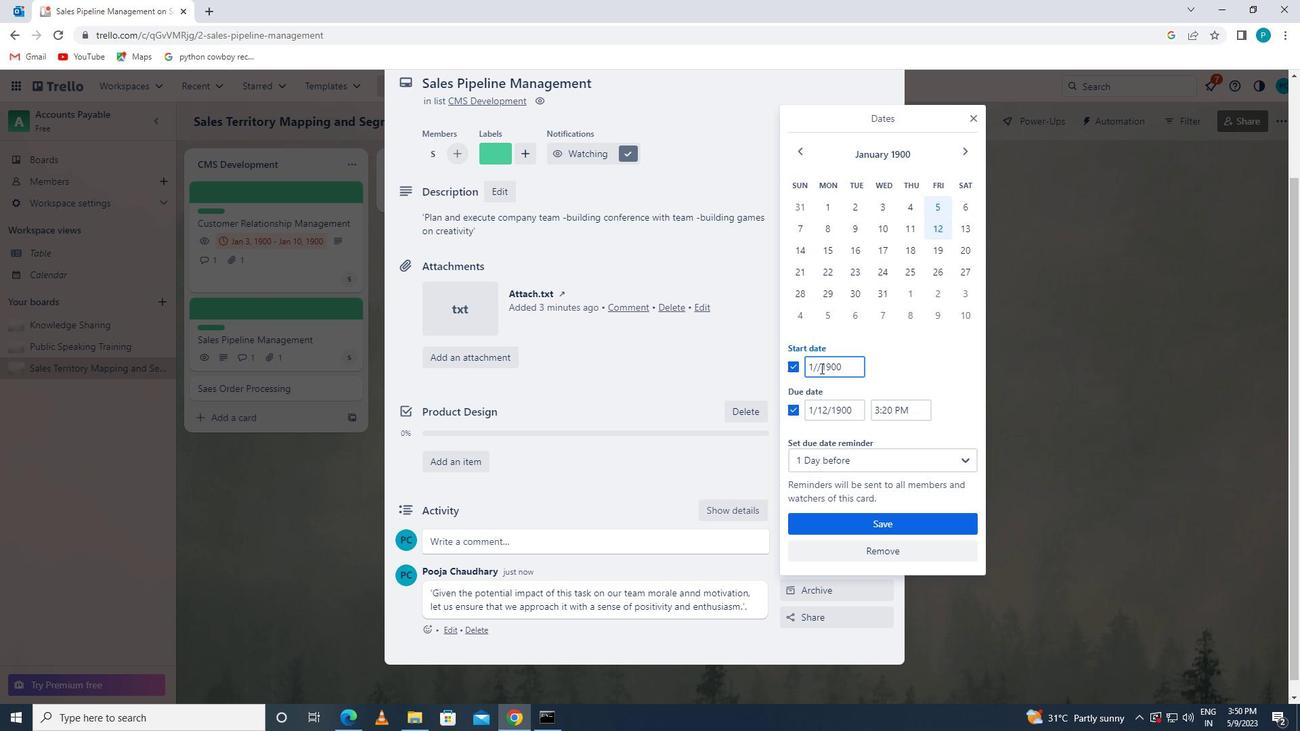 
Action: Mouse moved to (836, 409)
Screenshot: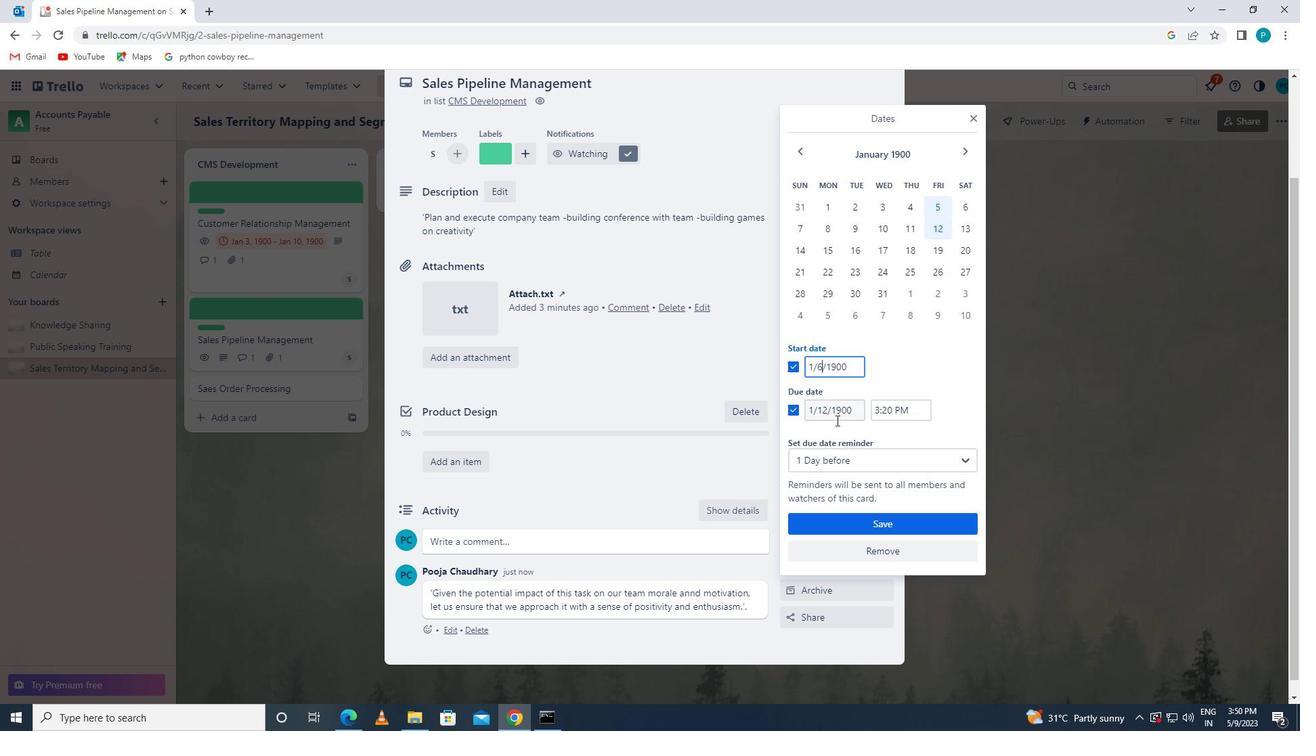 
Action: Mouse pressed left at (836, 409)
Screenshot: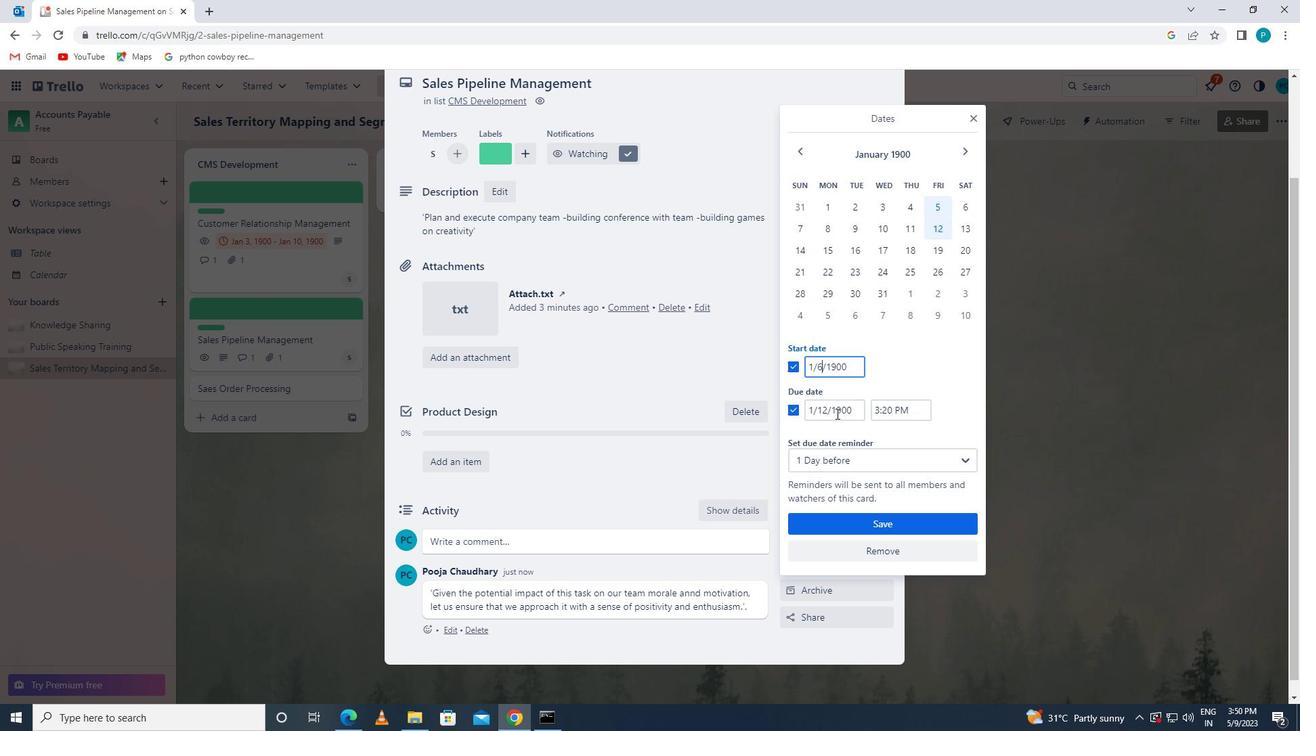 
Action: Mouse moved to (828, 409)
Screenshot: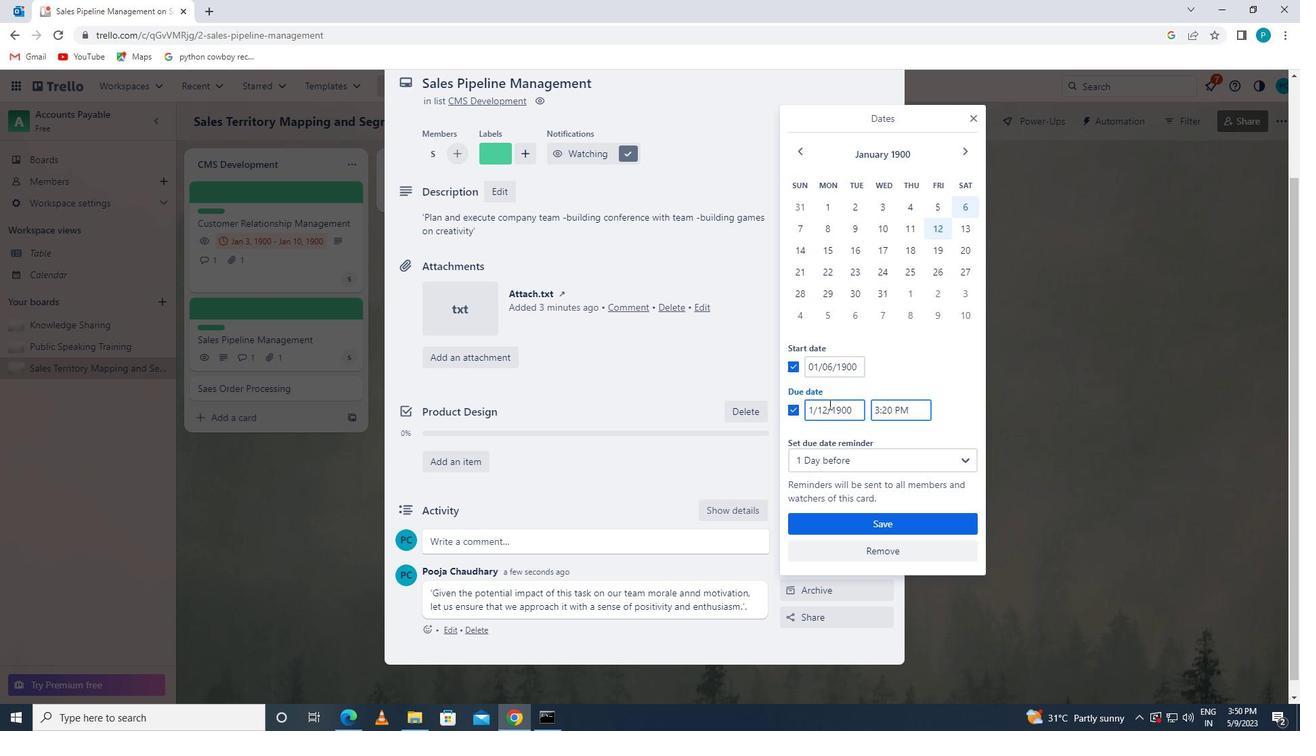 
Action: Mouse pressed left at (828, 409)
Screenshot: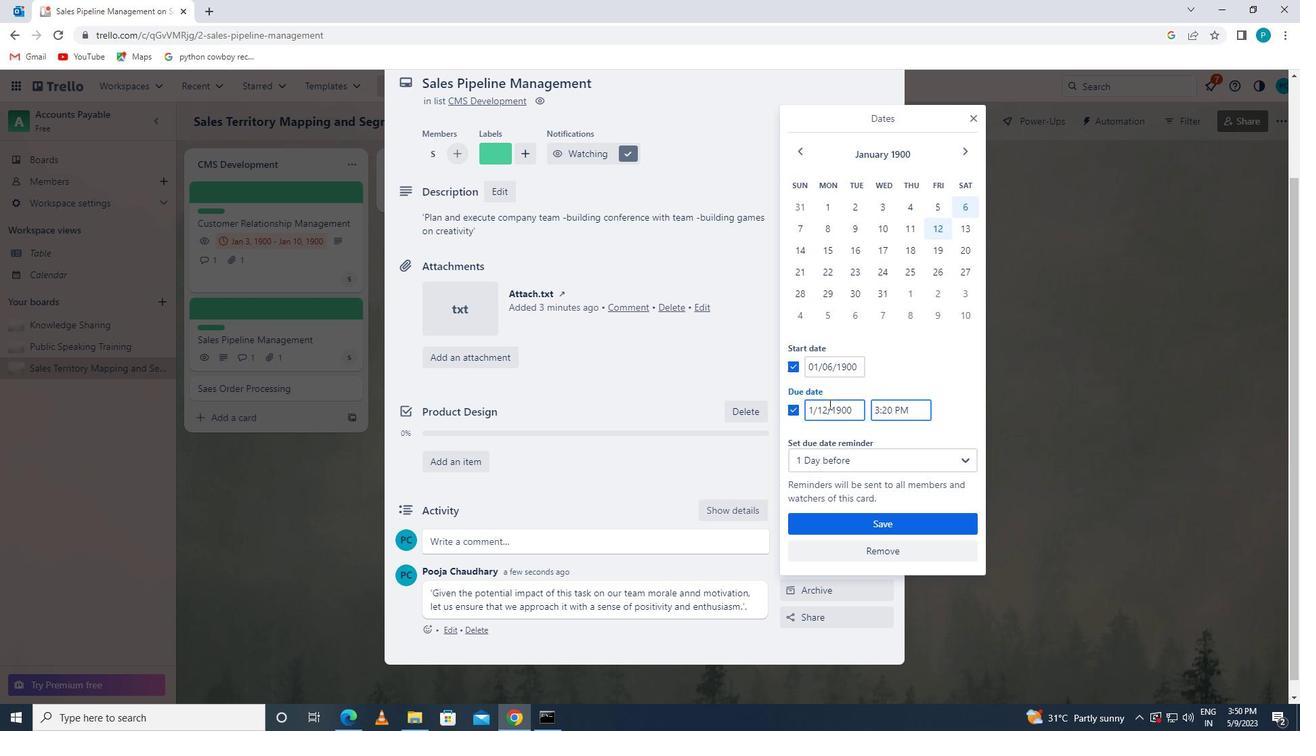 
Action: Key pressed <Key.backspace>3
Screenshot: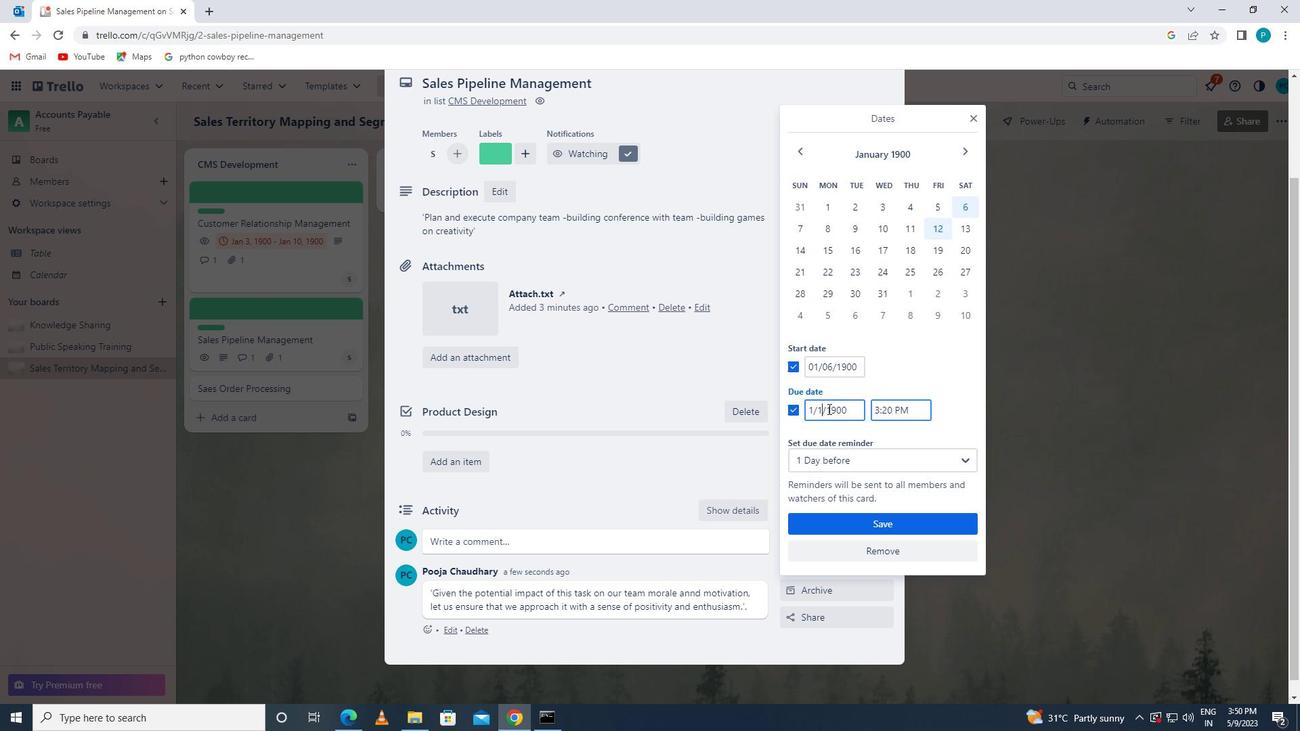 
Action: Mouse moved to (853, 523)
Screenshot: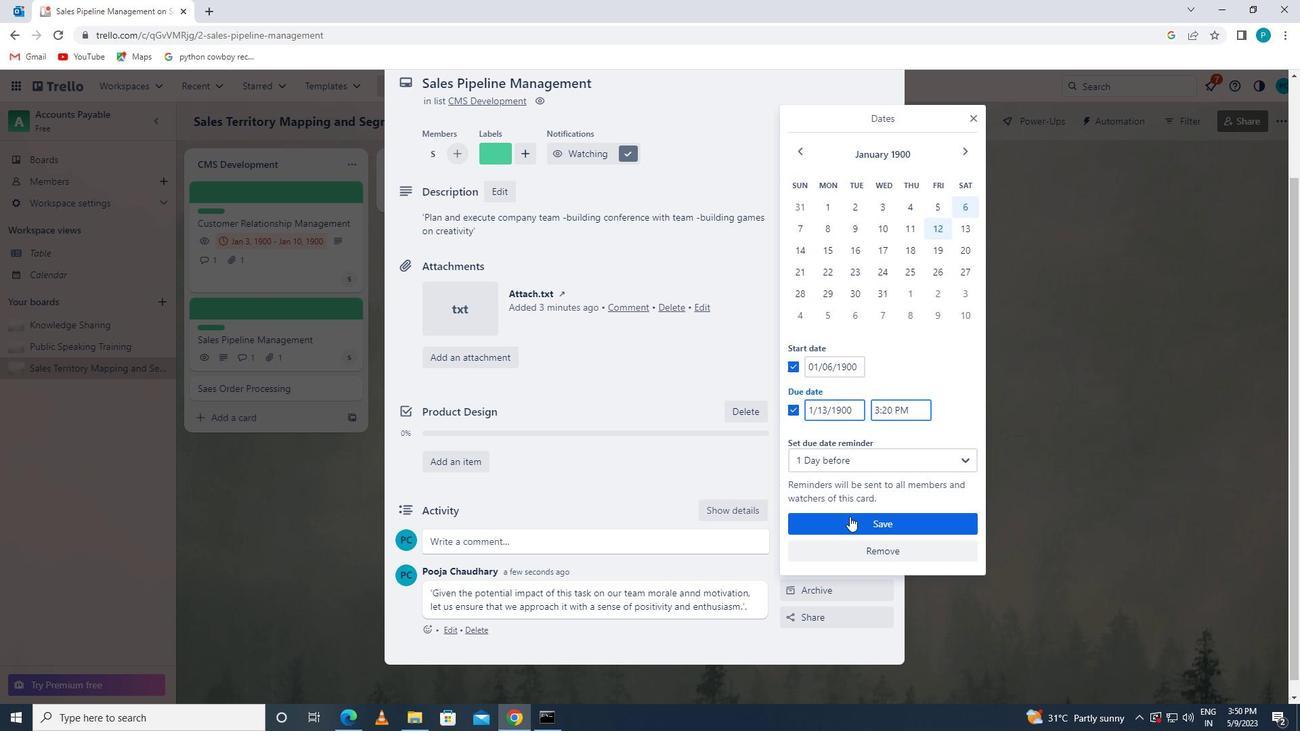 
Action: Mouse pressed left at (853, 523)
Screenshot: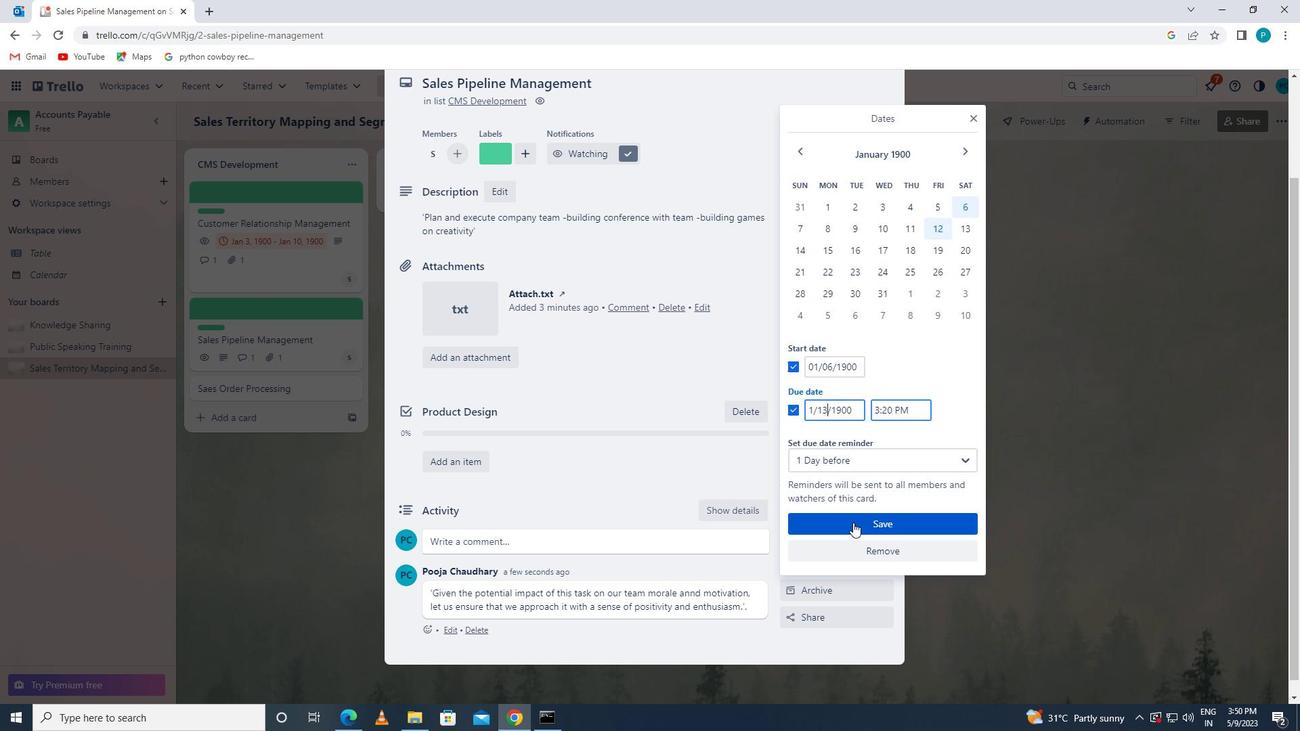 
